 Task: Edit a short film with a focus on visual storytelling, using minimal dialogue and relying on cinematography and editing techniques.
Action: Mouse moved to (88, 144)
Screenshot: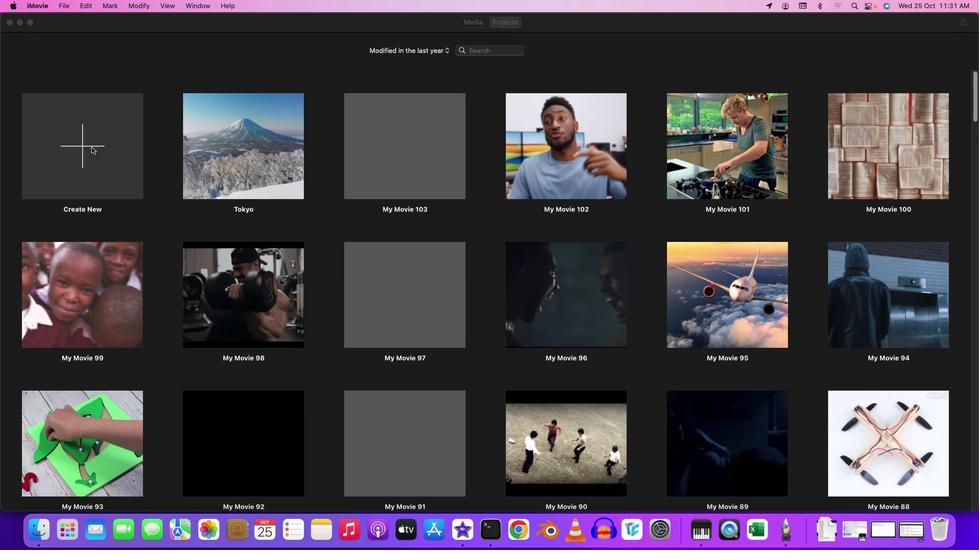 
Action: Mouse pressed left at (88, 144)
Screenshot: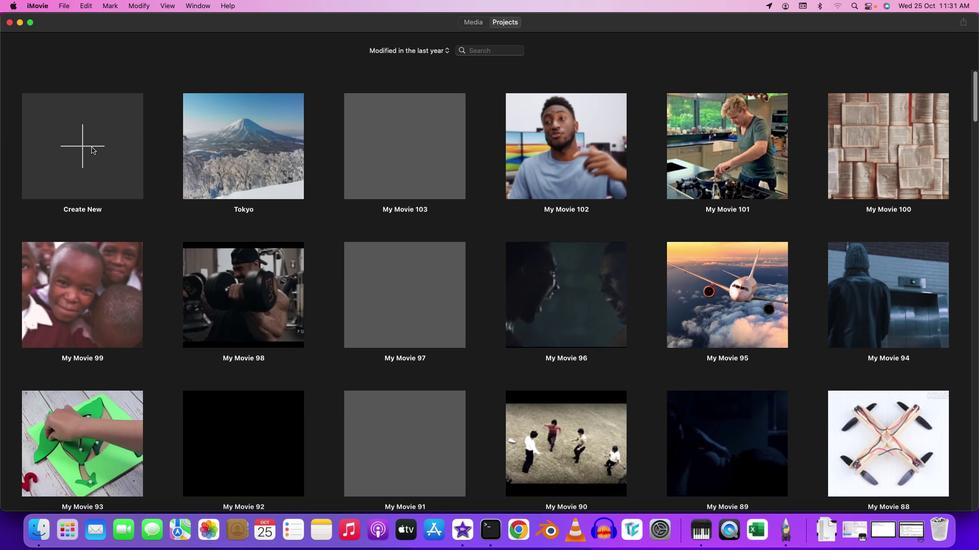 
Action: Mouse moved to (82, 144)
Screenshot: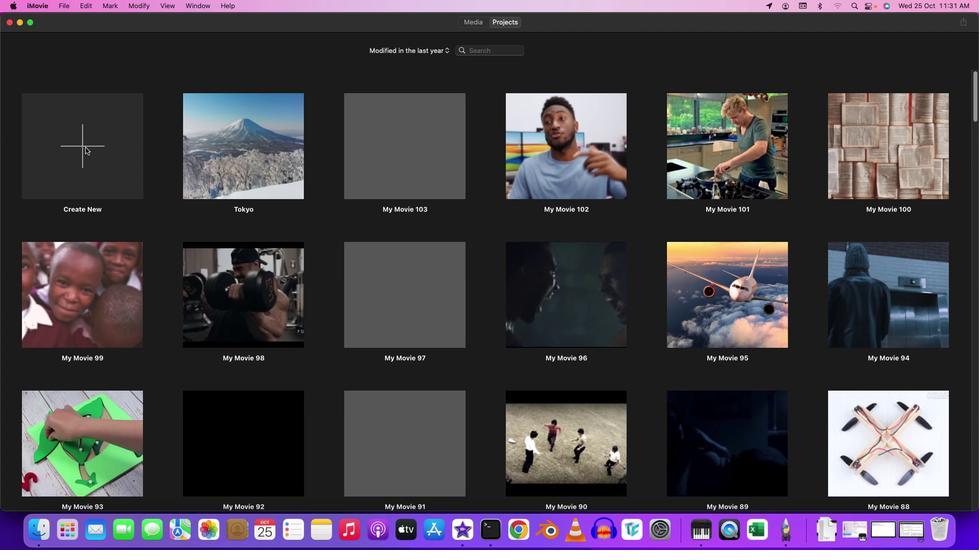 
Action: Mouse pressed left at (82, 144)
Screenshot: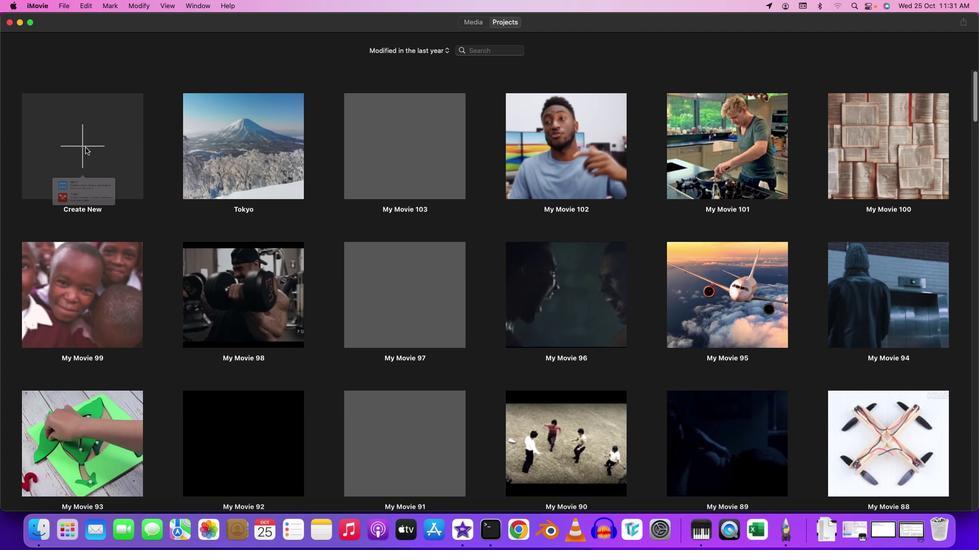 
Action: Mouse moved to (79, 193)
Screenshot: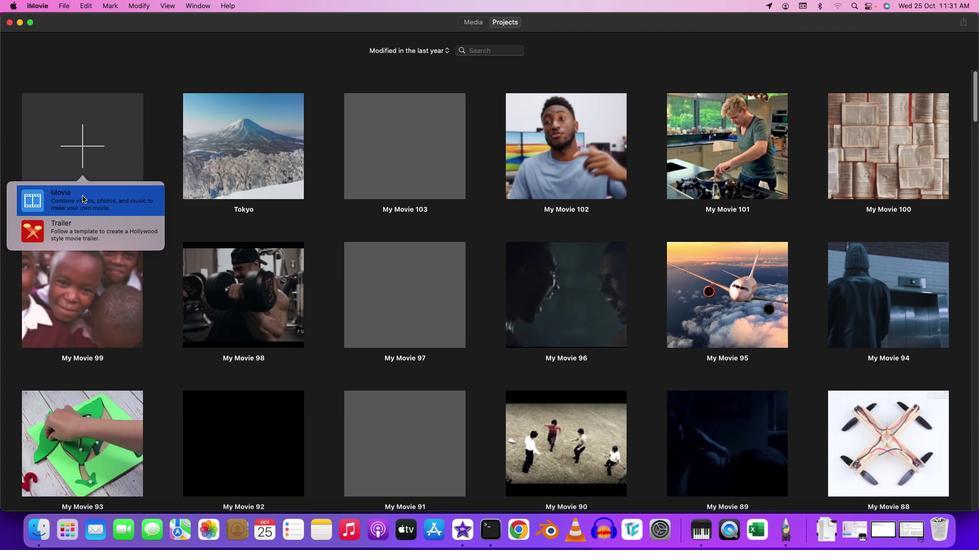
Action: Mouse pressed left at (79, 193)
Screenshot: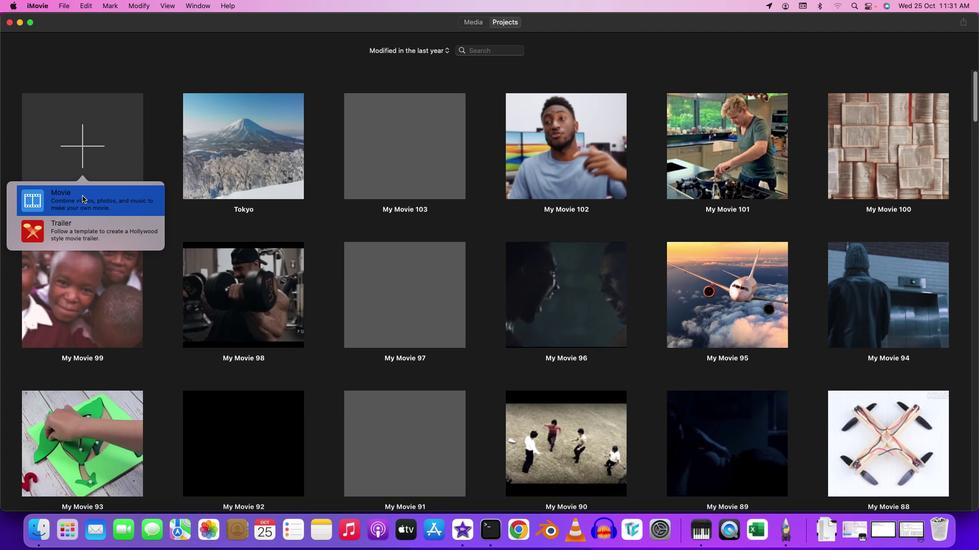 
Action: Mouse moved to (119, 16)
Screenshot: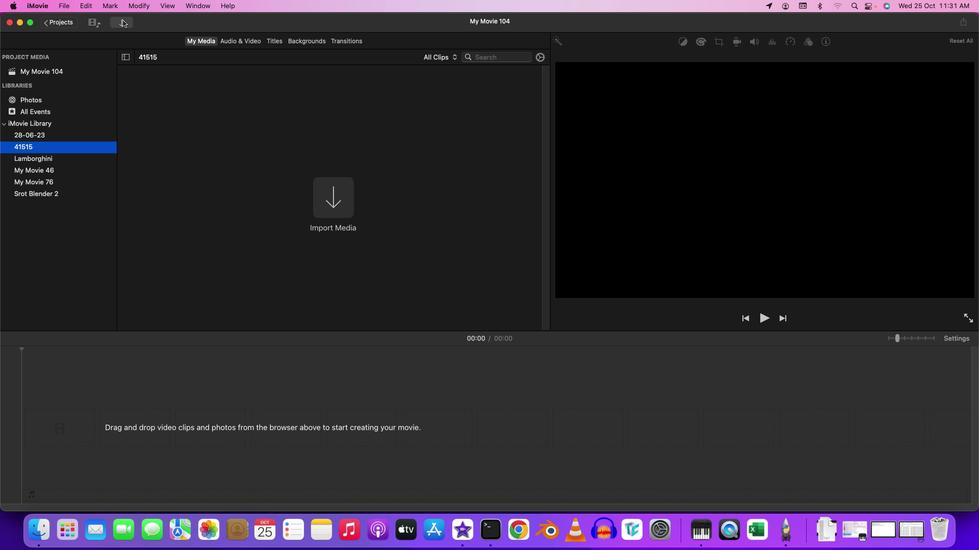 
Action: Mouse pressed left at (119, 16)
Screenshot: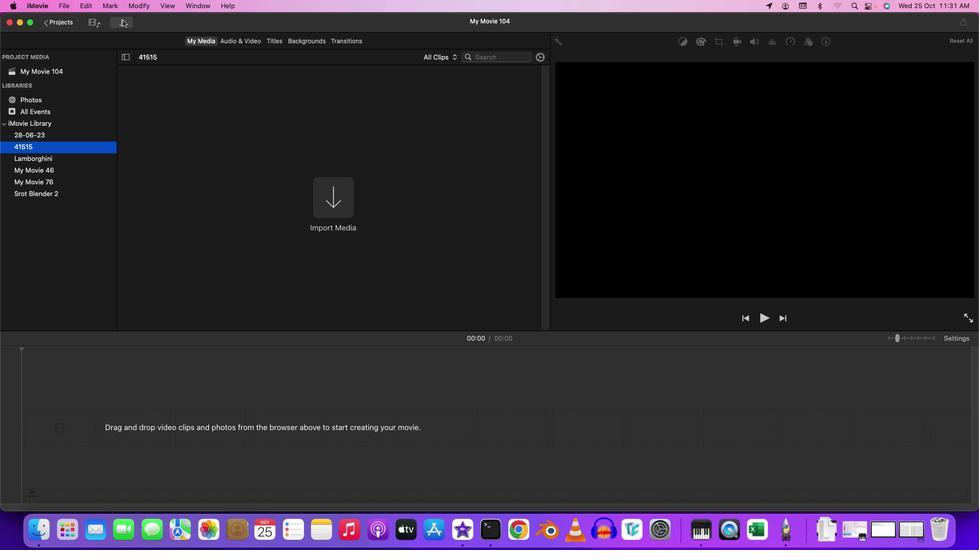 
Action: Mouse moved to (41, 142)
Screenshot: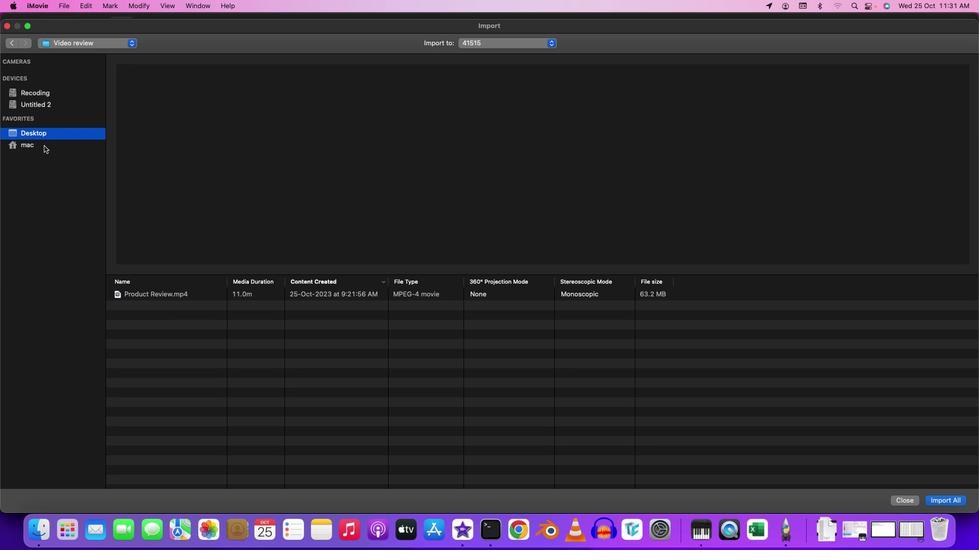 
Action: Mouse pressed left at (41, 142)
Screenshot: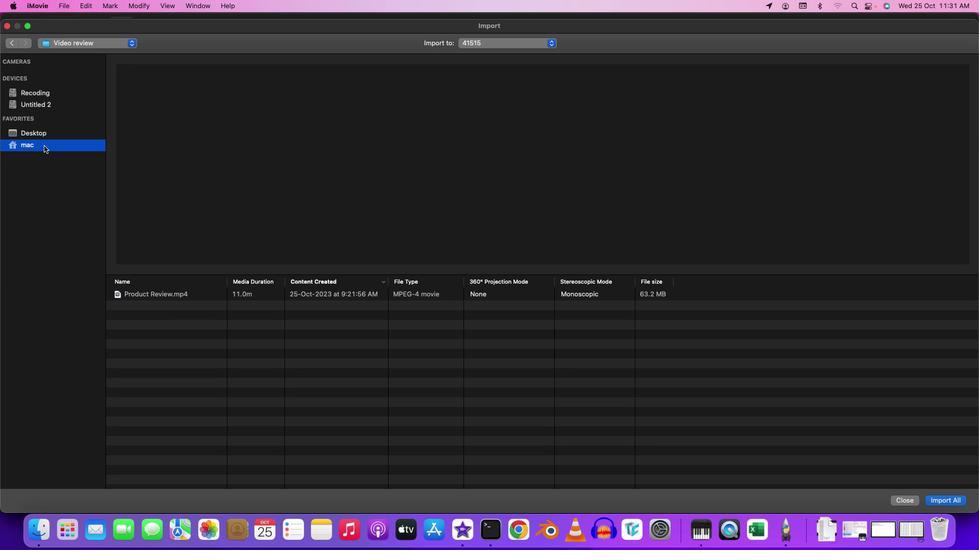 
Action: Mouse moved to (44, 129)
Screenshot: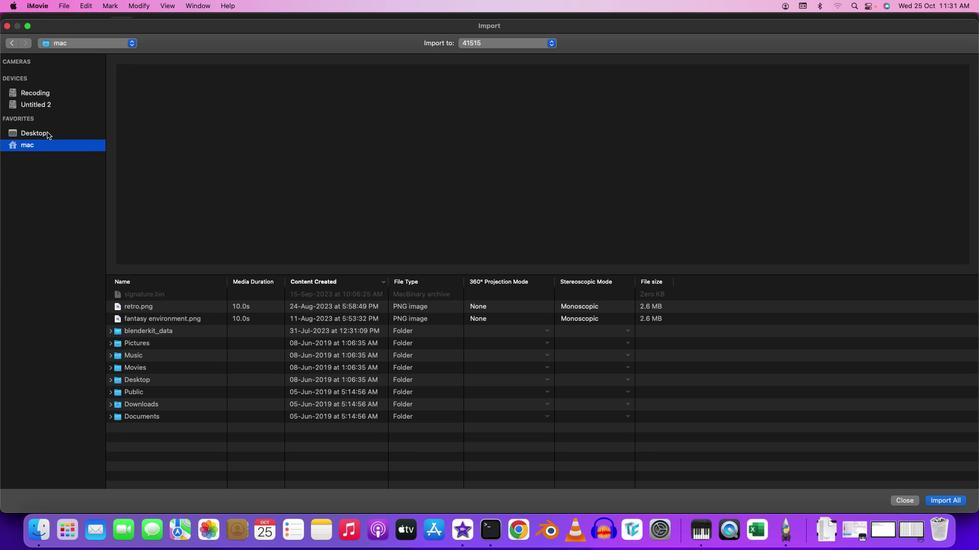 
Action: Mouse pressed left at (44, 129)
Screenshot: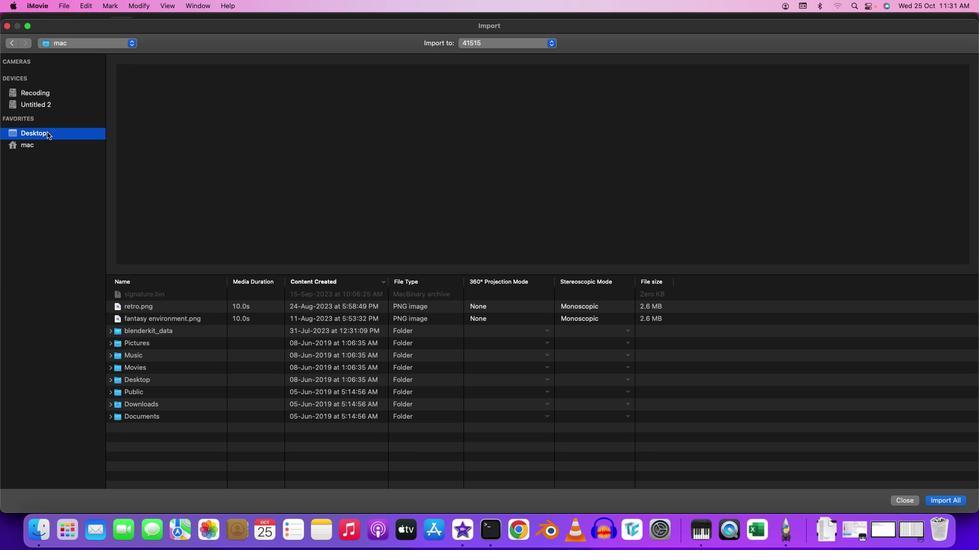 
Action: Mouse moved to (145, 295)
Screenshot: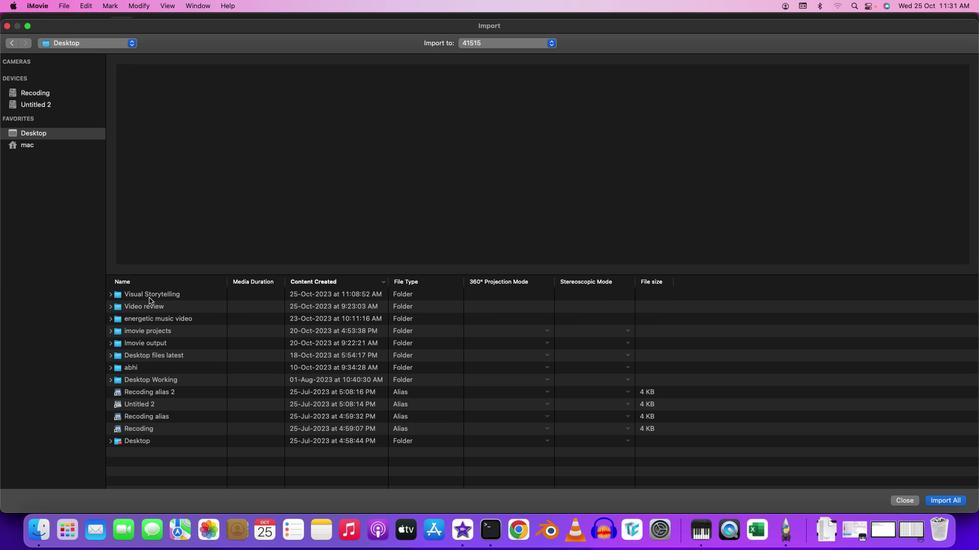 
Action: Mouse pressed left at (145, 295)
Screenshot: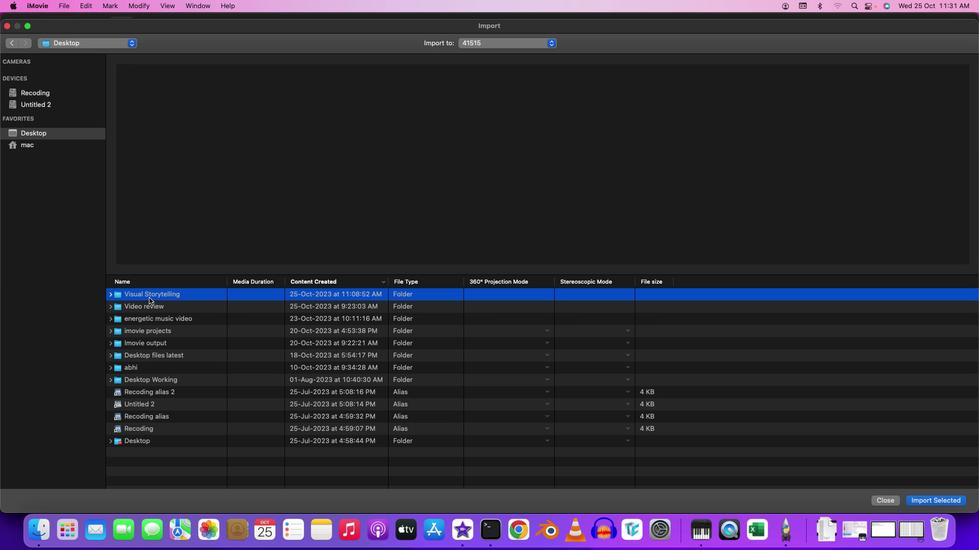 
Action: Mouse pressed left at (145, 295)
Screenshot: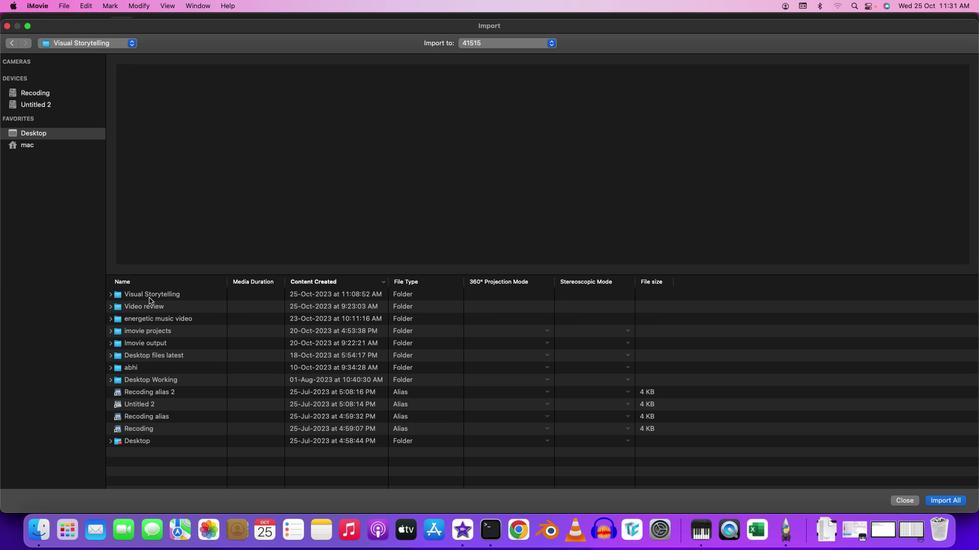 
Action: Mouse moved to (179, 317)
Screenshot: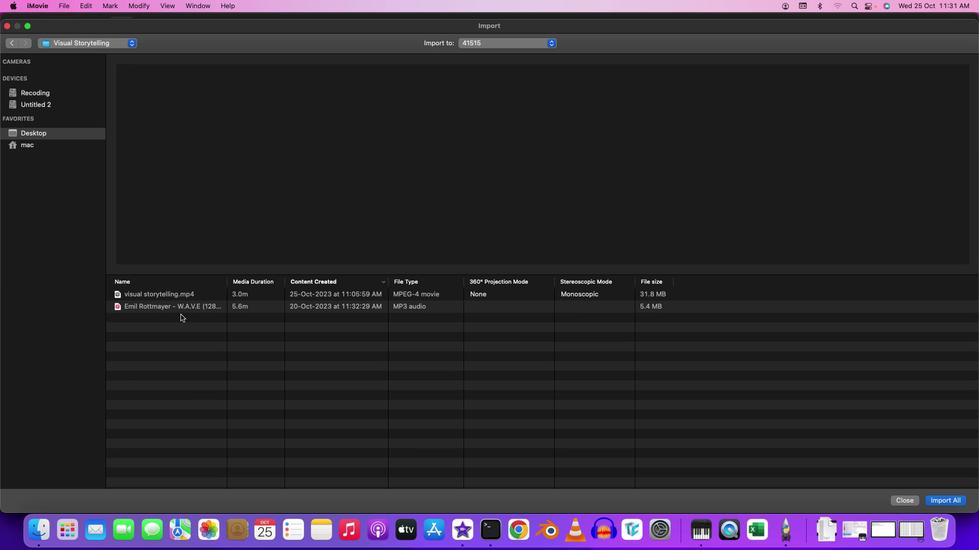 
Action: Mouse pressed left at (179, 317)
Screenshot: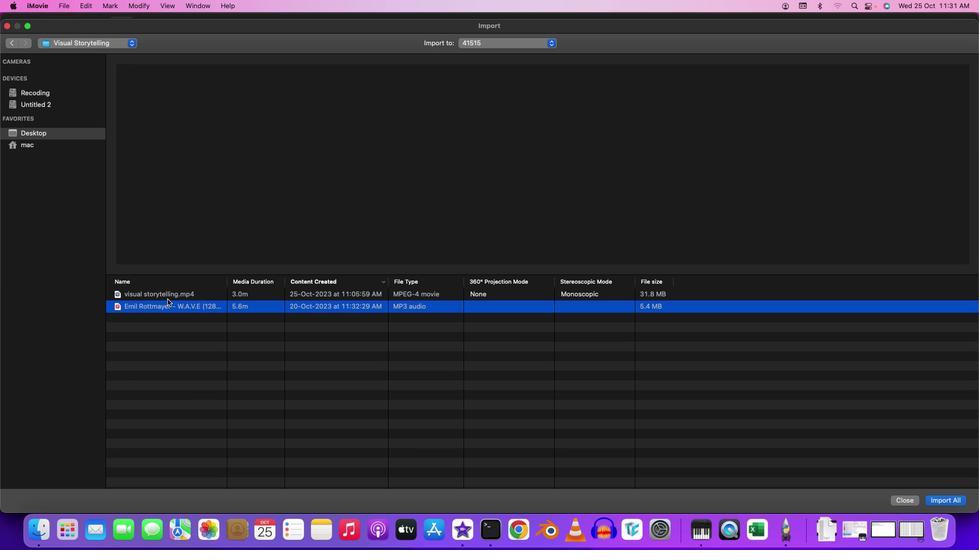 
Action: Mouse moved to (938, 500)
Screenshot: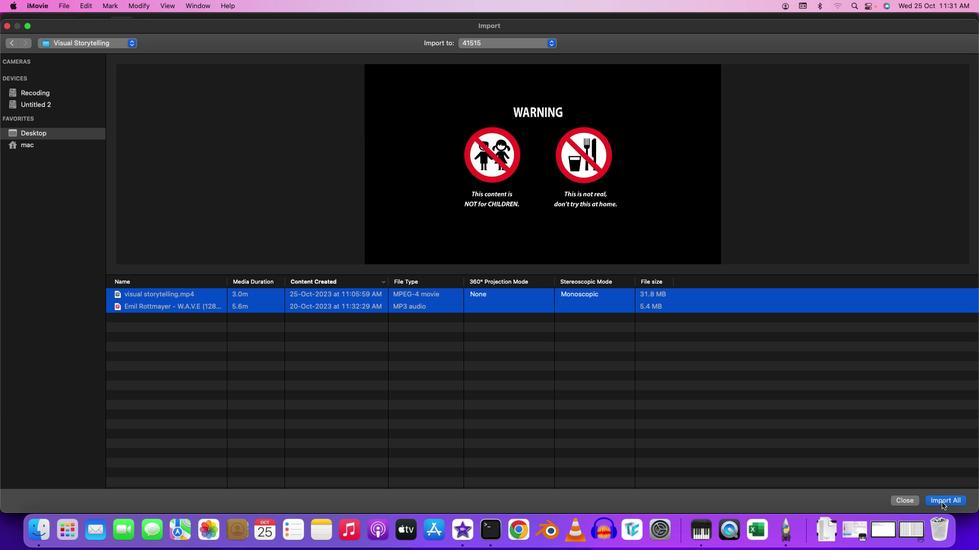 
Action: Mouse pressed left at (938, 500)
Screenshot: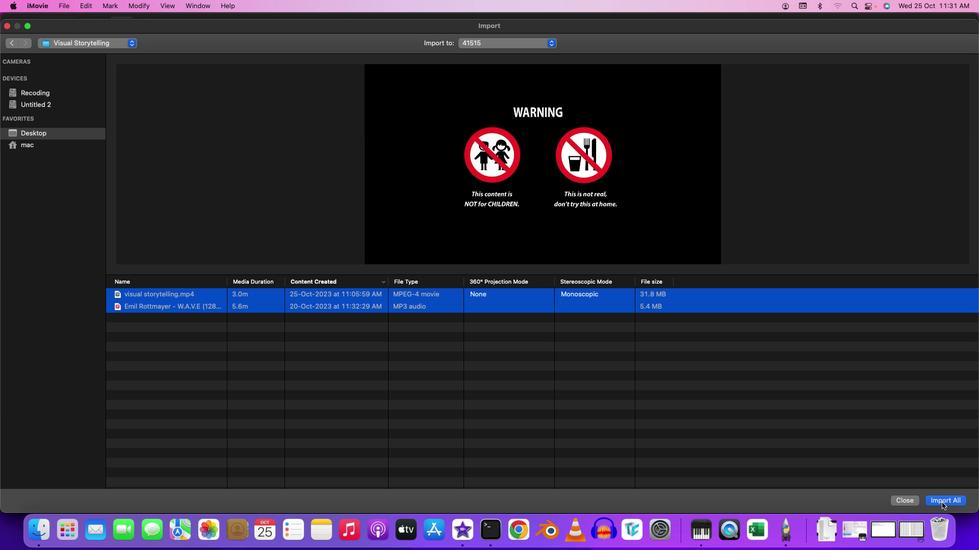 
Action: Mouse moved to (243, 86)
Screenshot: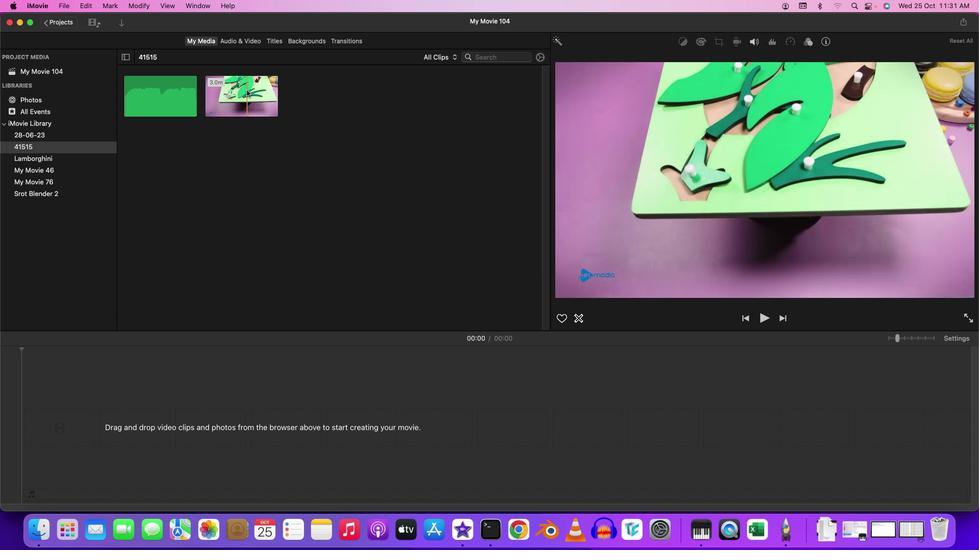 
Action: Mouse pressed left at (243, 86)
Screenshot: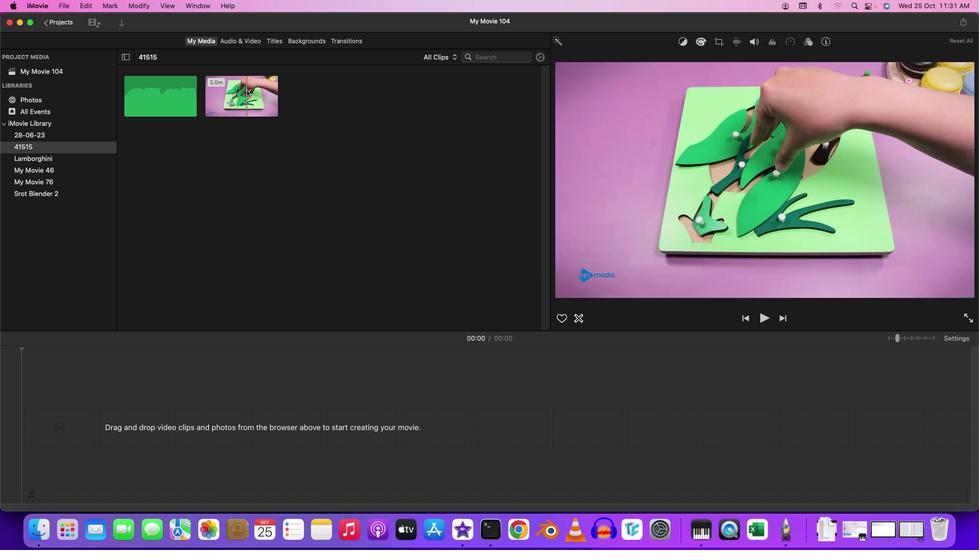 
Action: Mouse moved to (233, 207)
Screenshot: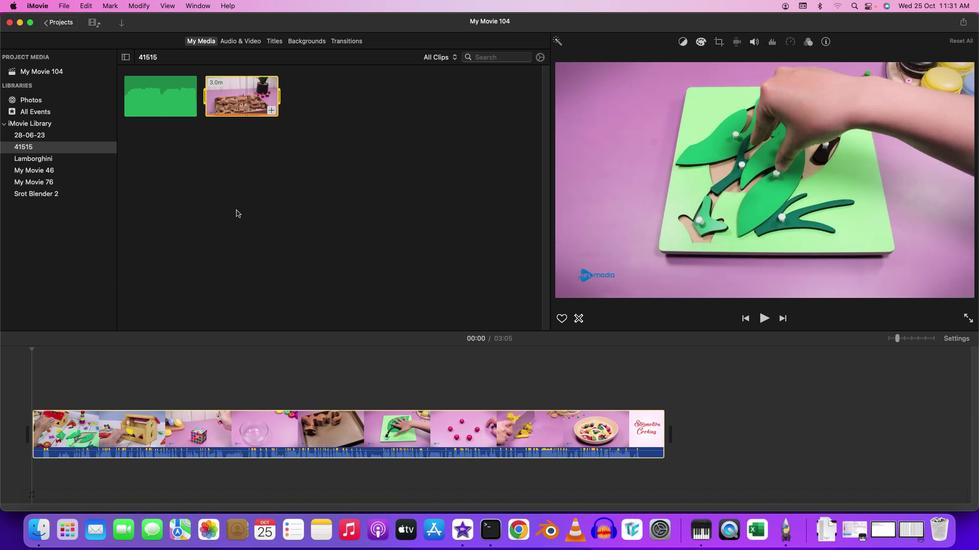 
Action: Mouse pressed left at (233, 207)
Screenshot: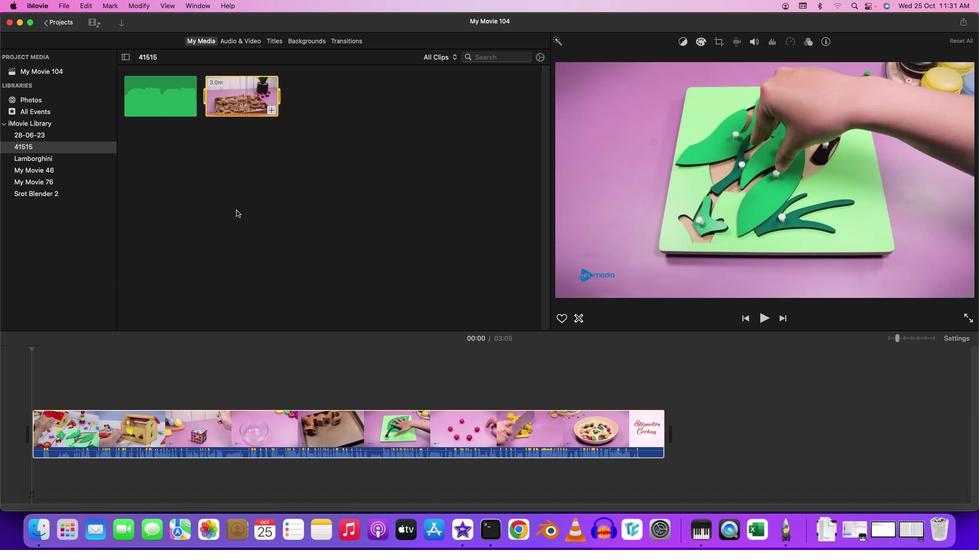 
Action: Mouse moved to (46, 120)
Screenshot: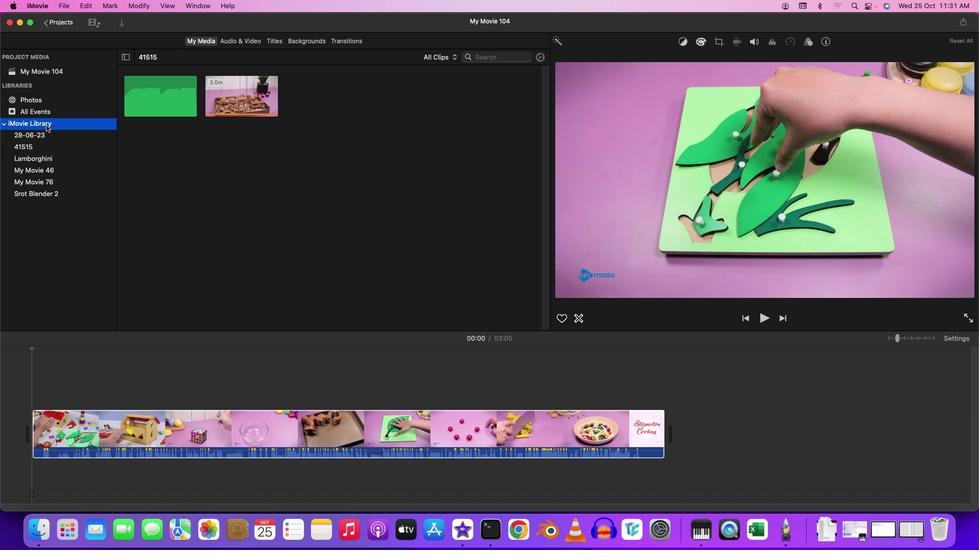 
Action: Mouse pressed left at (46, 120)
Screenshot: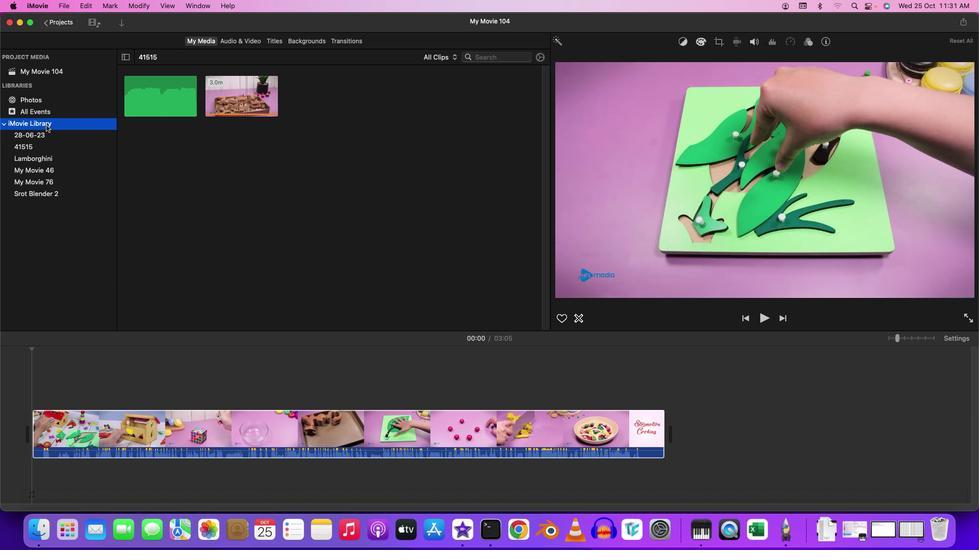 
Action: Mouse moved to (26, 143)
Screenshot: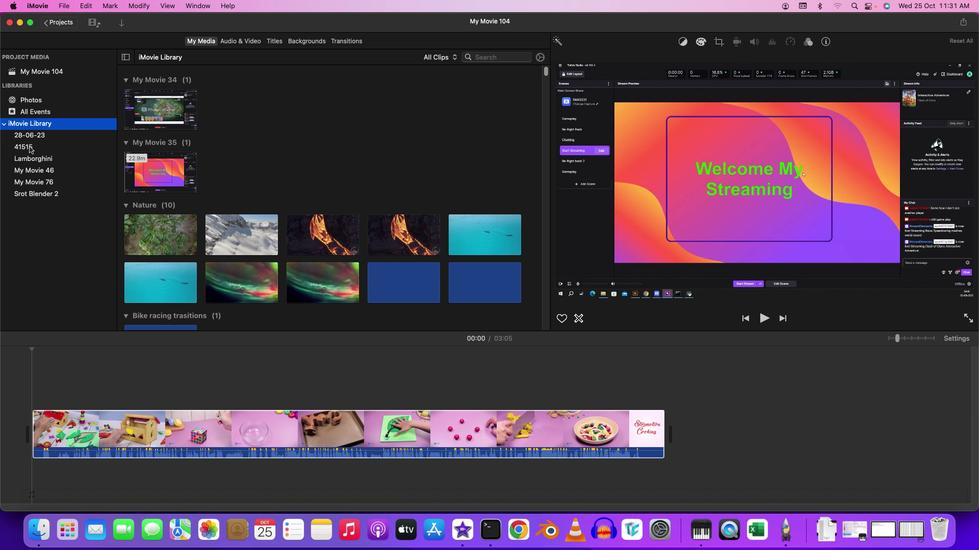 
Action: Mouse pressed left at (26, 143)
Screenshot: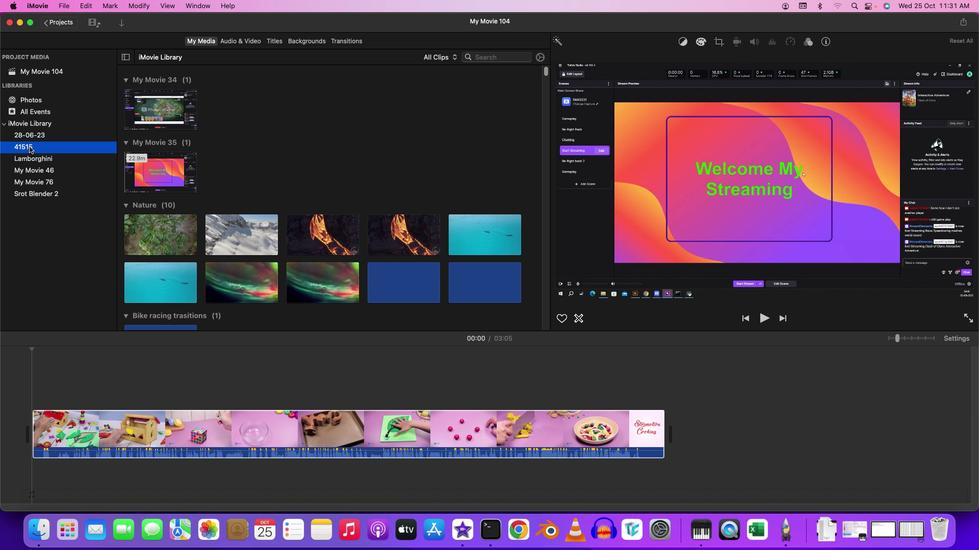 
Action: Mouse moved to (114, 427)
Screenshot: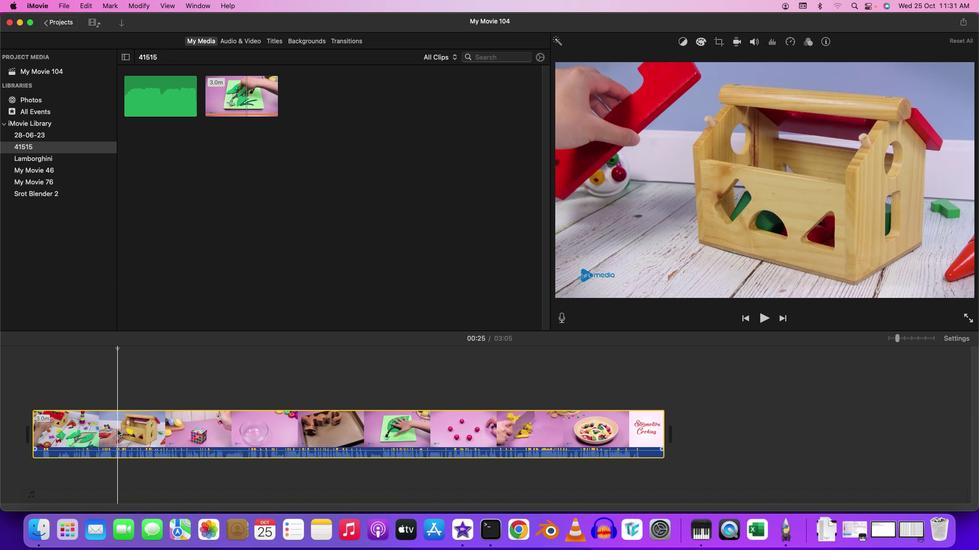 
Action: Mouse pressed left at (114, 427)
Screenshot: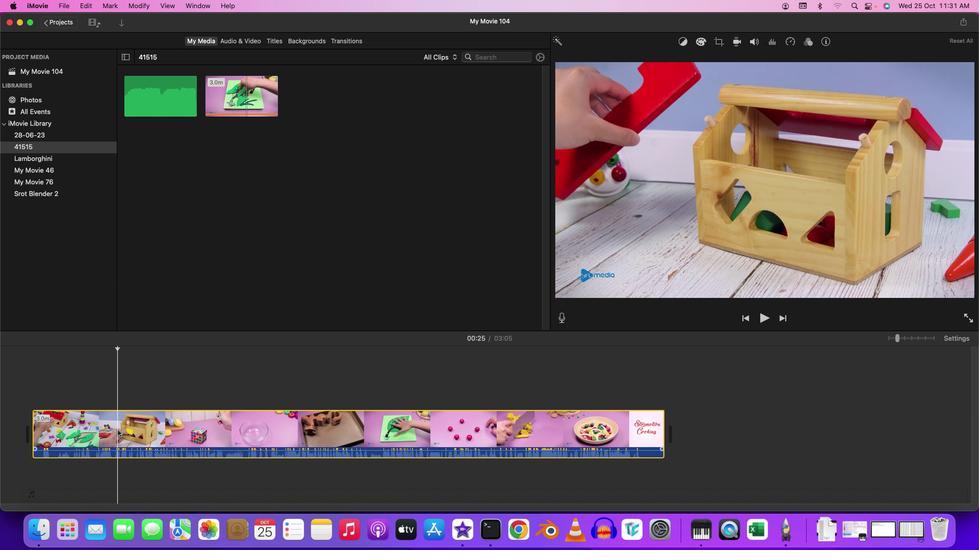 
Action: Mouse pressed right at (114, 427)
Screenshot: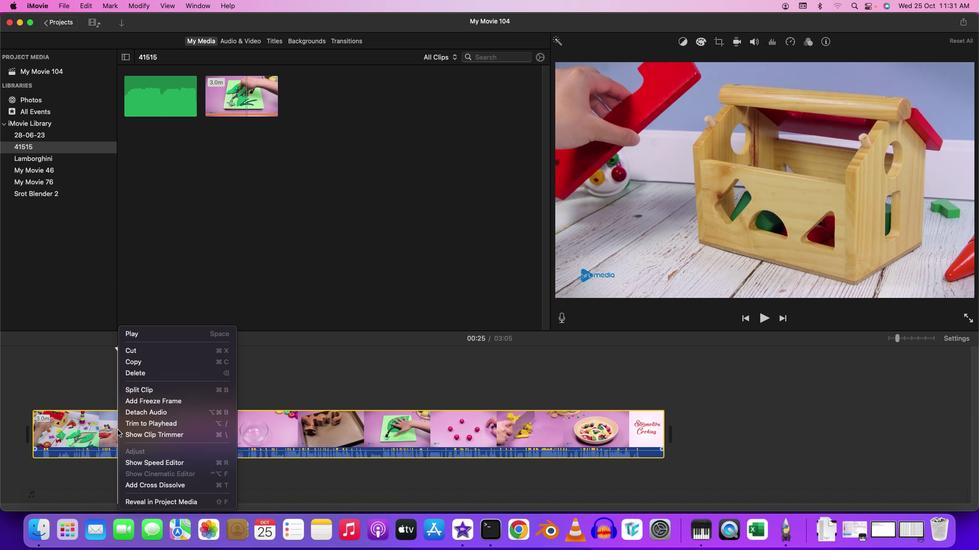 
Action: Mouse moved to (159, 411)
Screenshot: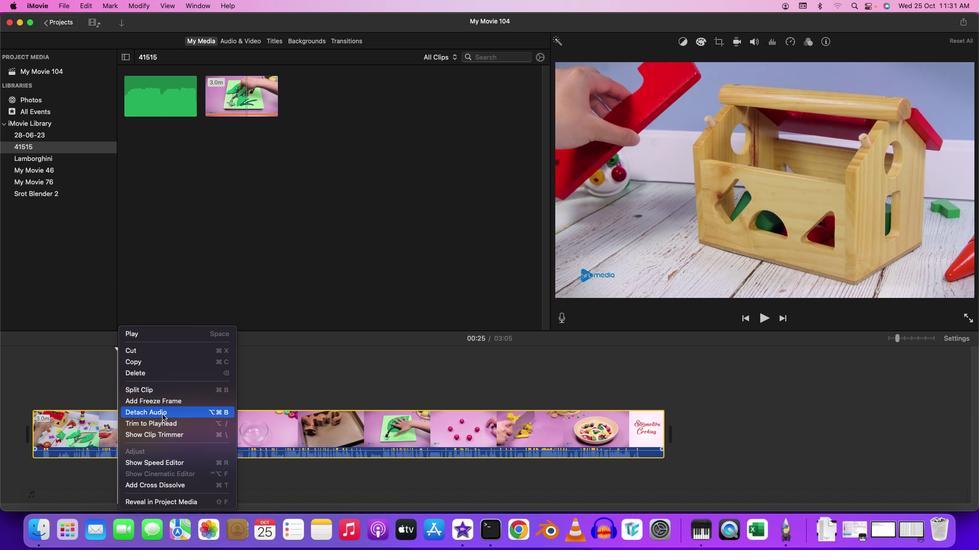 
Action: Mouse pressed left at (159, 411)
Screenshot: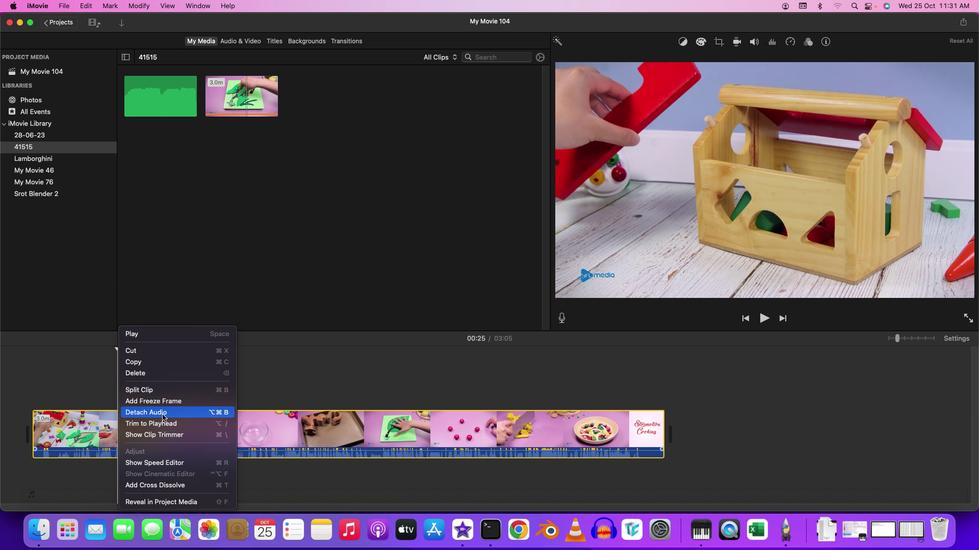 
Action: Mouse moved to (234, 461)
Screenshot: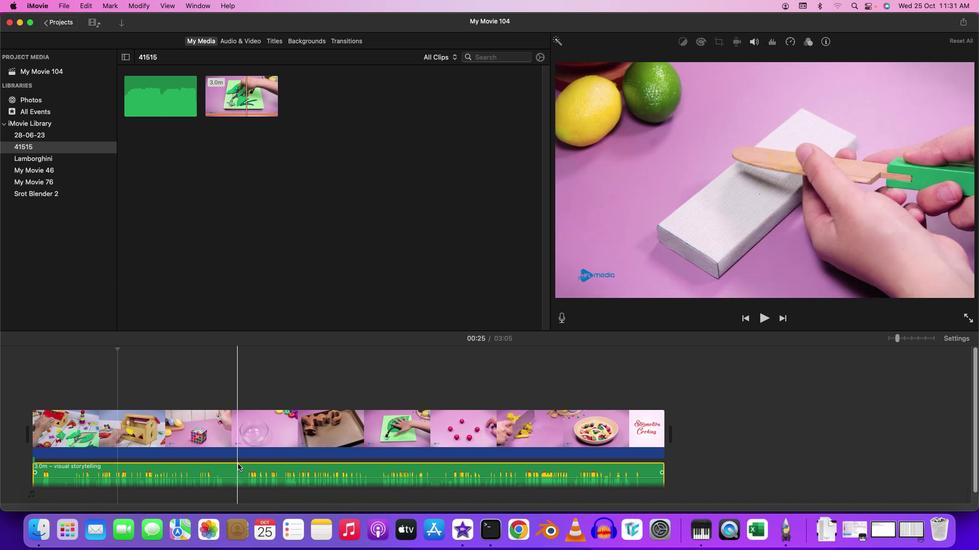 
Action: Mouse pressed right at (234, 461)
Screenshot: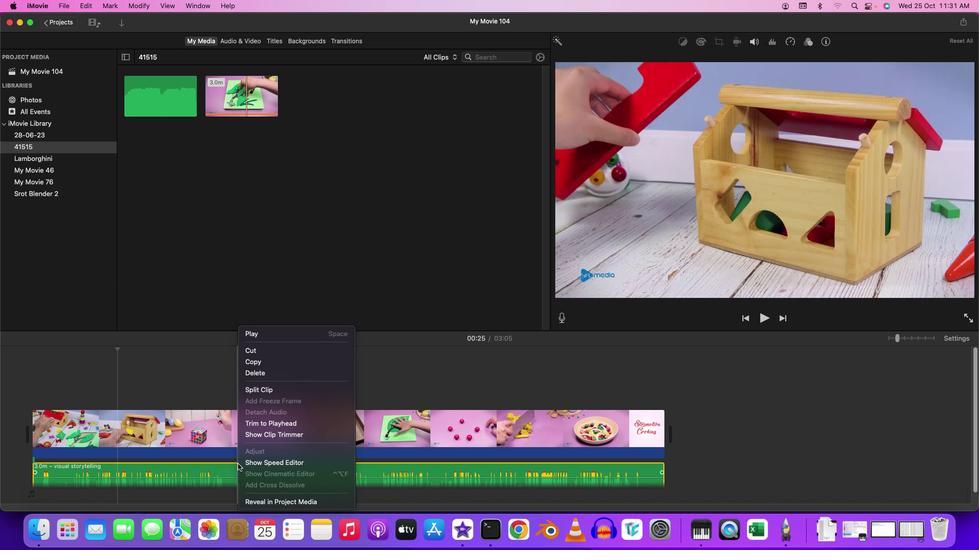 
Action: Mouse moved to (193, 352)
Screenshot: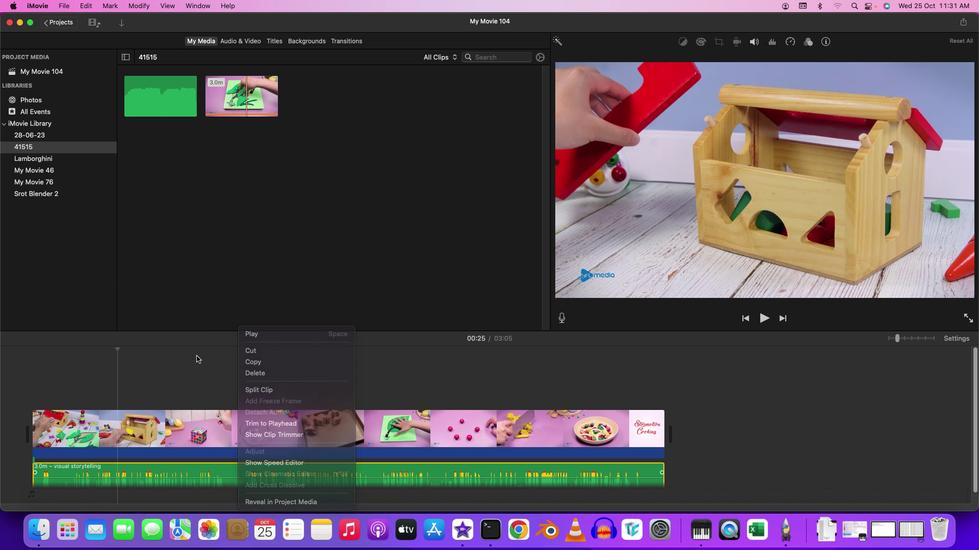 
Action: Mouse pressed left at (193, 352)
Screenshot: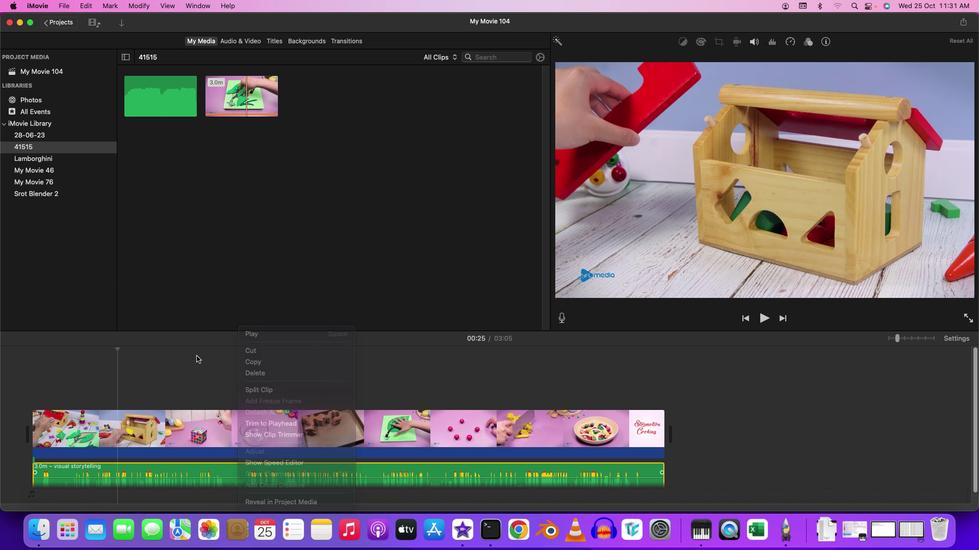 
Action: Mouse moved to (237, 389)
Screenshot: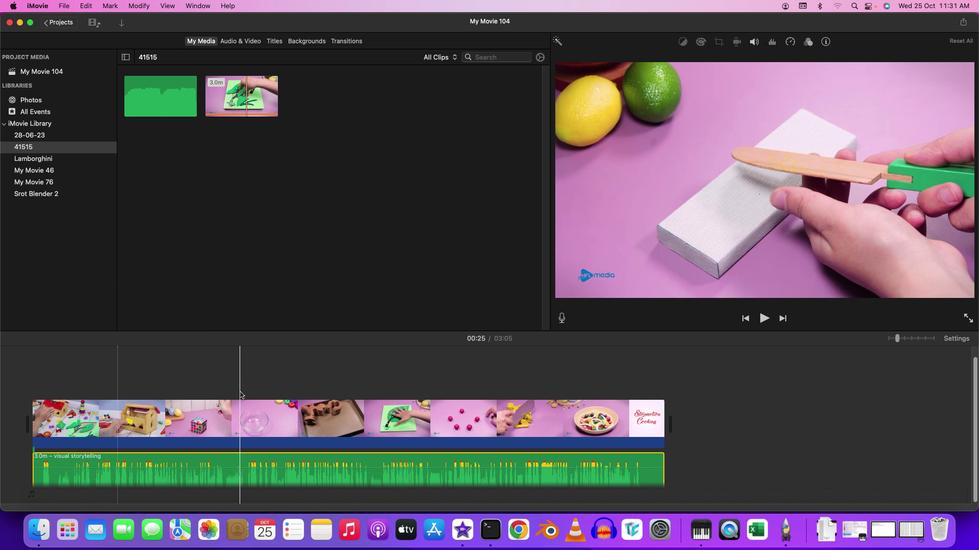 
Action: Mouse scrolled (237, 389) with delta (-2, -3)
Screenshot: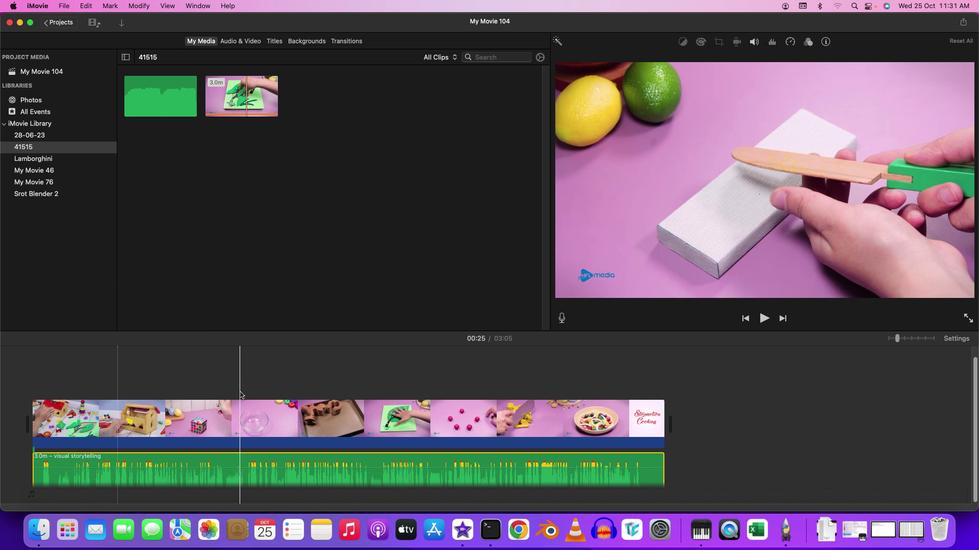 
Action: Mouse scrolled (237, 389) with delta (-2, -3)
Screenshot: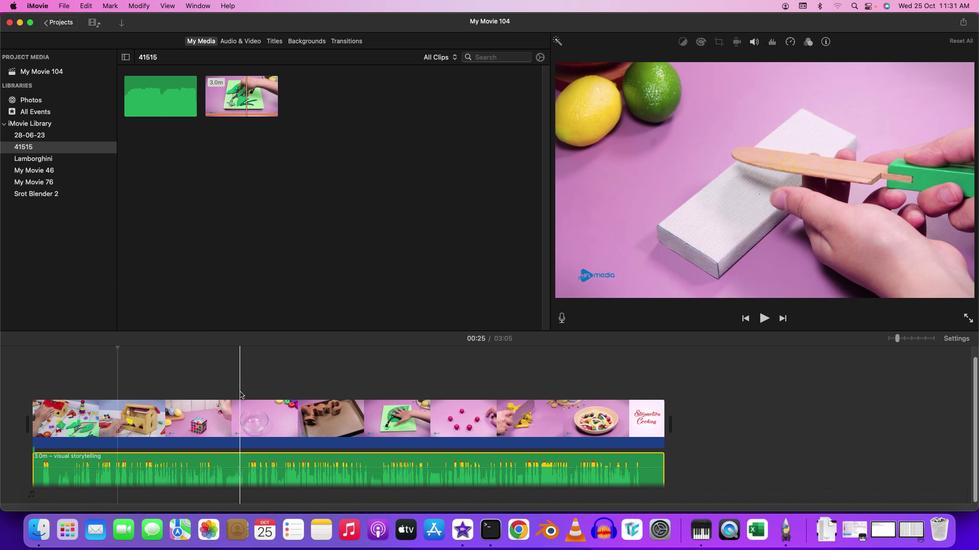 
Action: Mouse scrolled (237, 389) with delta (-2, -3)
Screenshot: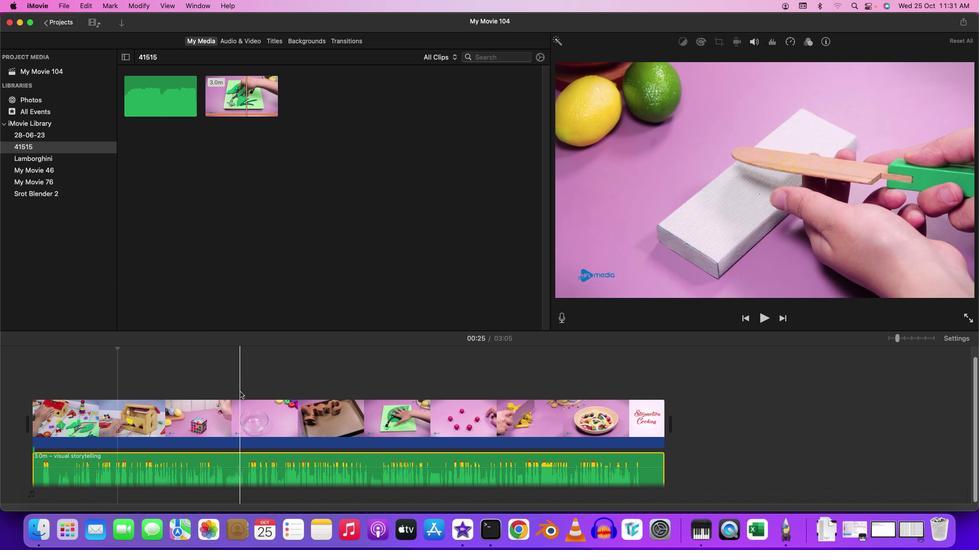 
Action: Mouse scrolled (237, 389) with delta (-2, -4)
Screenshot: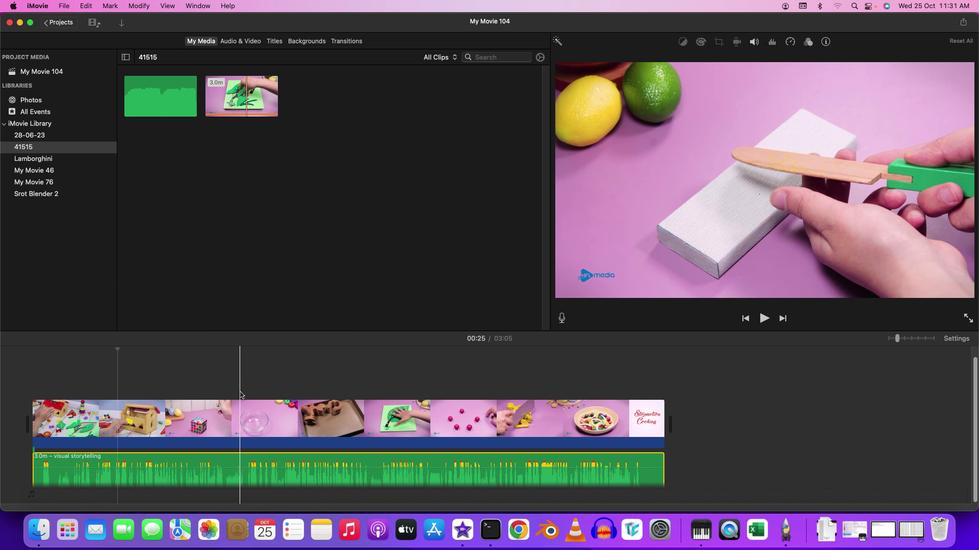 
Action: Mouse moved to (238, 389)
Screenshot: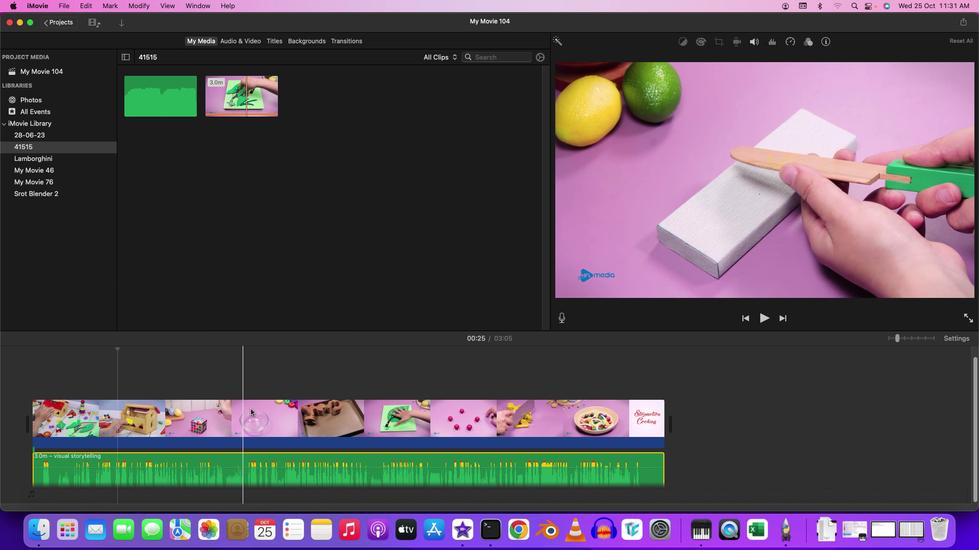 
Action: Mouse scrolled (238, 389) with delta (-2, -3)
Screenshot: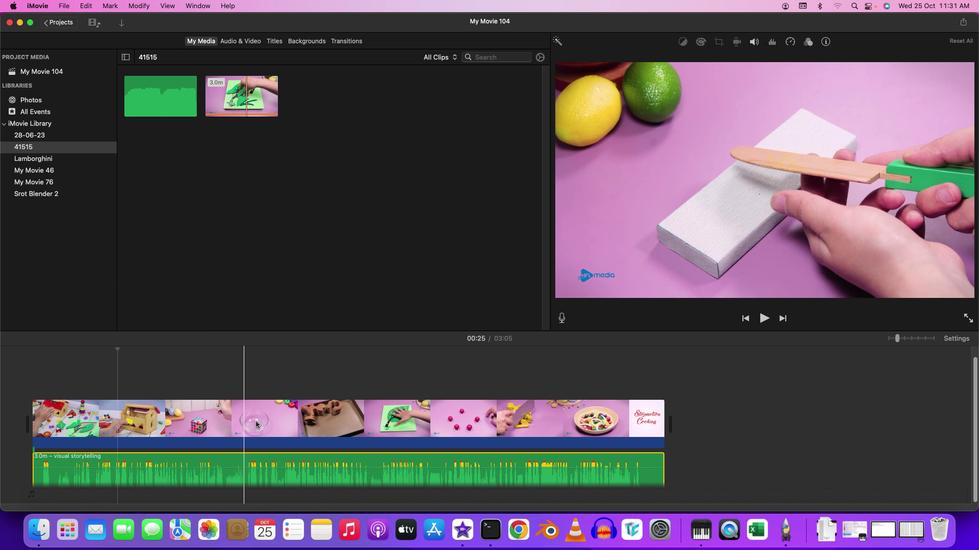 
Action: Mouse scrolled (238, 389) with delta (-2, -3)
Screenshot: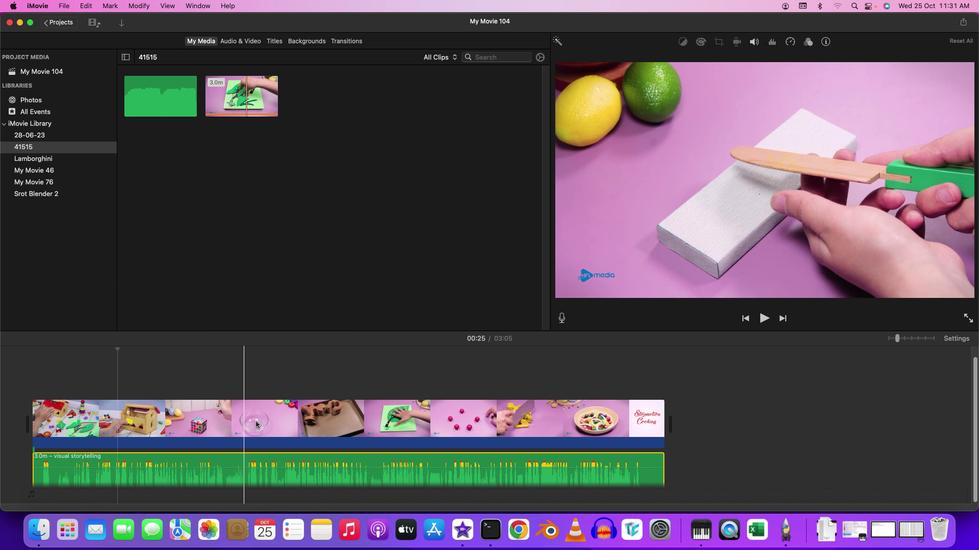 
Action: Mouse scrolled (238, 389) with delta (-2, -3)
Screenshot: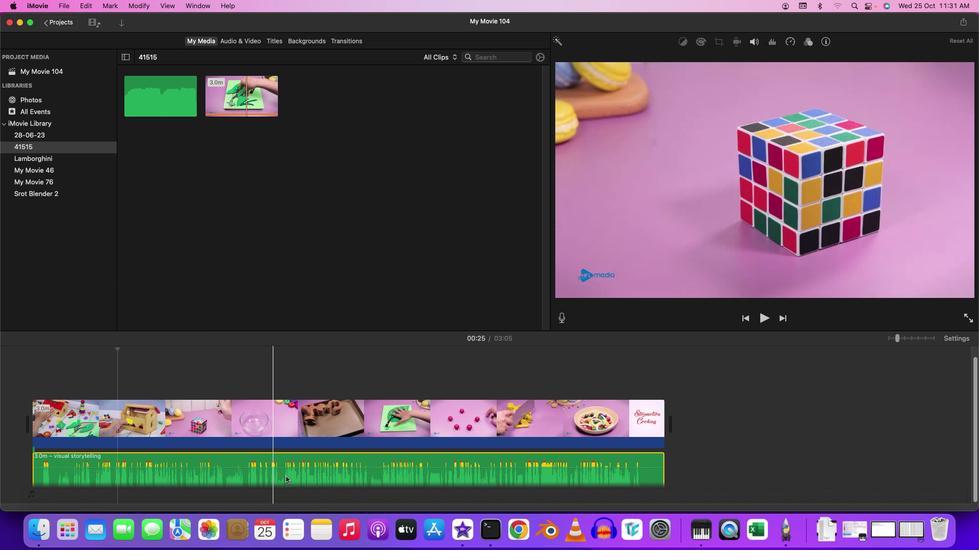 
Action: Mouse moved to (284, 464)
Screenshot: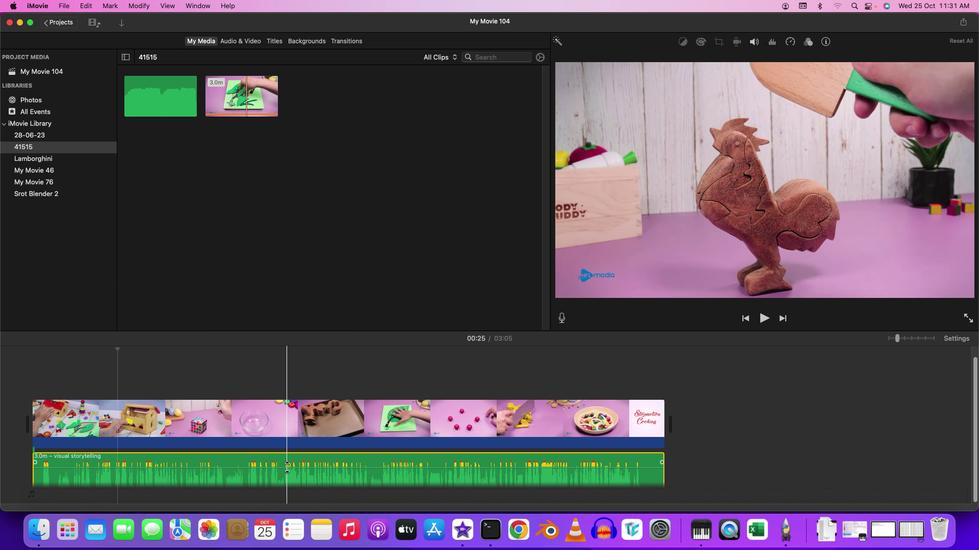 
Action: Mouse pressed left at (284, 464)
Screenshot: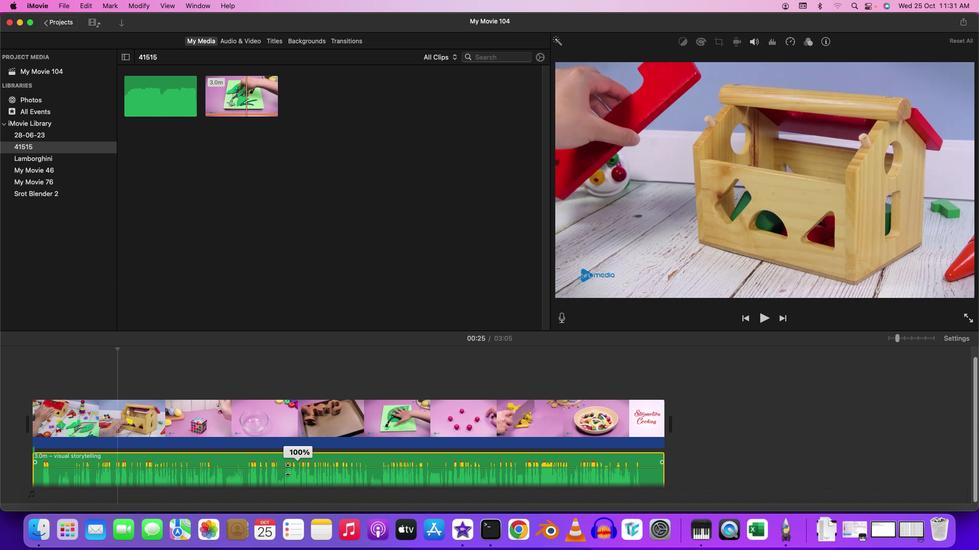 
Action: Mouse moved to (730, 421)
Screenshot: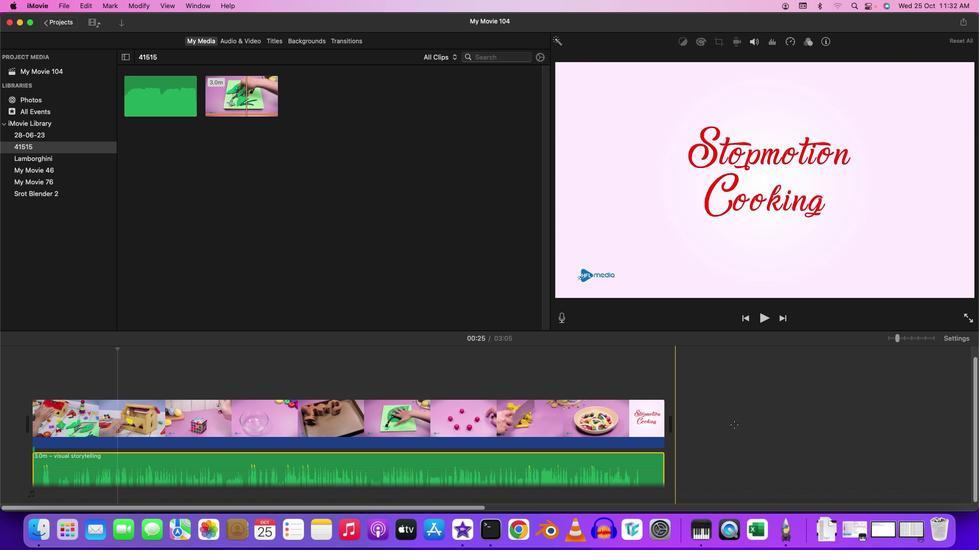 
Action: Mouse pressed left at (730, 421)
Screenshot: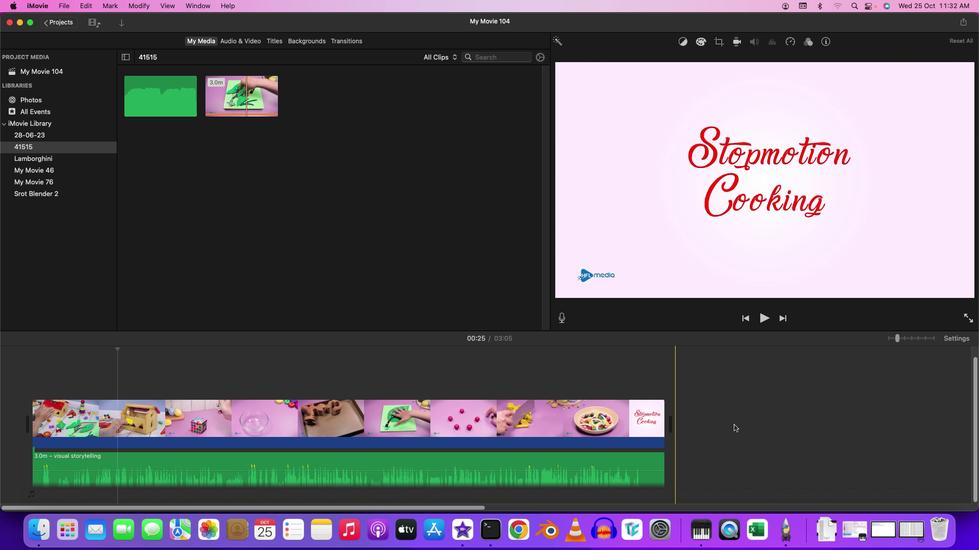 
Action: Mouse moved to (757, 455)
Screenshot: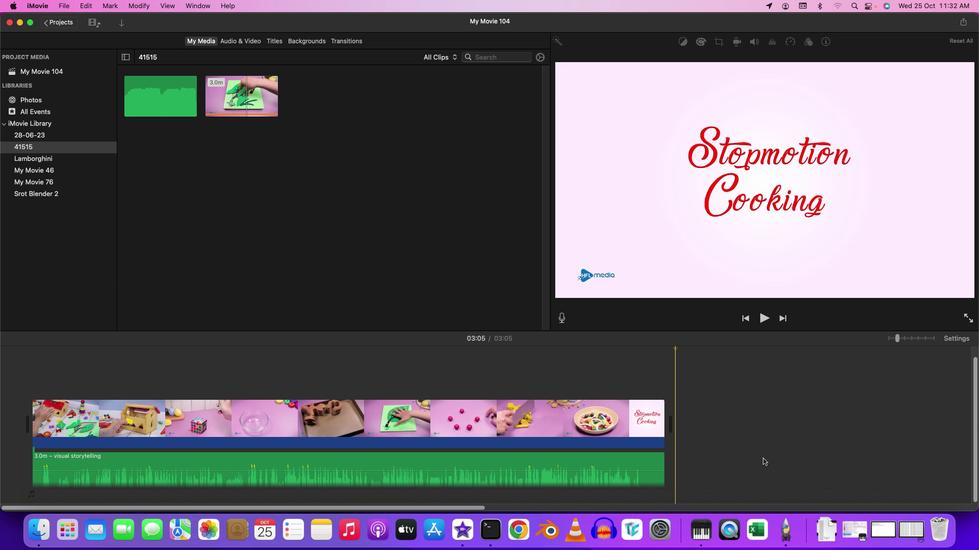 
Action: Mouse pressed left at (757, 455)
Screenshot: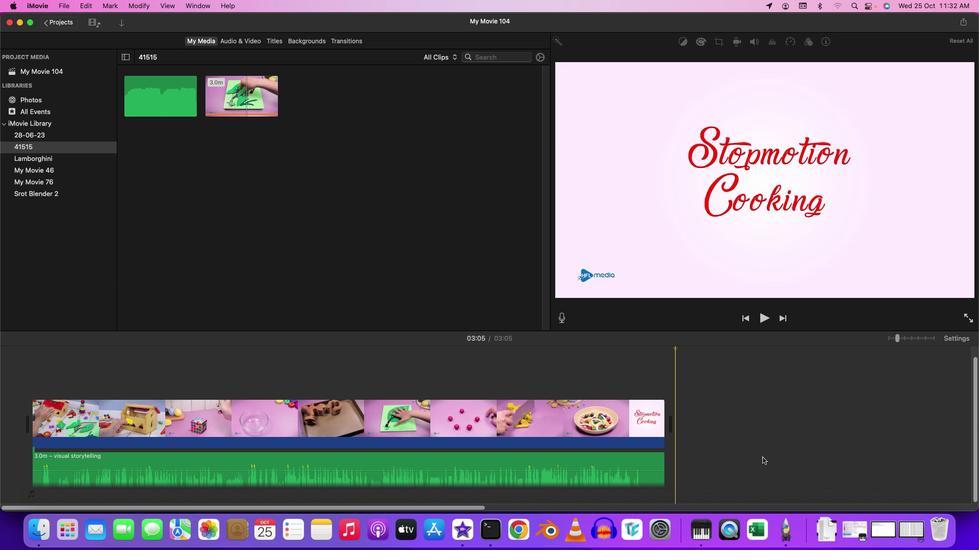 
Action: Mouse moved to (971, 411)
Screenshot: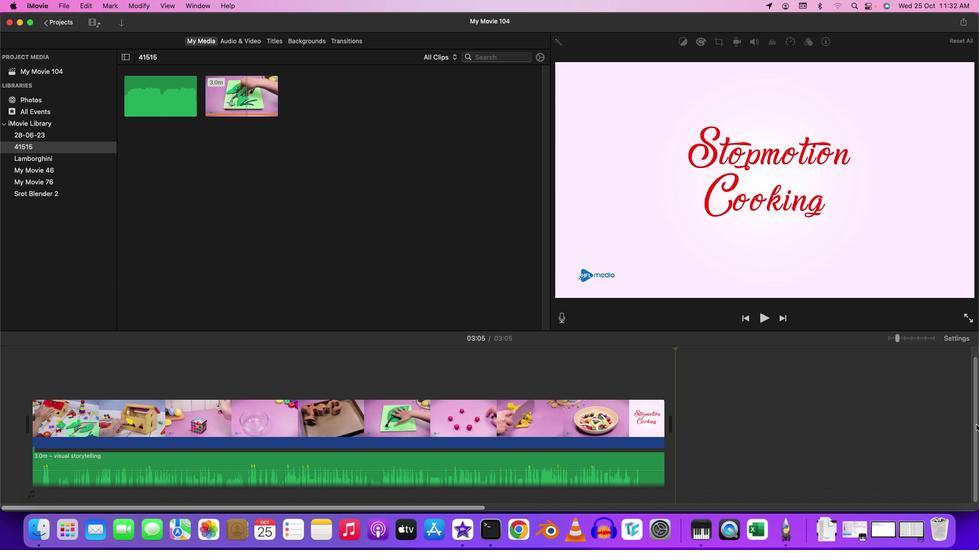 
Action: Mouse pressed left at (971, 411)
Screenshot: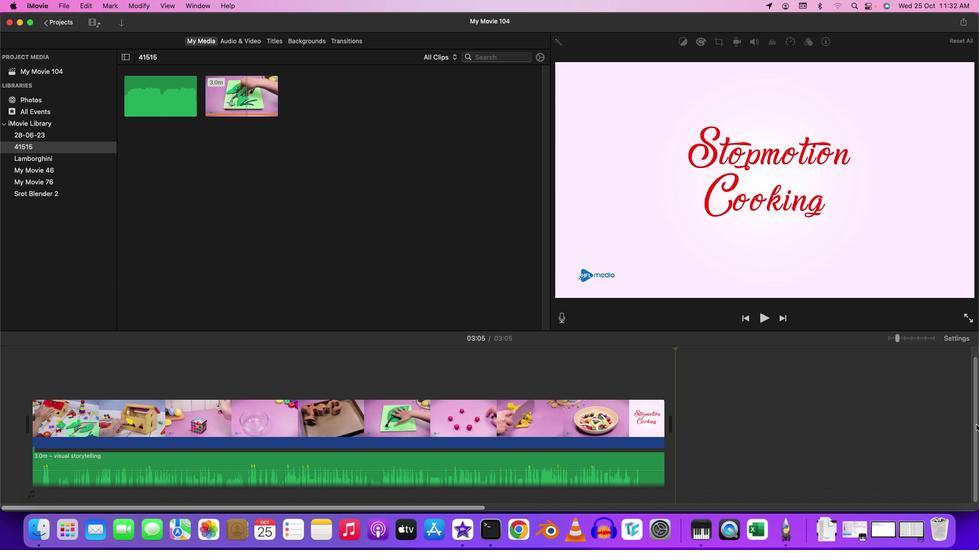 
Action: Mouse moved to (156, 100)
Screenshot: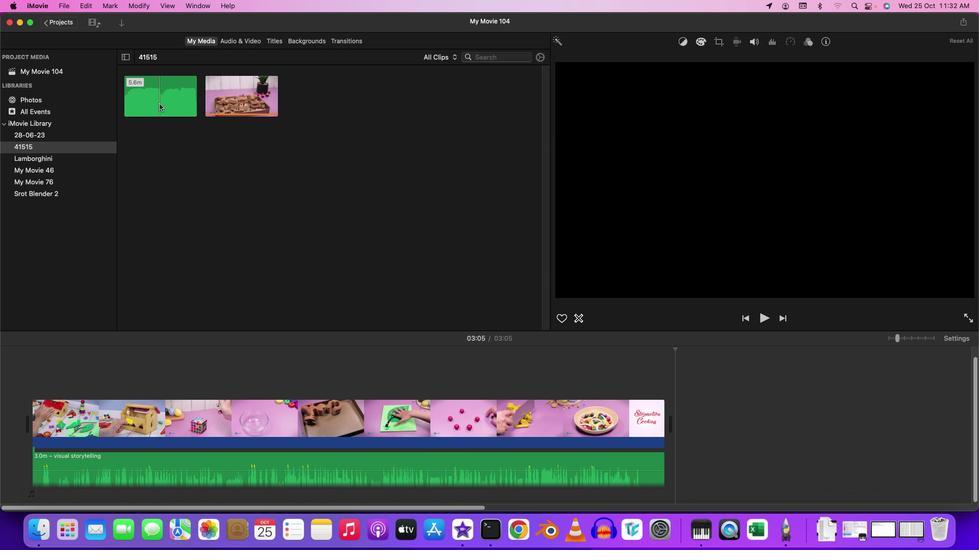 
Action: Mouse pressed left at (156, 100)
Screenshot: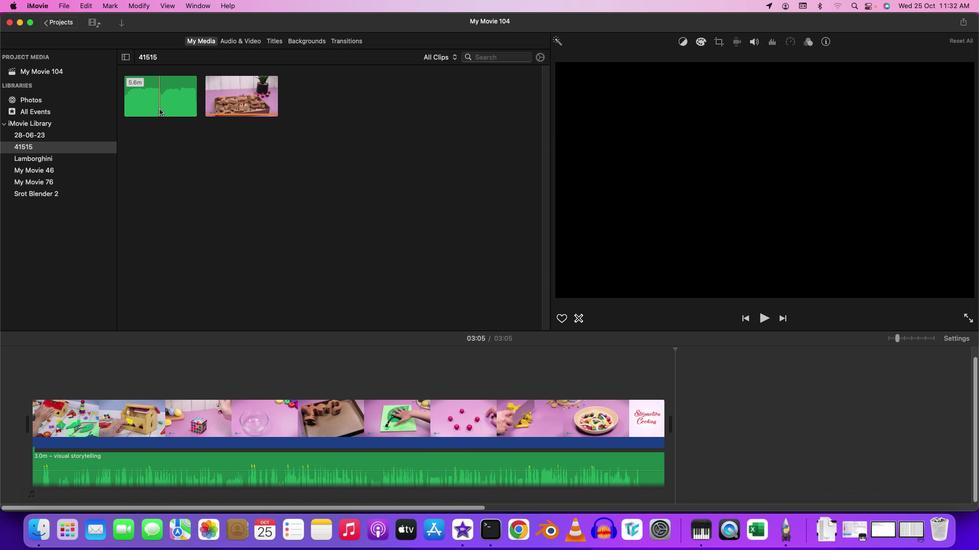 
Action: Mouse moved to (693, 401)
Screenshot: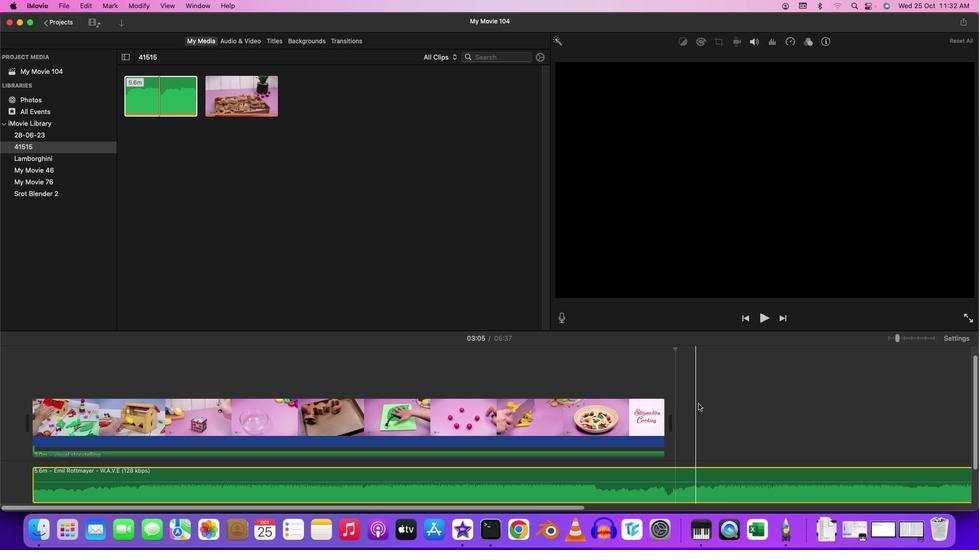 
Action: Mouse scrolled (693, 401) with delta (-2, -3)
Screenshot: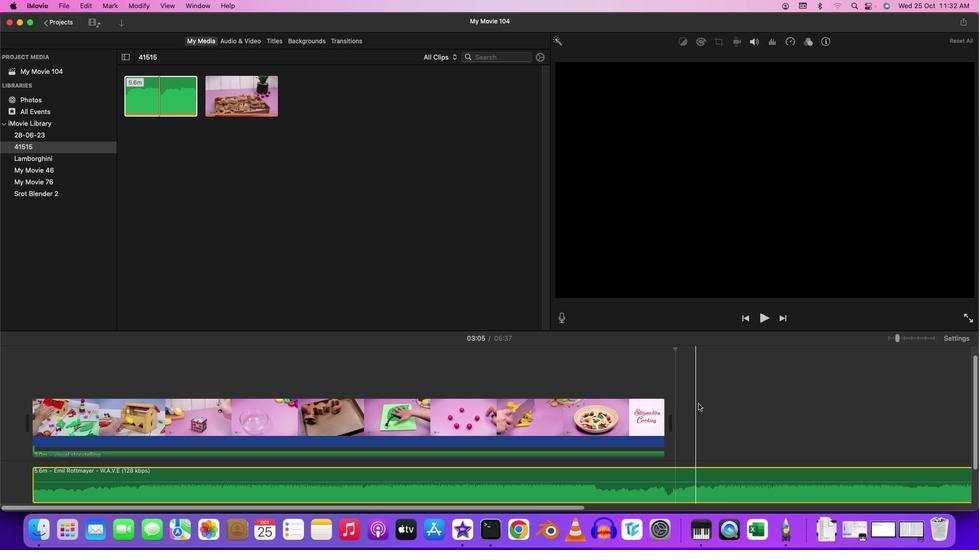 
Action: Mouse moved to (693, 401)
Screenshot: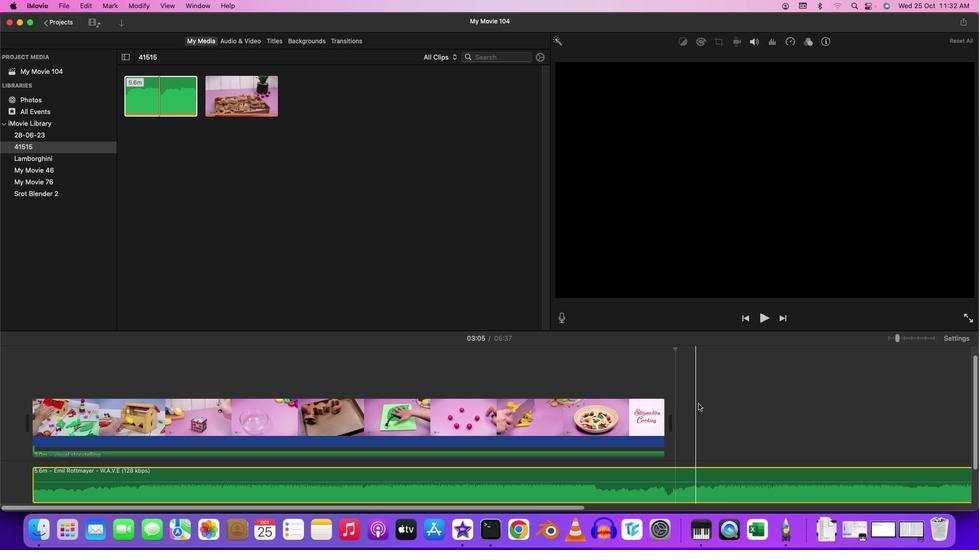 
Action: Mouse scrolled (693, 401) with delta (-2, -3)
Screenshot: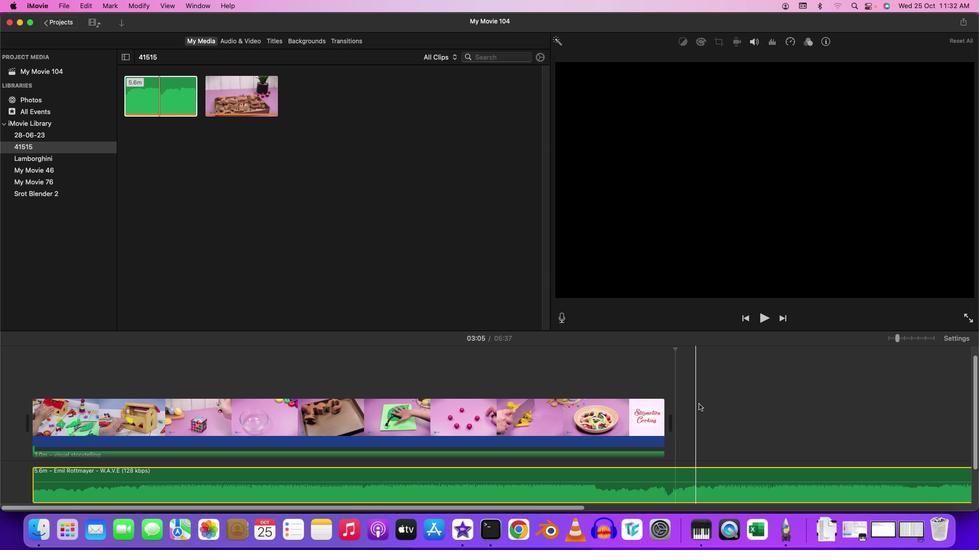 
Action: Mouse scrolled (693, 401) with delta (-2, -3)
Screenshot: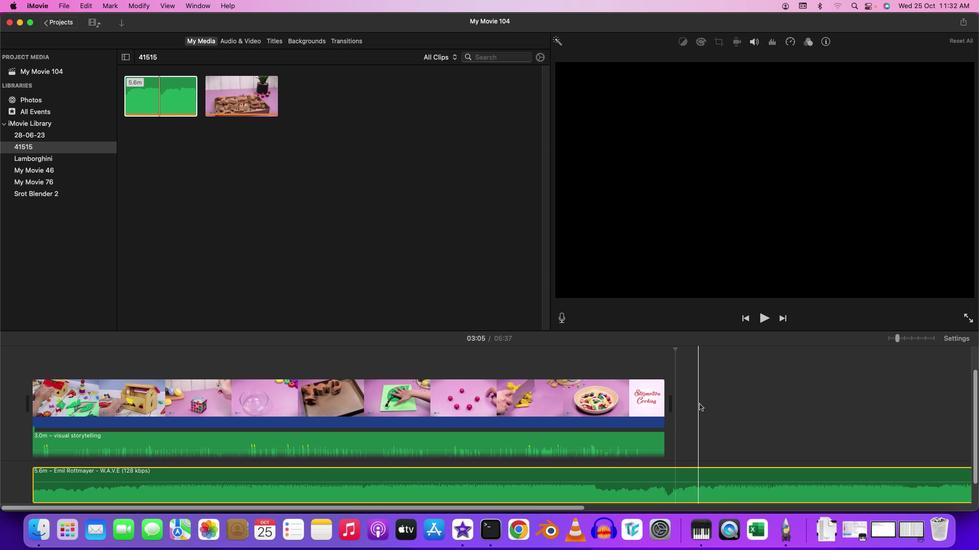 
Action: Mouse moved to (694, 401)
Screenshot: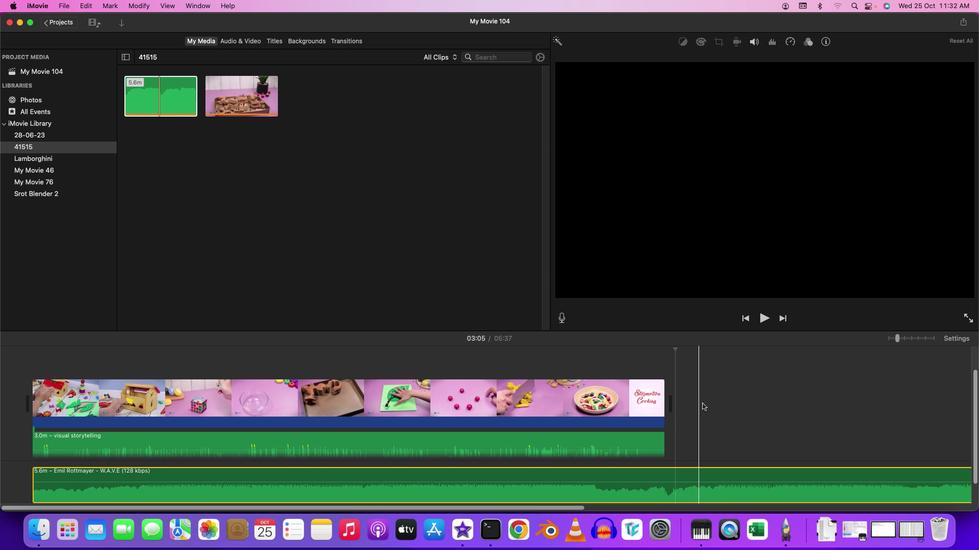 
Action: Mouse scrolled (694, 401) with delta (-2, -4)
Screenshot: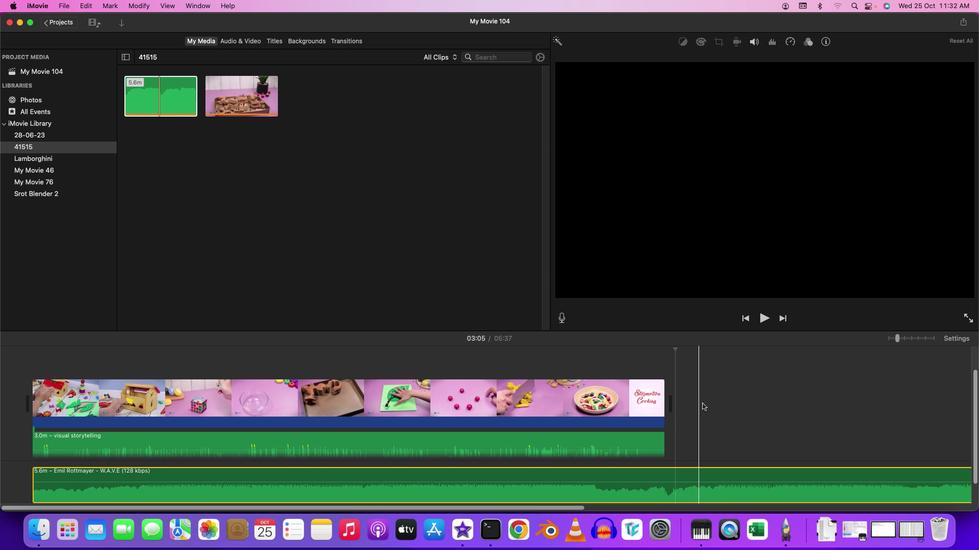 
Action: Mouse moved to (702, 418)
Screenshot: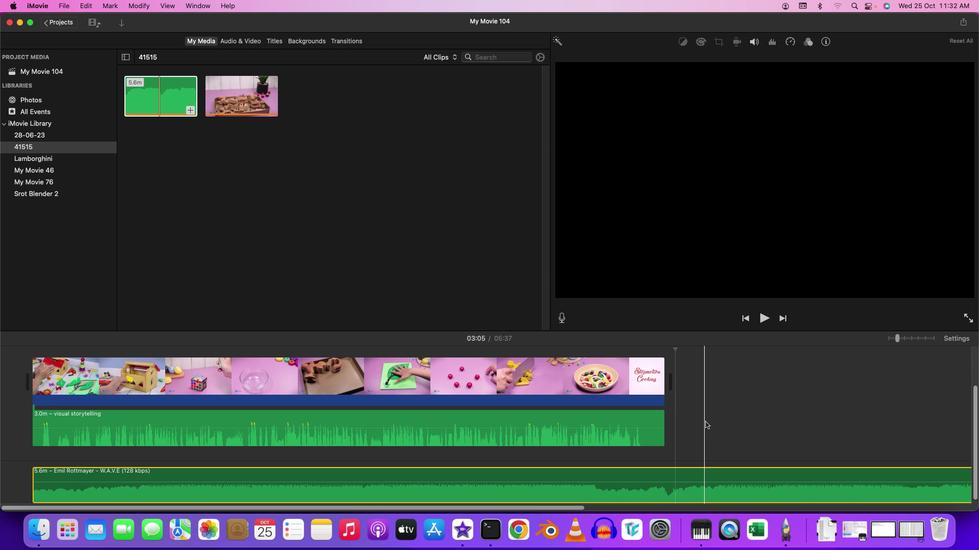 
Action: Mouse scrolled (702, 418) with delta (-2, -2)
Screenshot: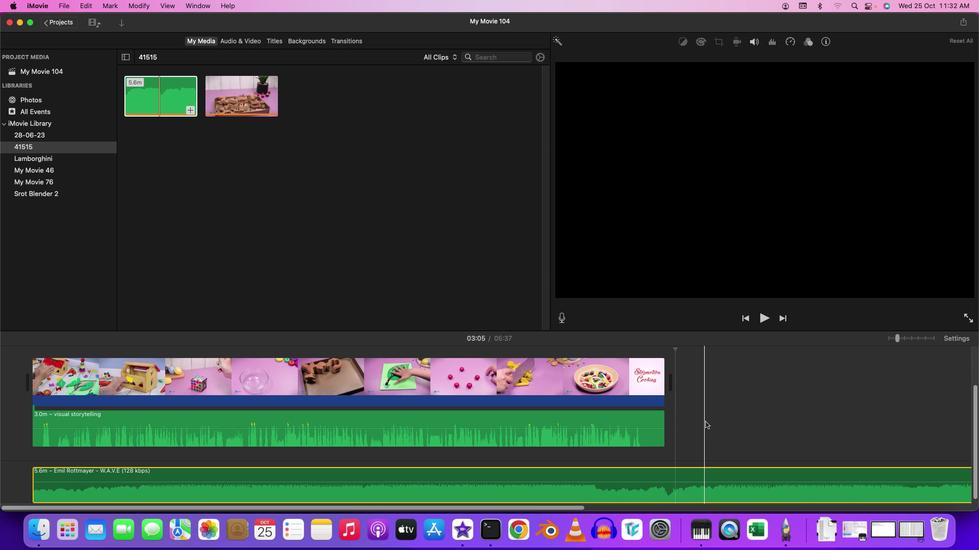 
Action: Mouse moved to (702, 418)
Screenshot: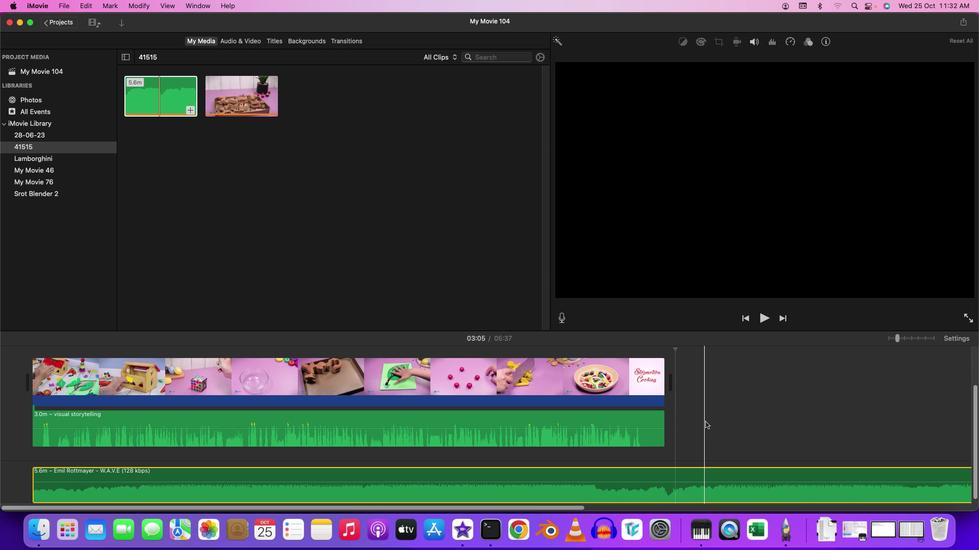 
Action: Mouse scrolled (702, 418) with delta (-2, -2)
Screenshot: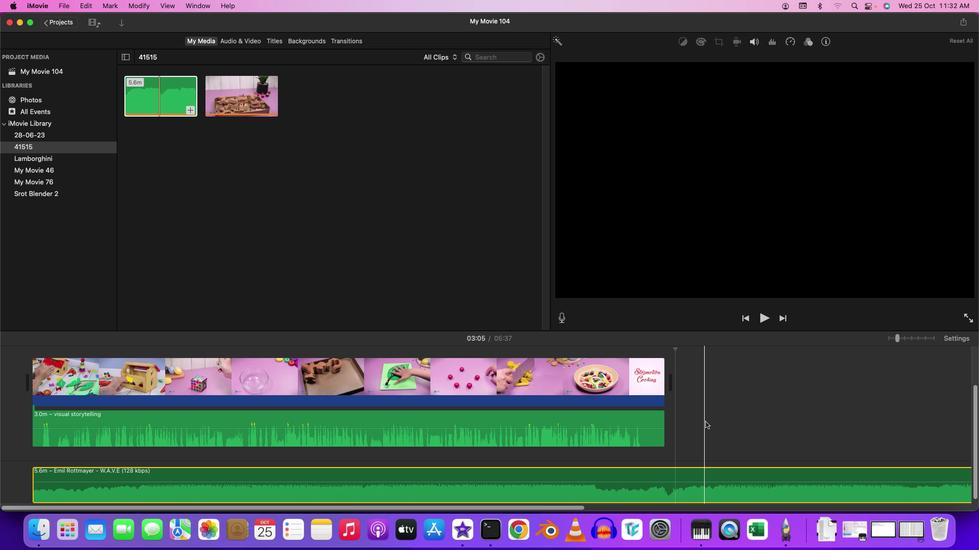 
Action: Mouse scrolled (702, 418) with delta (-2, -2)
Screenshot: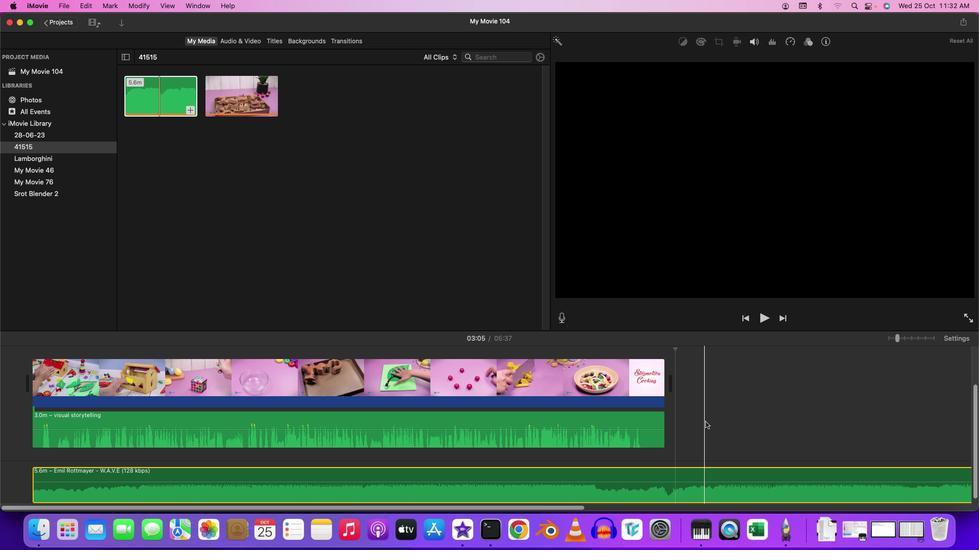 
Action: Mouse scrolled (702, 418) with delta (-2, -2)
Screenshot: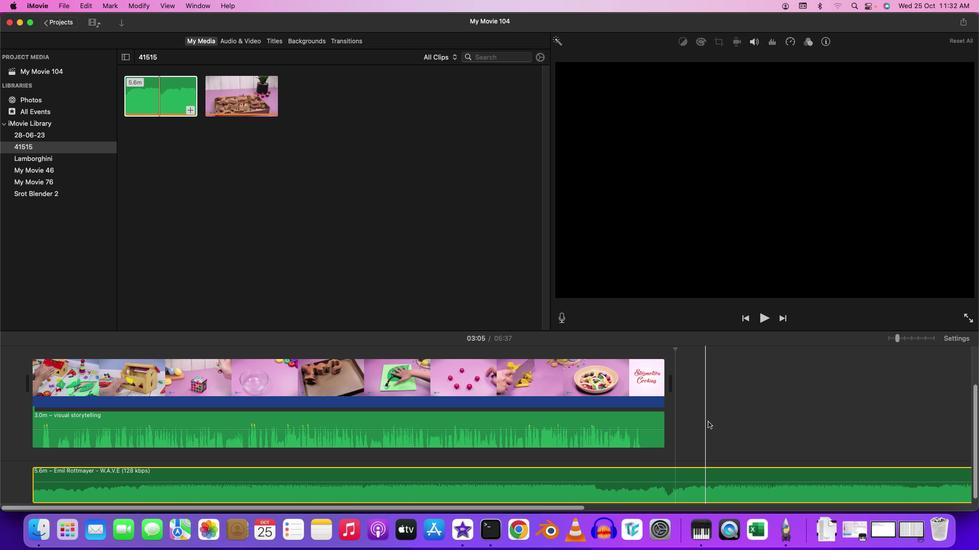 
Action: Mouse moved to (710, 418)
Screenshot: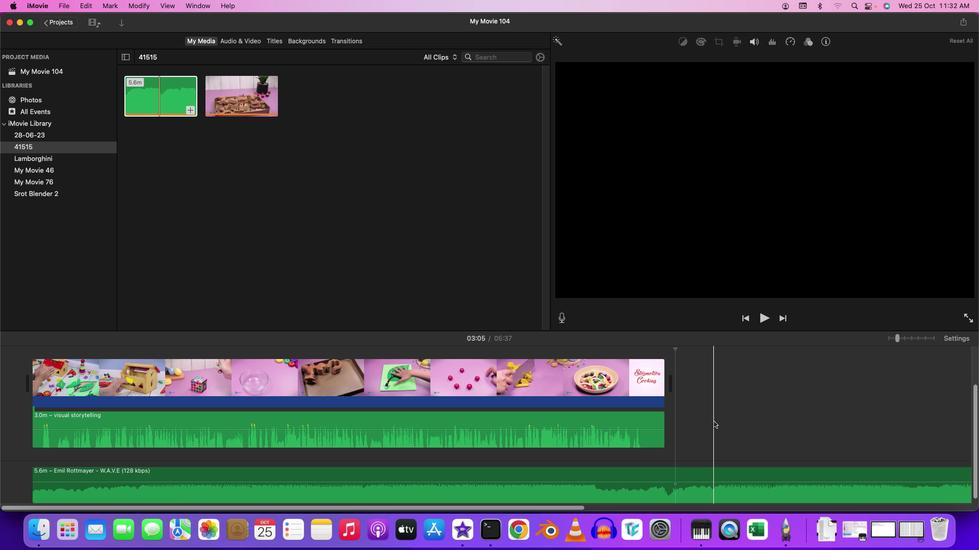 
Action: Mouse pressed left at (710, 418)
Screenshot: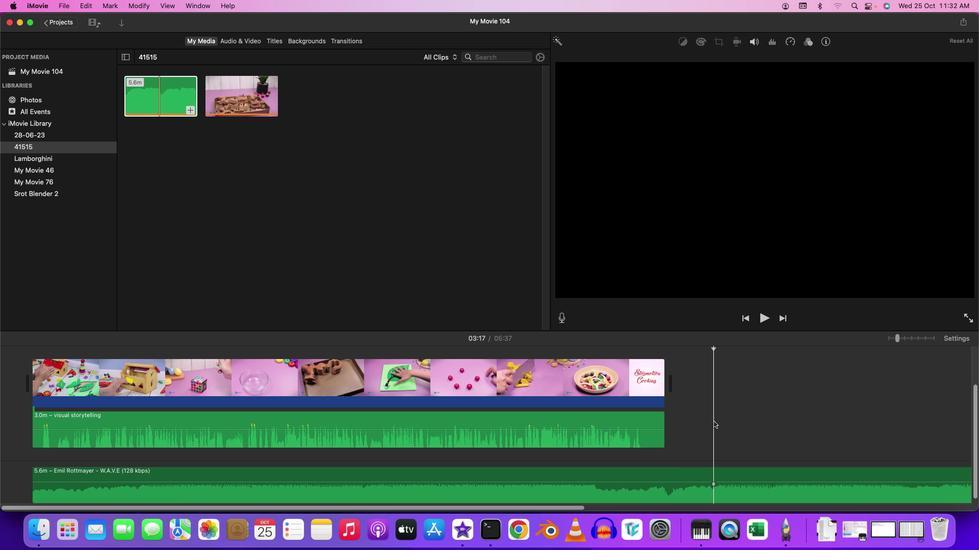 
Action: Mouse moved to (716, 423)
Screenshot: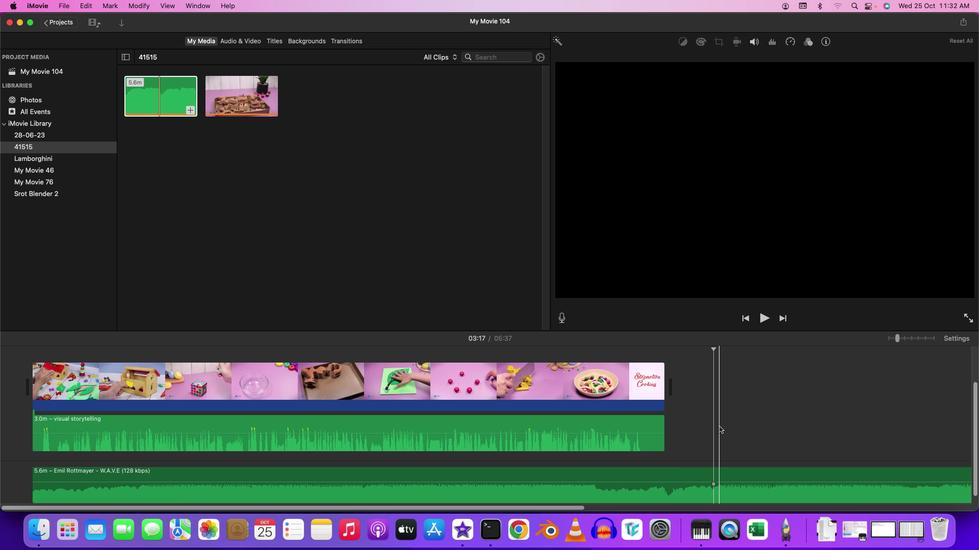 
Action: Mouse scrolled (716, 423) with delta (-2, -2)
Screenshot: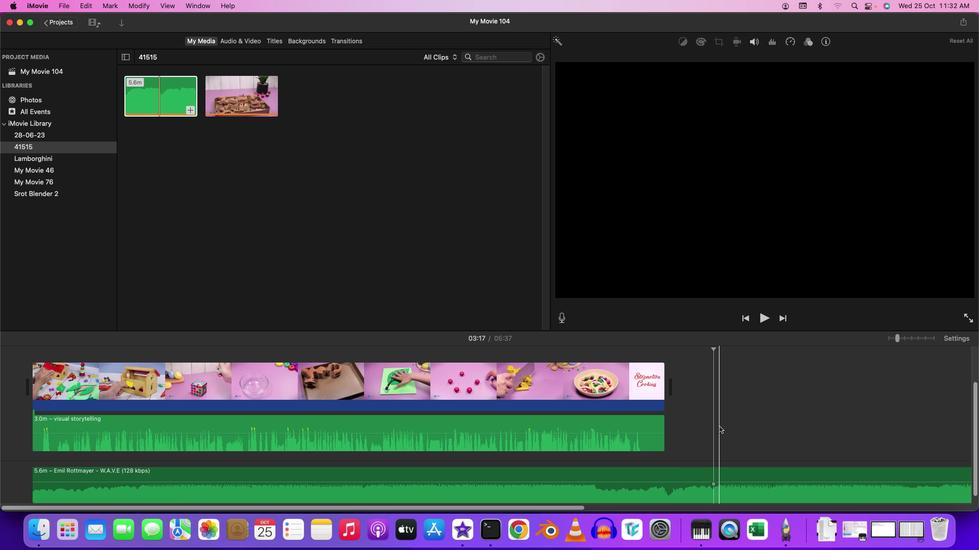 
Action: Mouse scrolled (716, 423) with delta (-2, -2)
Screenshot: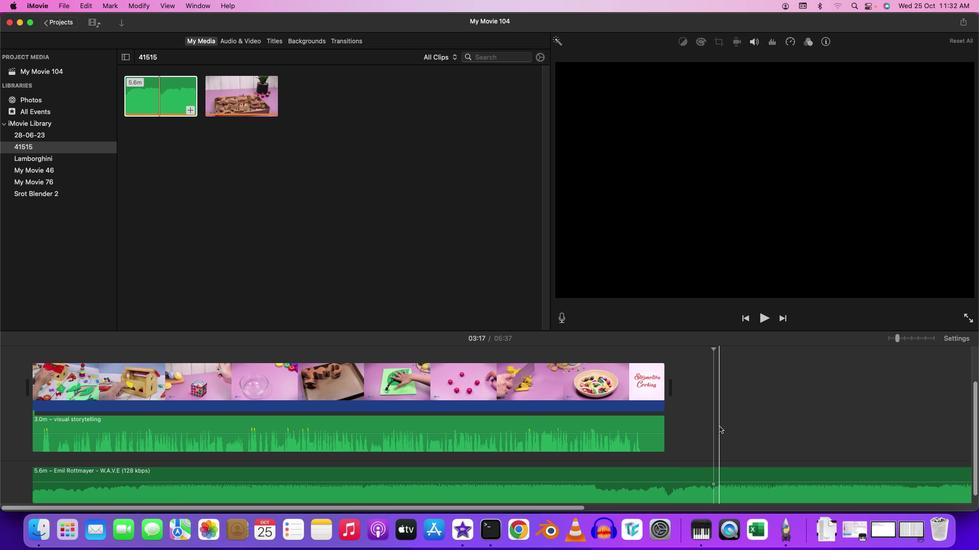 
Action: Mouse scrolled (716, 423) with delta (-2, -2)
Screenshot: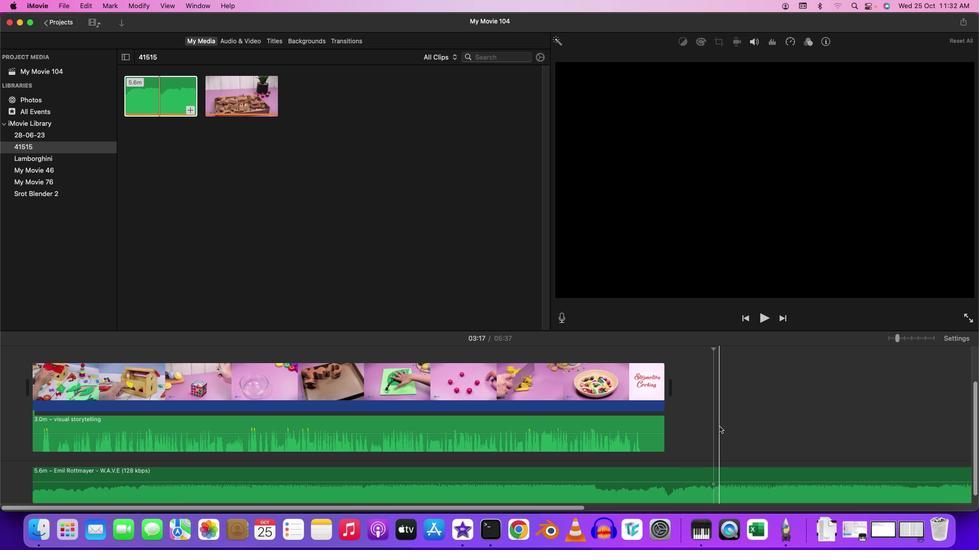 
Action: Mouse moved to (389, 472)
Screenshot: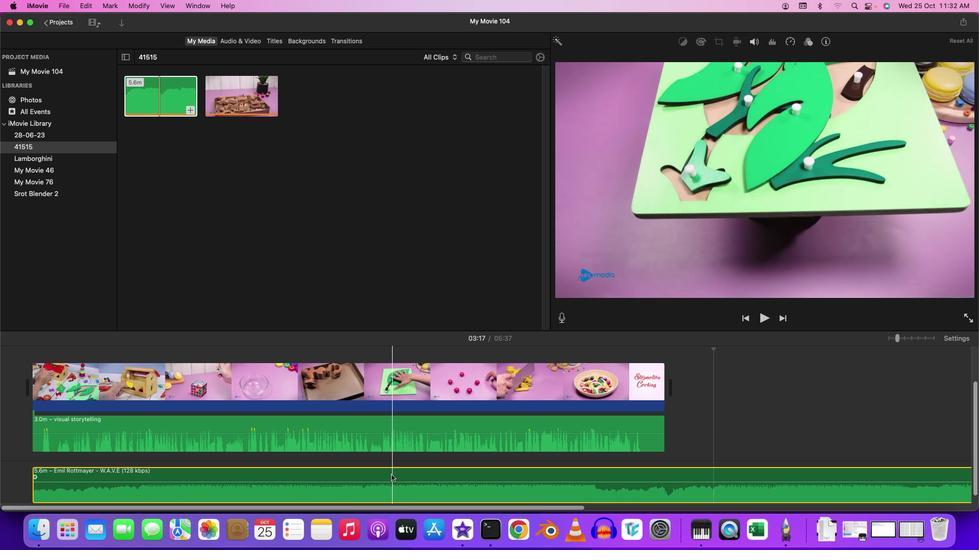 
Action: Mouse pressed left at (389, 472)
Screenshot: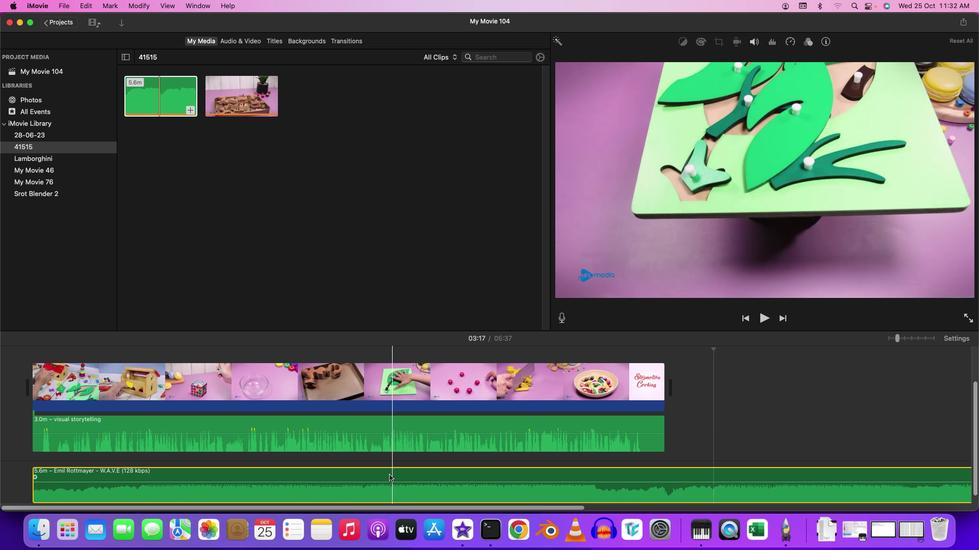 
Action: Mouse moved to (30, 352)
Screenshot: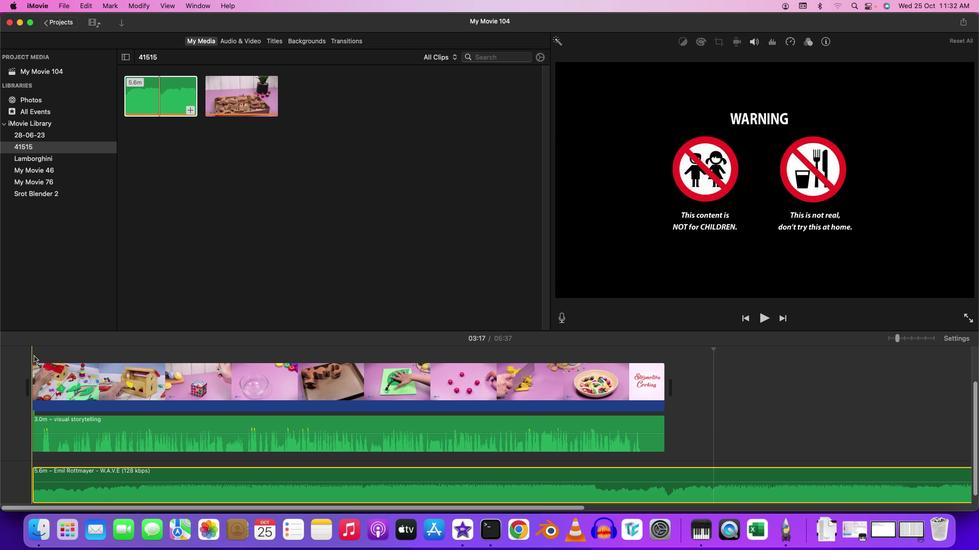 
Action: Mouse pressed left at (30, 352)
Screenshot: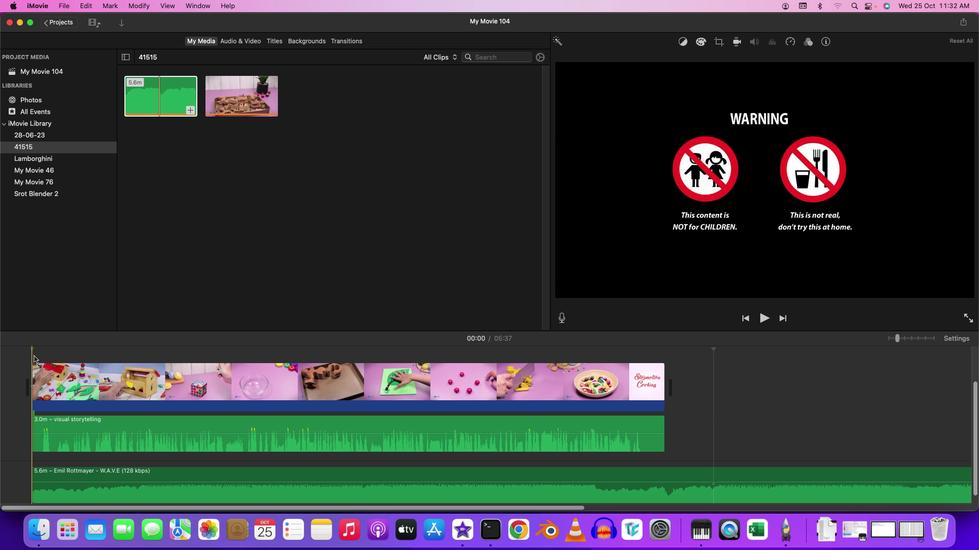 
Action: Key pressed Key.space
Screenshot: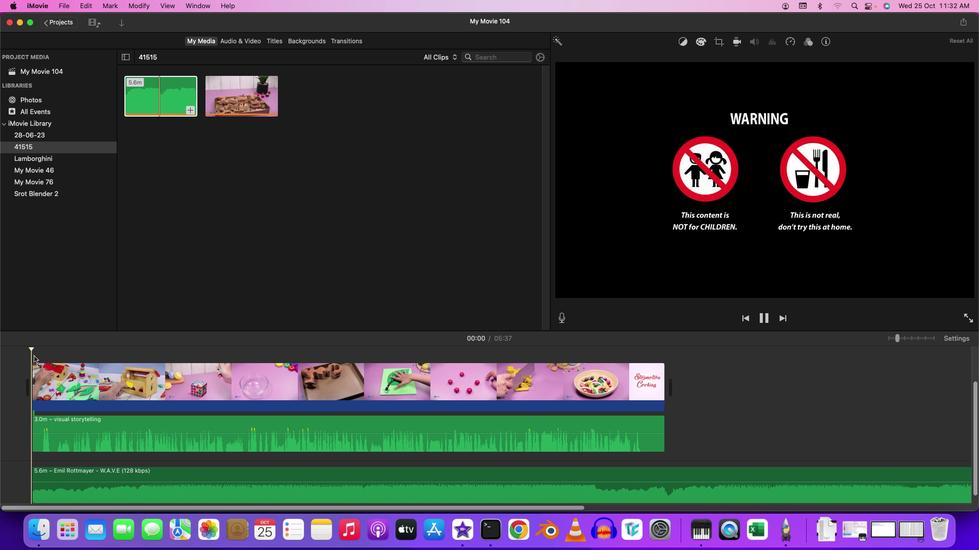 
Action: Mouse moved to (66, 360)
Screenshot: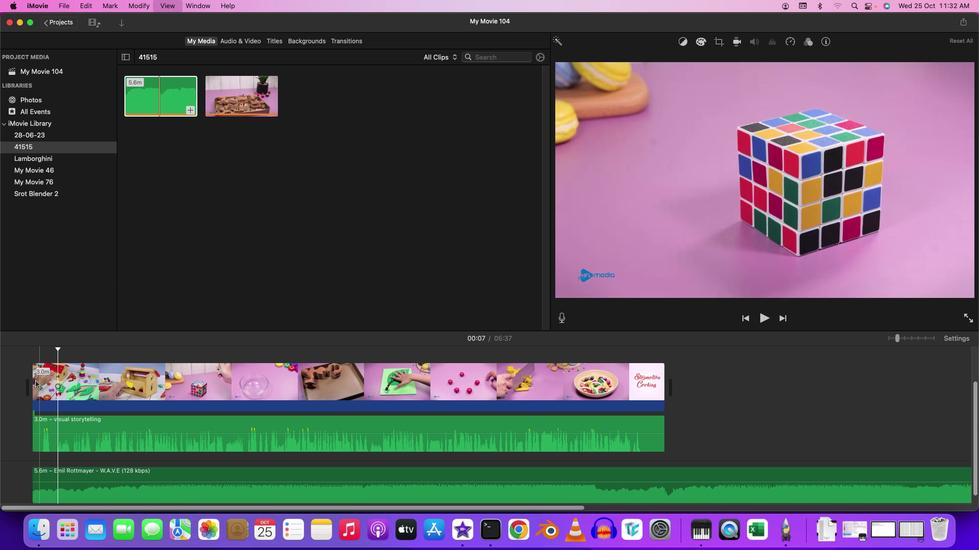 
Action: Key pressed Key.space
Screenshot: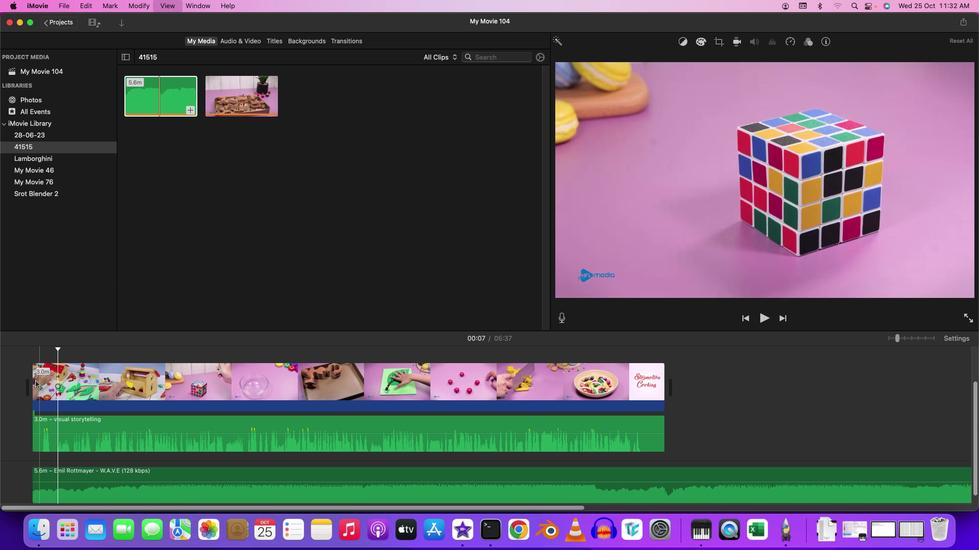 
Action: Mouse moved to (30, 378)
Screenshot: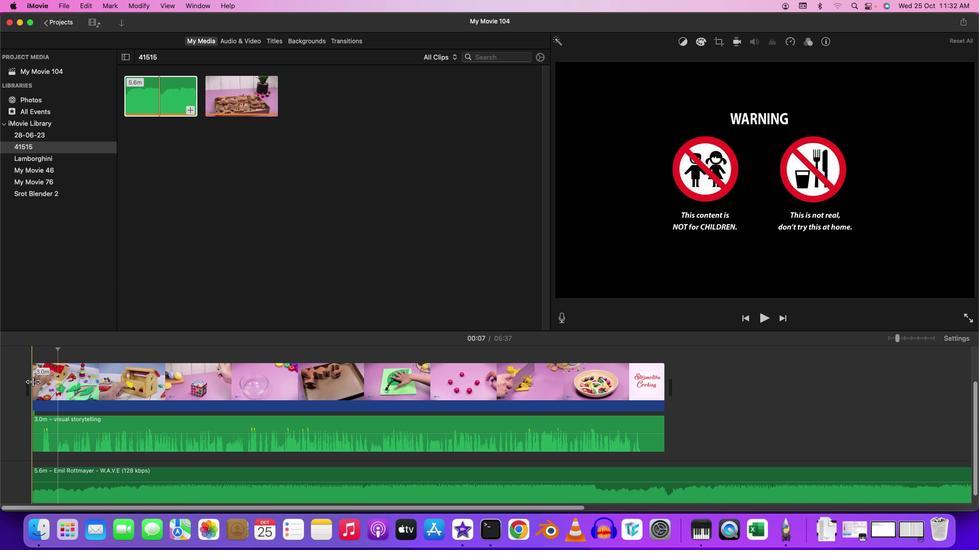 
Action: Mouse pressed left at (30, 378)
Screenshot: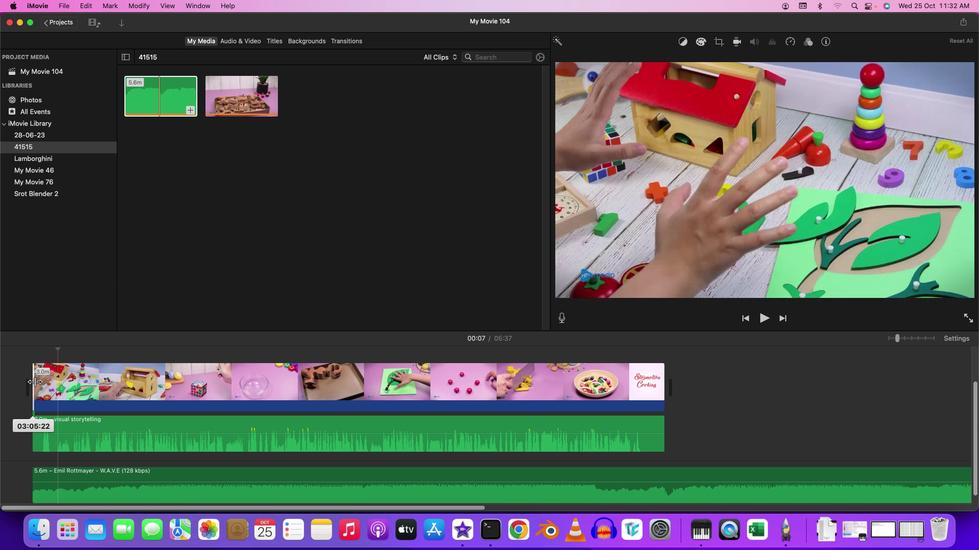 
Action: Mouse moved to (61, 379)
Screenshot: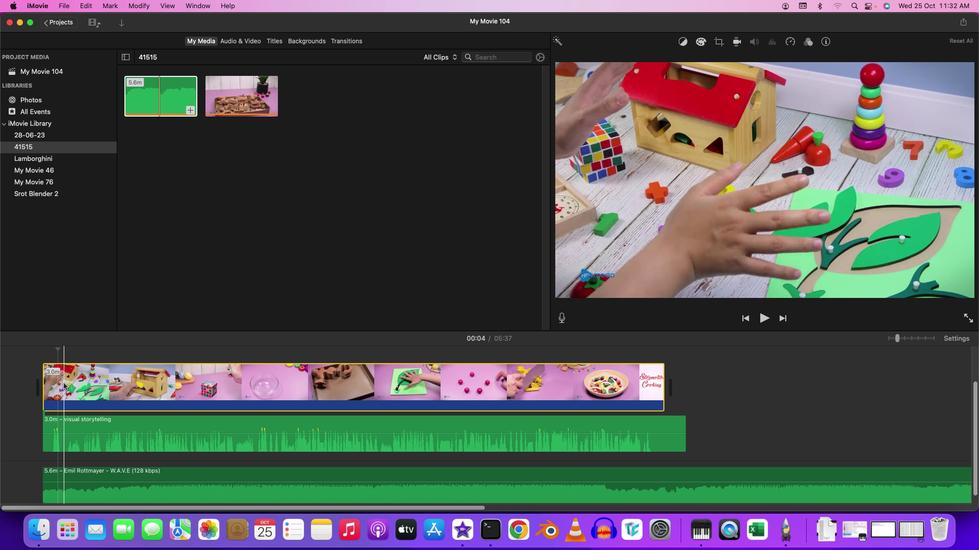 
Action: Mouse pressed left at (61, 379)
Screenshot: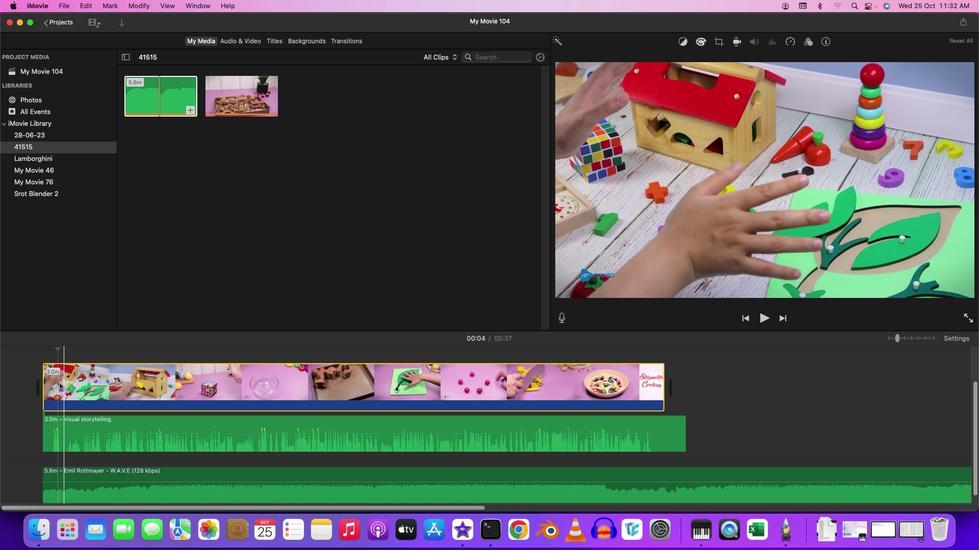 
Action: Mouse moved to (39, 351)
Screenshot: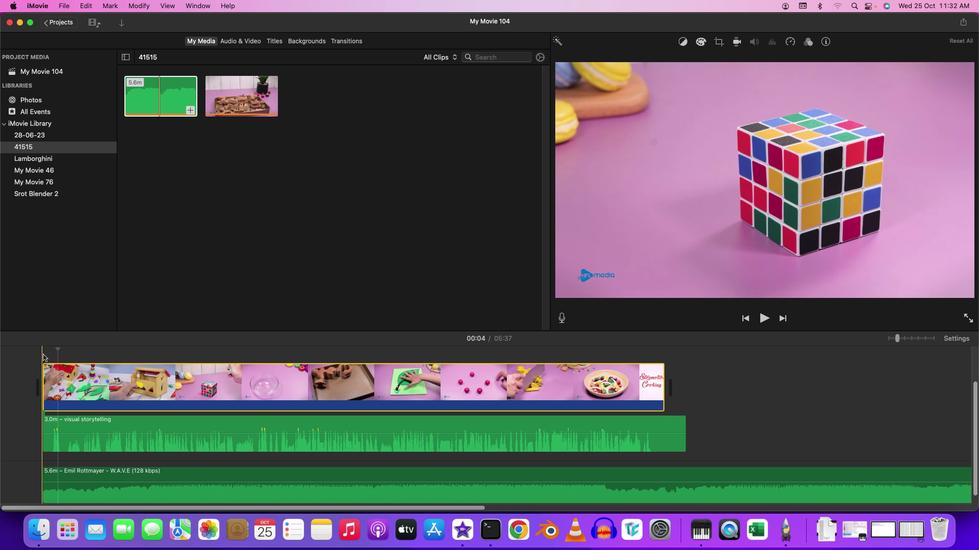 
Action: Mouse pressed left at (39, 351)
Screenshot: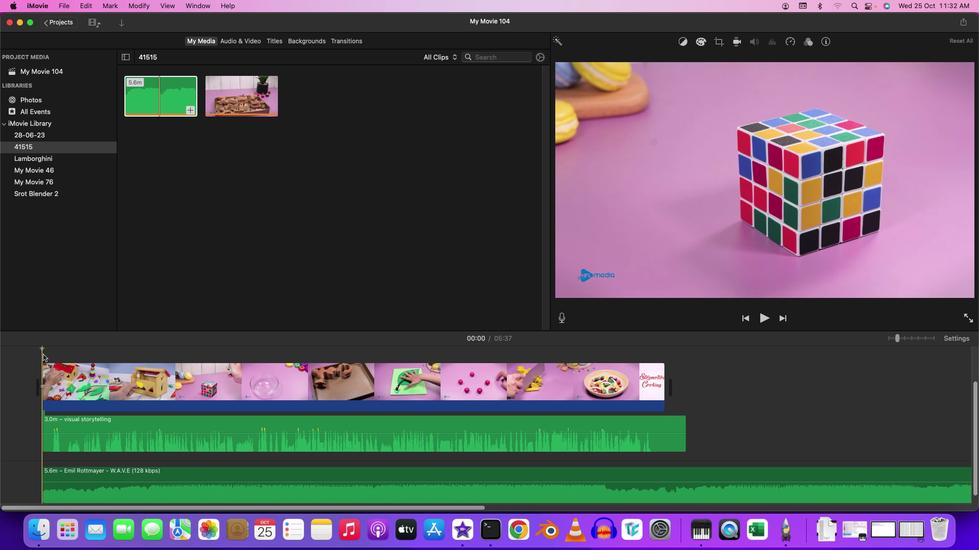 
Action: Key pressed Key.space
Screenshot: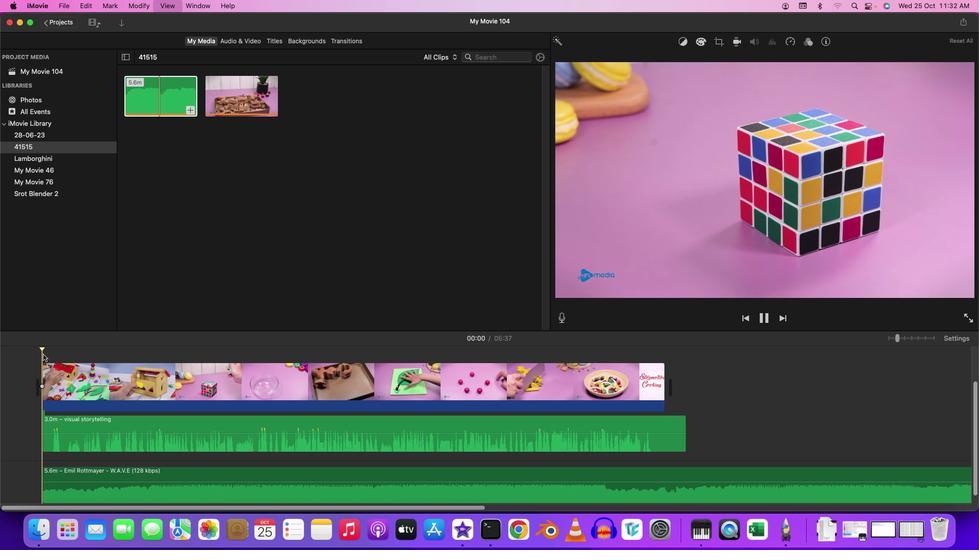 
Action: Mouse moved to (39, 351)
Screenshot: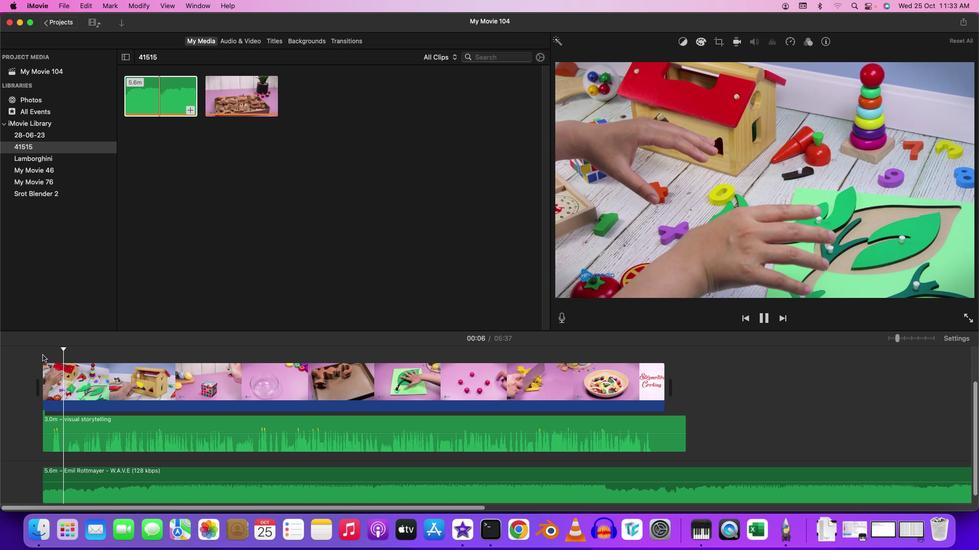 
Action: Key pressed Key.spaceKey.cmd'z'Key.cmd'z'Key.cmd'z'
Screenshot: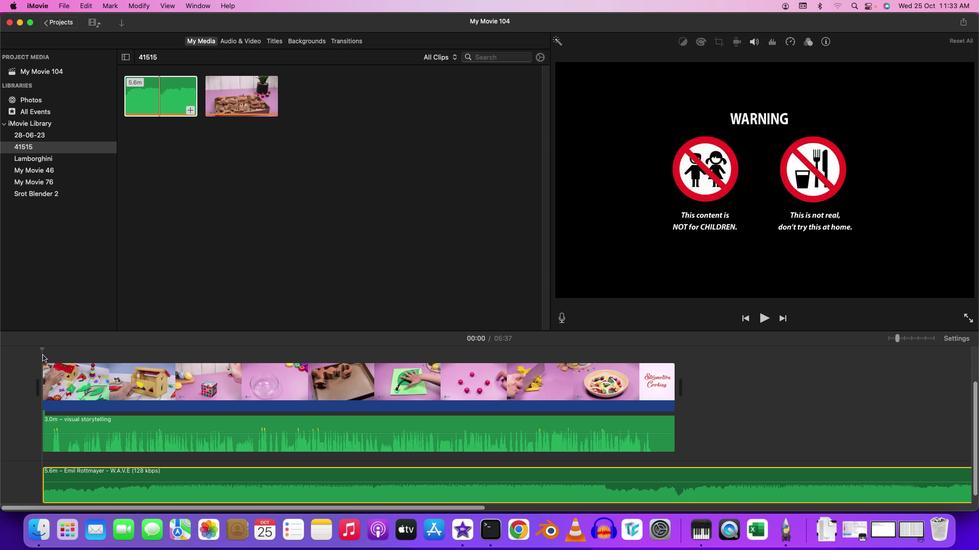 
Action: Mouse moved to (38, 350)
Screenshot: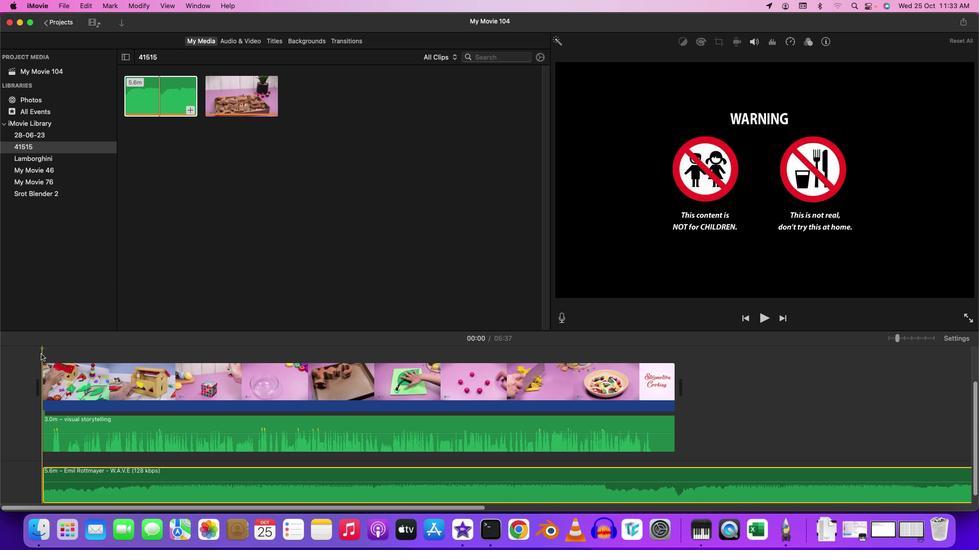 
Action: Mouse pressed left at (38, 350)
Screenshot: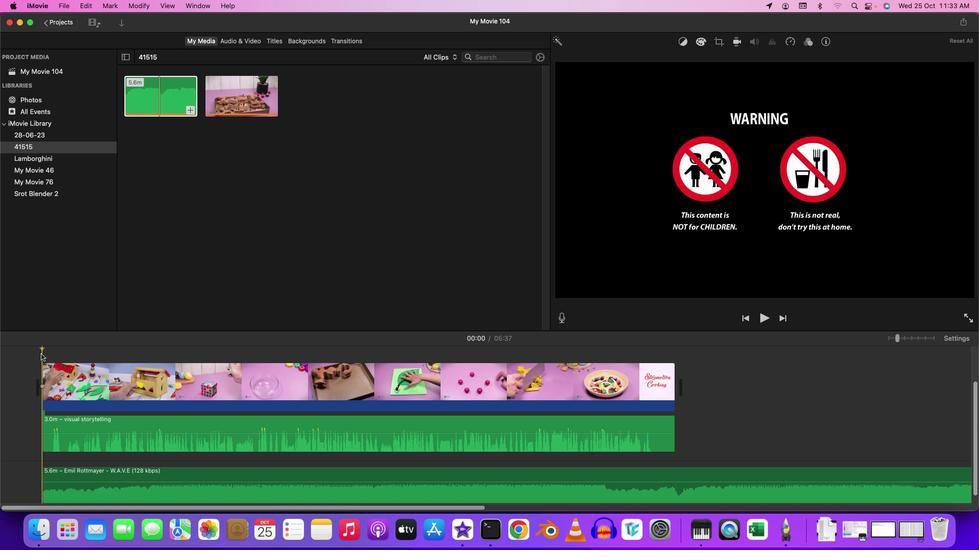 
Action: Key pressed Key.spaceKey.space
Screenshot: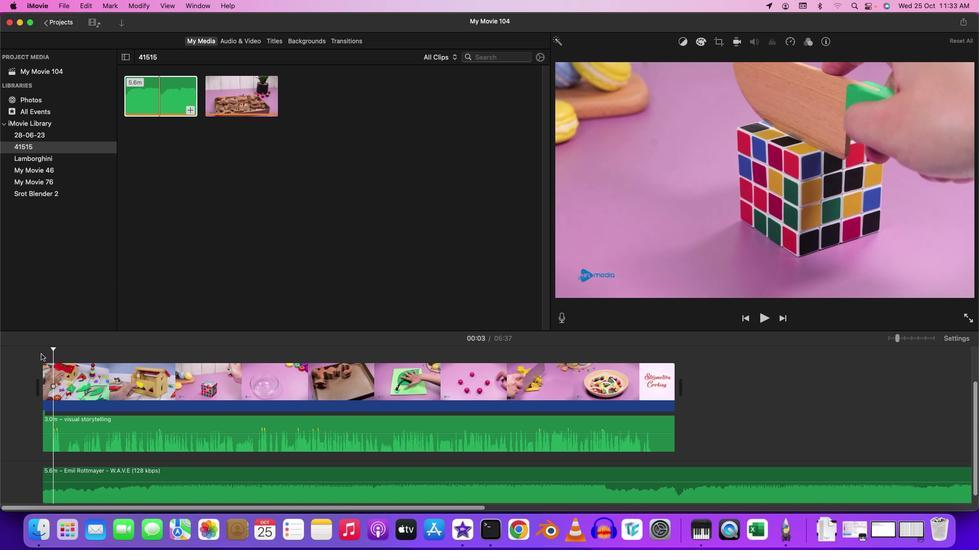 
Action: Mouse moved to (88, 430)
Screenshot: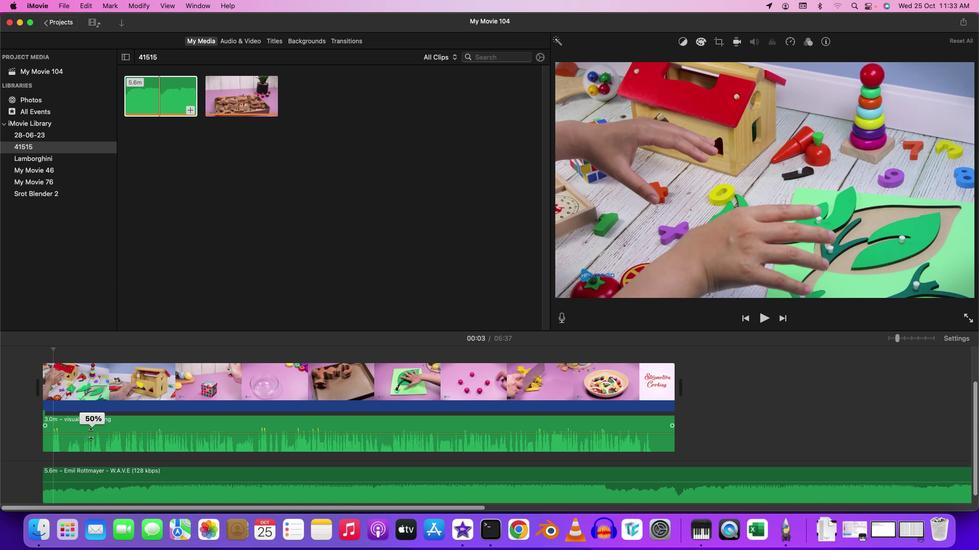 
Action: Mouse pressed left at (88, 430)
Screenshot: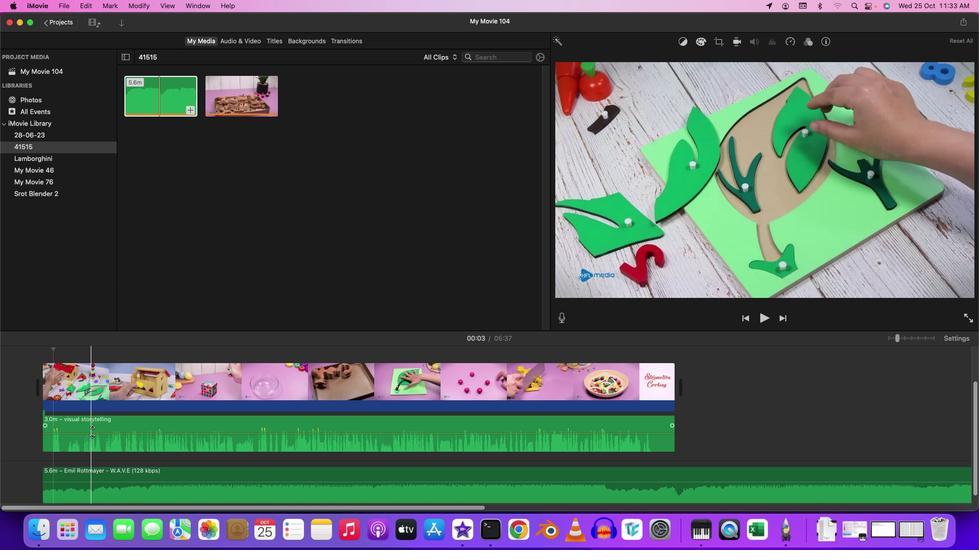 
Action: Mouse moved to (109, 387)
Screenshot: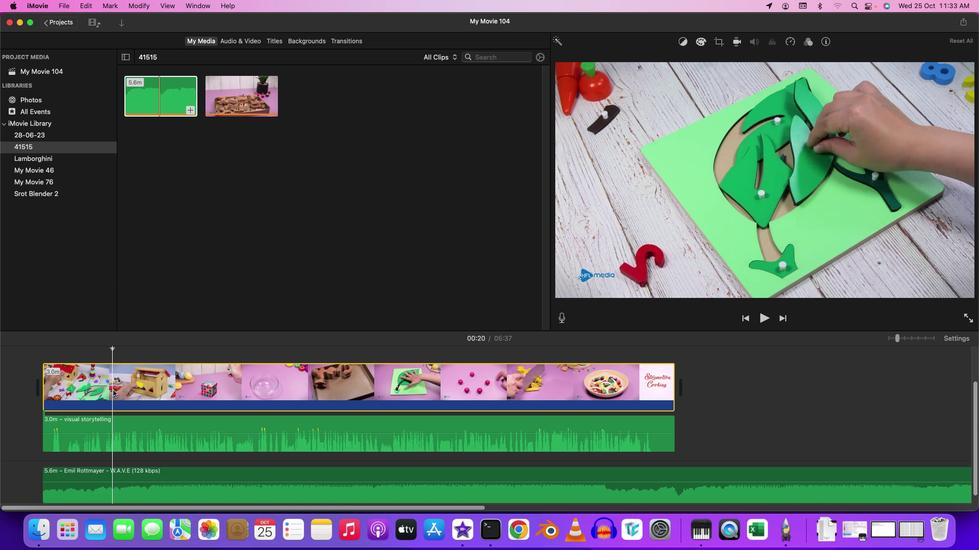 
Action: Mouse pressed left at (109, 387)
Screenshot: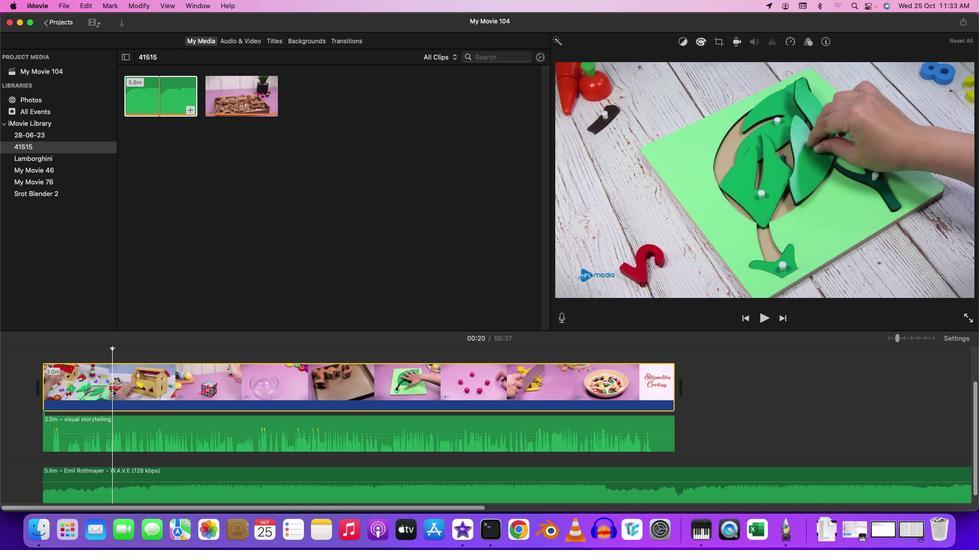 
Action: Mouse moved to (125, 437)
Screenshot: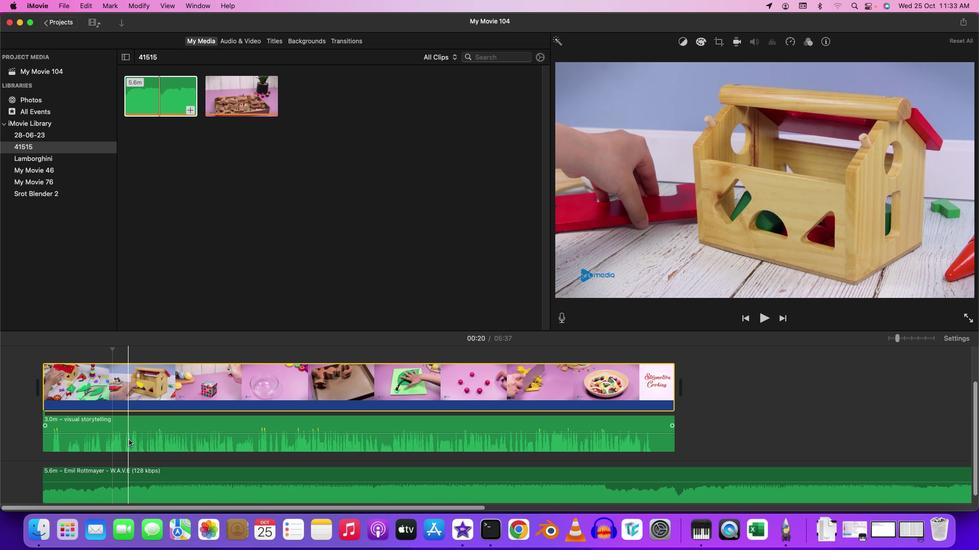 
Action: Key pressed Key.cmd
Screenshot: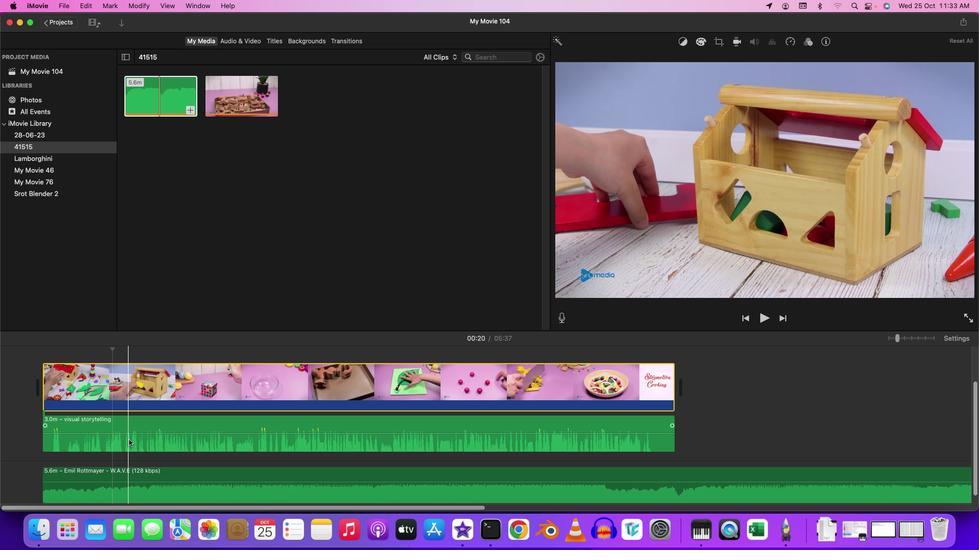 
Action: Mouse pressed left at (125, 437)
Screenshot: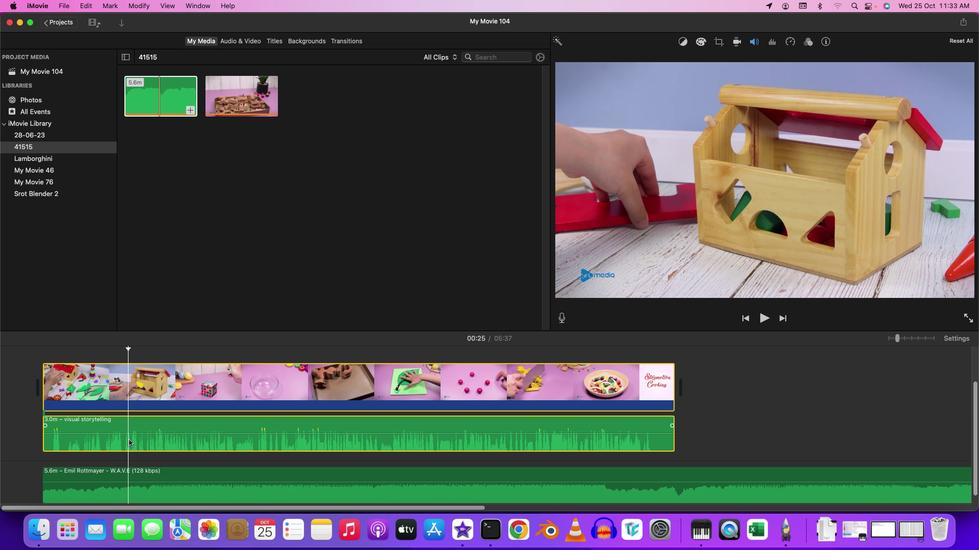 
Action: Mouse pressed right at (125, 437)
Screenshot: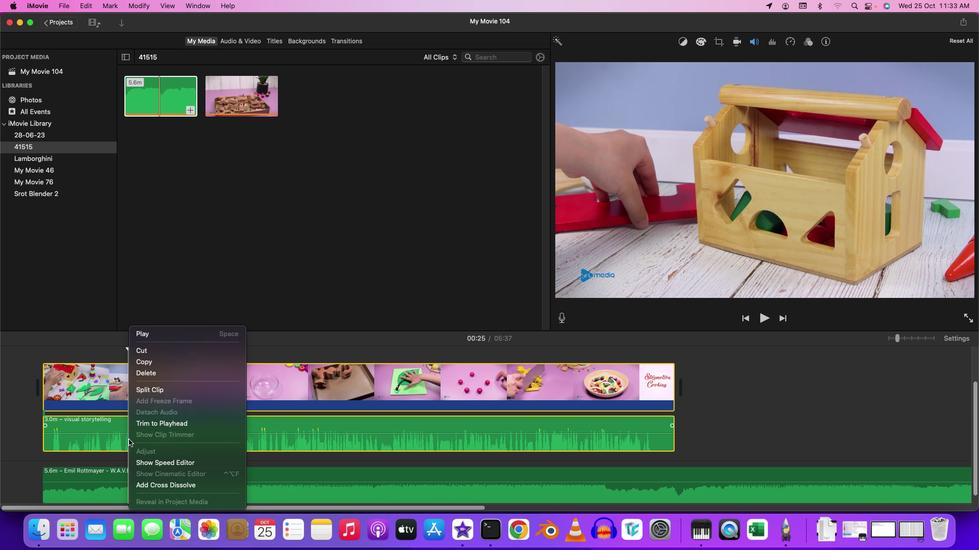 
Action: Mouse moved to (47, 377)
Screenshot: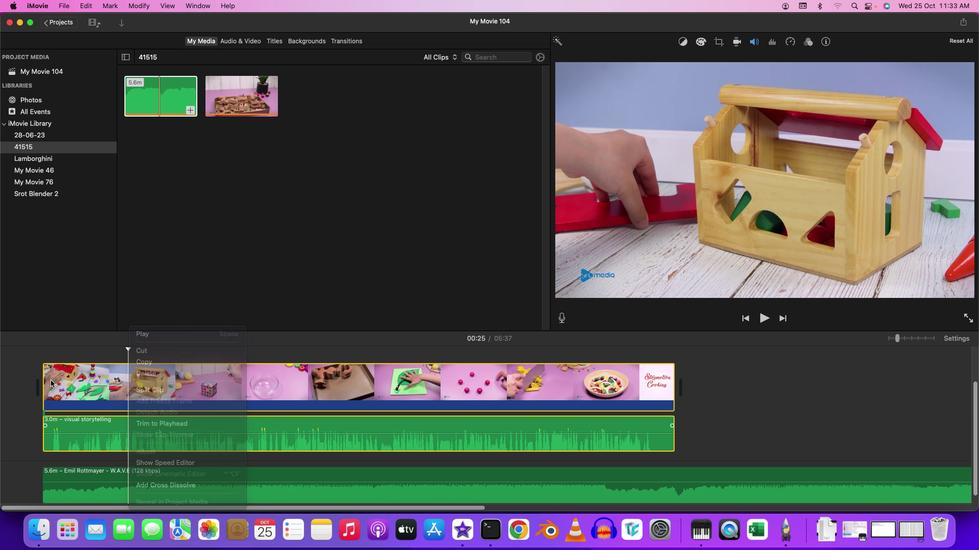 
Action: Mouse pressed left at (47, 377)
Screenshot: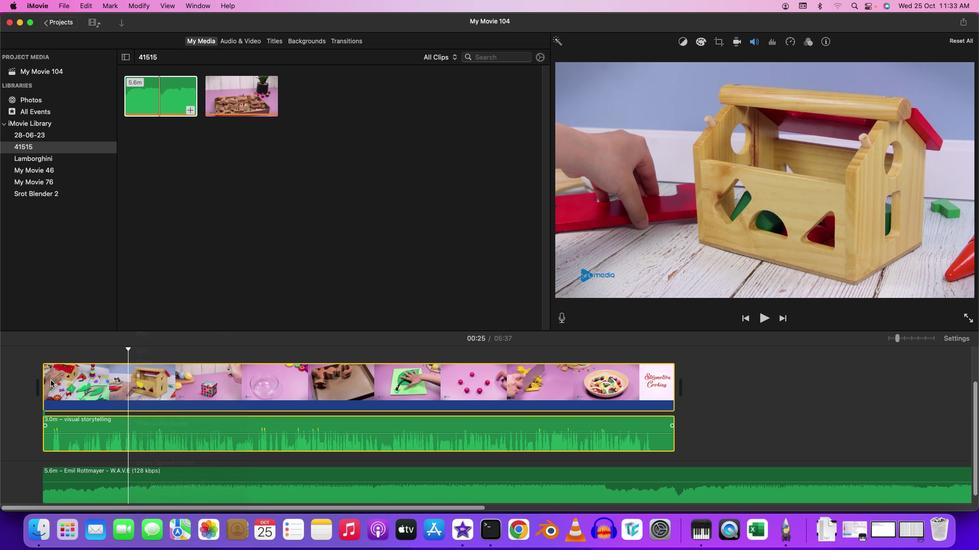 
Action: Mouse moved to (40, 377)
Screenshot: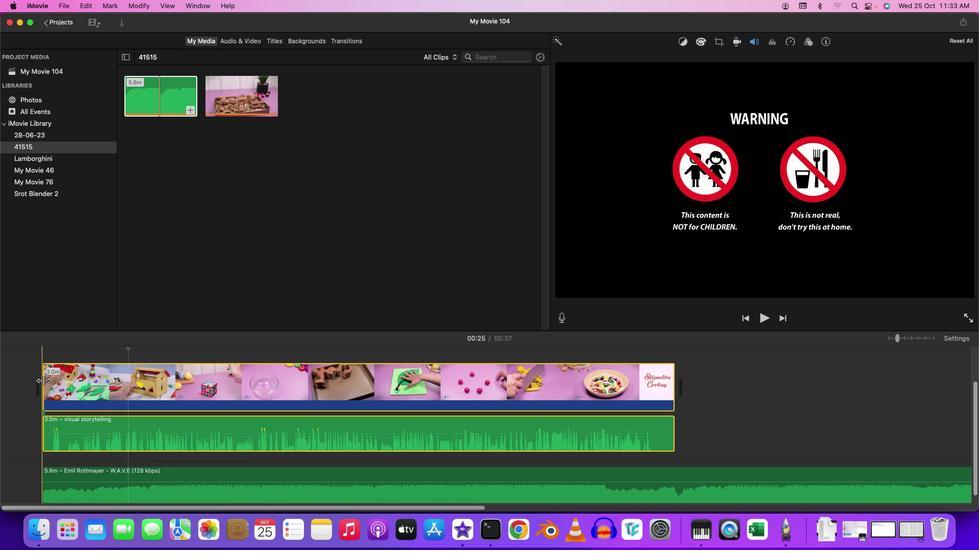 
Action: Mouse pressed left at (40, 377)
Screenshot: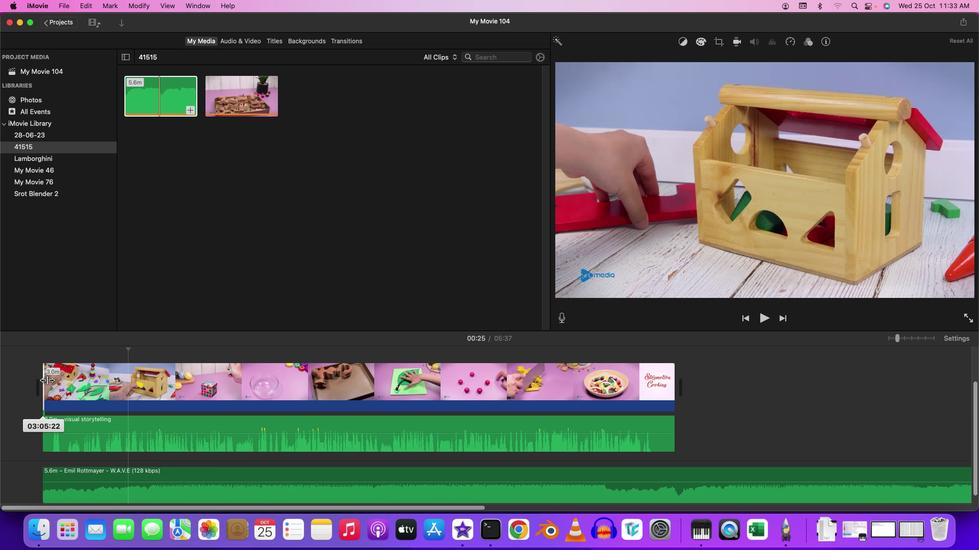 
Action: Mouse moved to (40, 419)
Screenshot: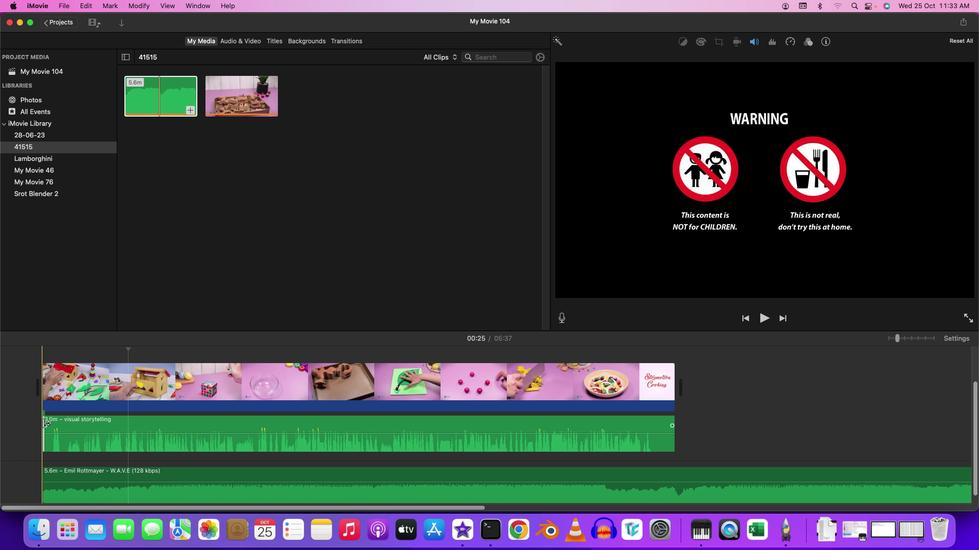 
Action: Mouse pressed left at (40, 419)
Screenshot: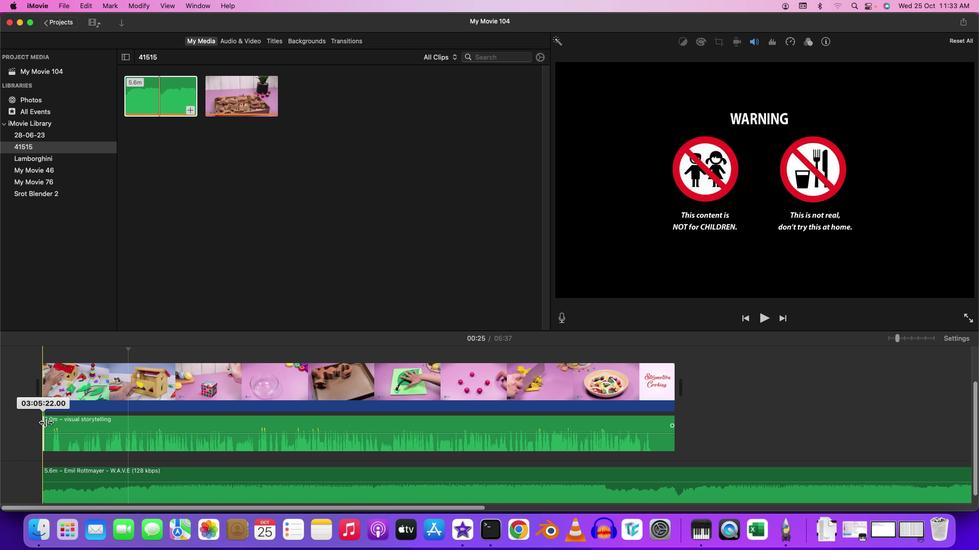 
Action: Mouse moved to (39, 380)
Screenshot: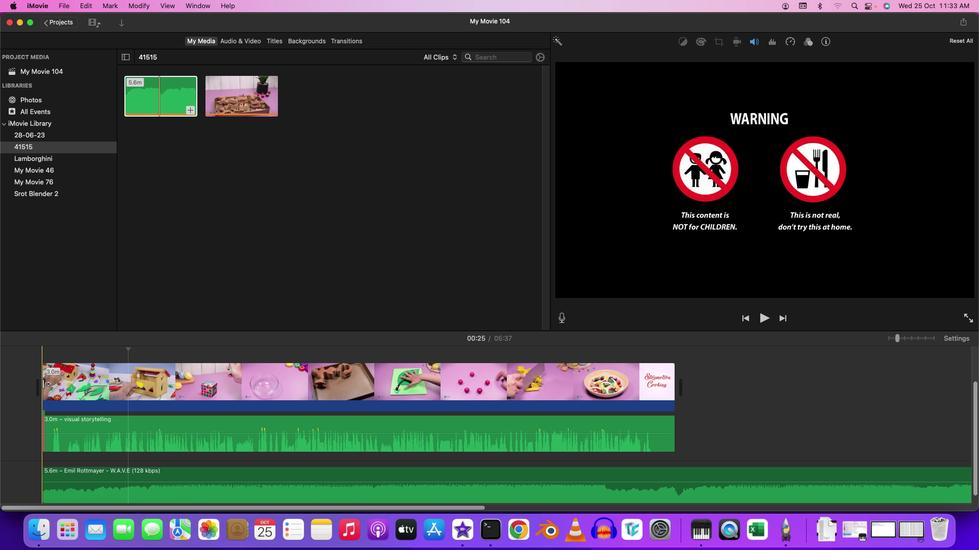 
Action: Mouse pressed left at (39, 380)
Screenshot: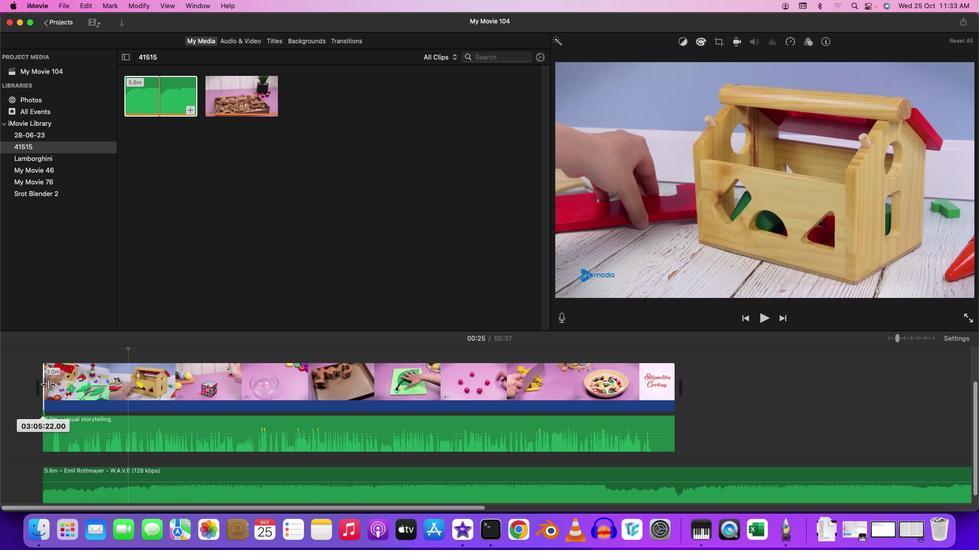 
Action: Mouse moved to (49, 433)
Screenshot: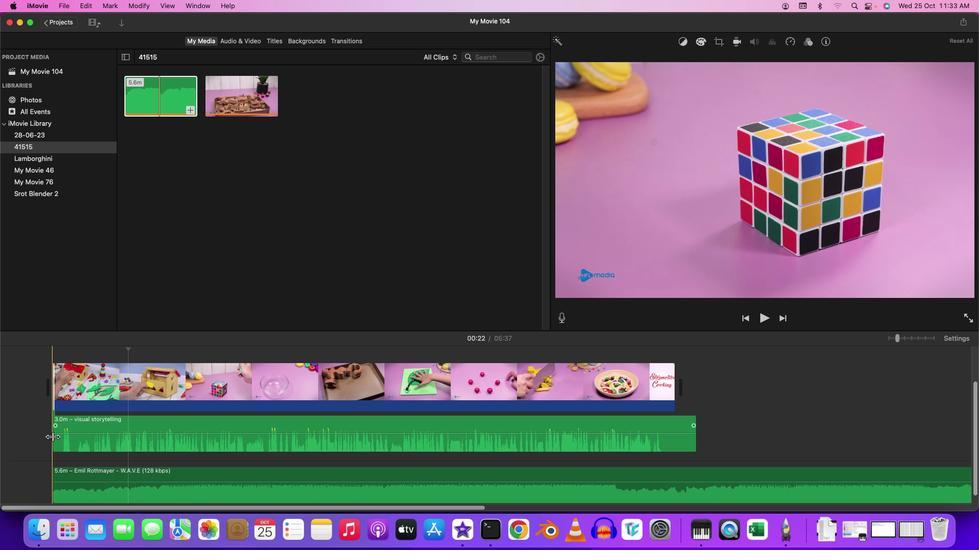
Action: Mouse pressed left at (49, 433)
Screenshot: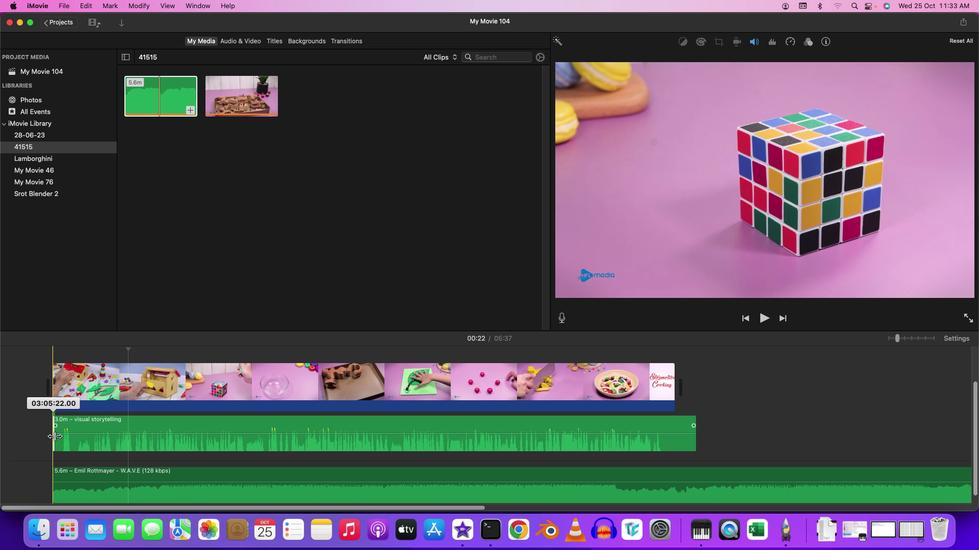 
Action: Mouse moved to (89, 415)
Screenshot: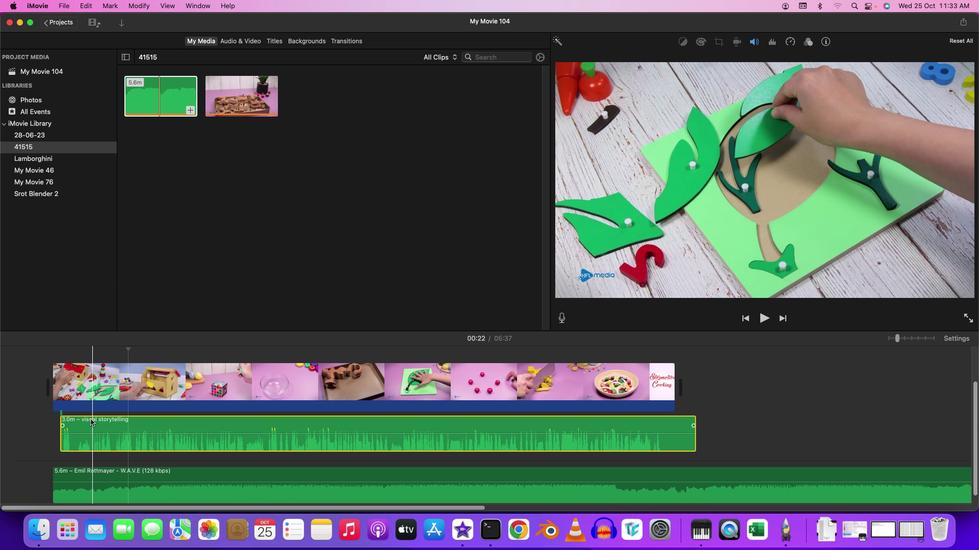 
Action: Mouse pressed left at (89, 415)
Screenshot: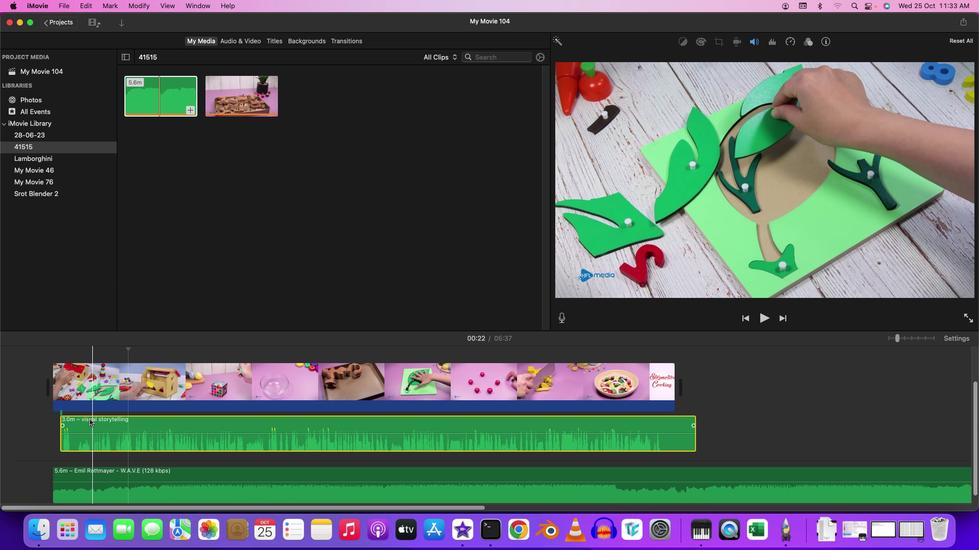 
Action: Mouse moved to (47, 350)
Screenshot: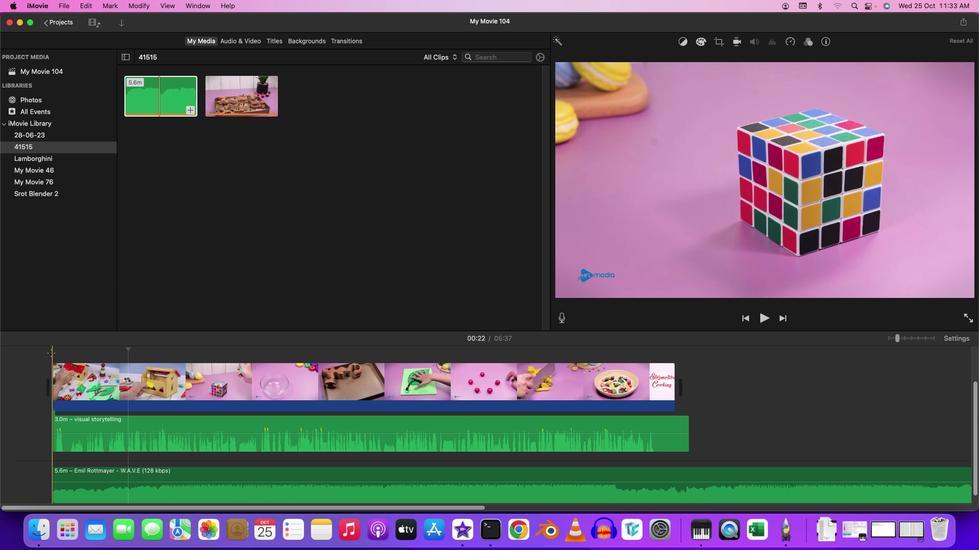 
Action: Mouse pressed left at (47, 350)
Screenshot: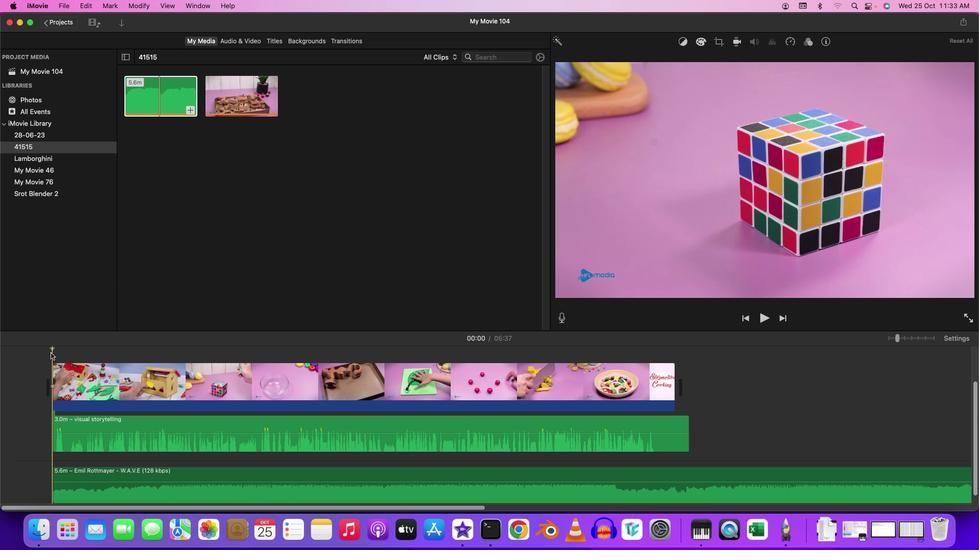 
Action: Key pressed Key.spaceKey.space
Screenshot: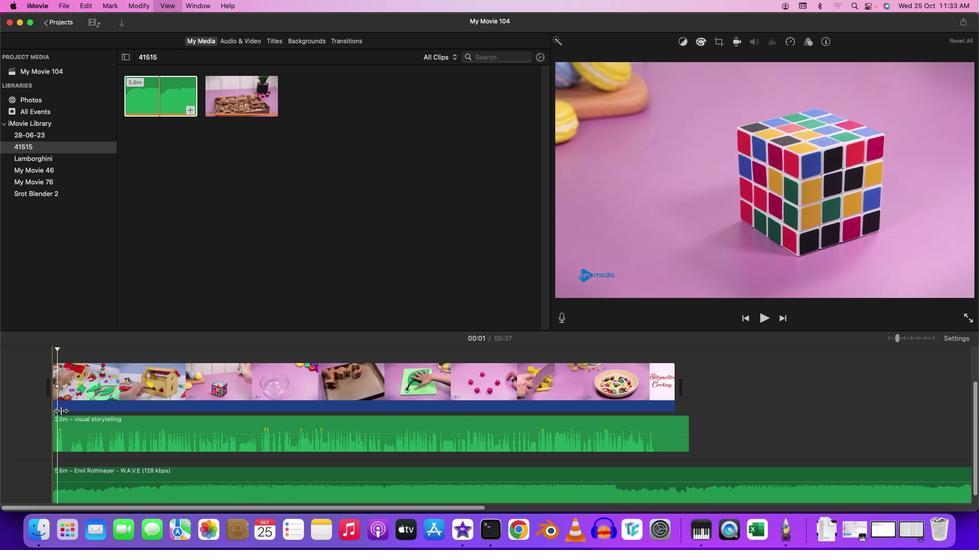 
Action: Mouse moved to (49, 435)
Screenshot: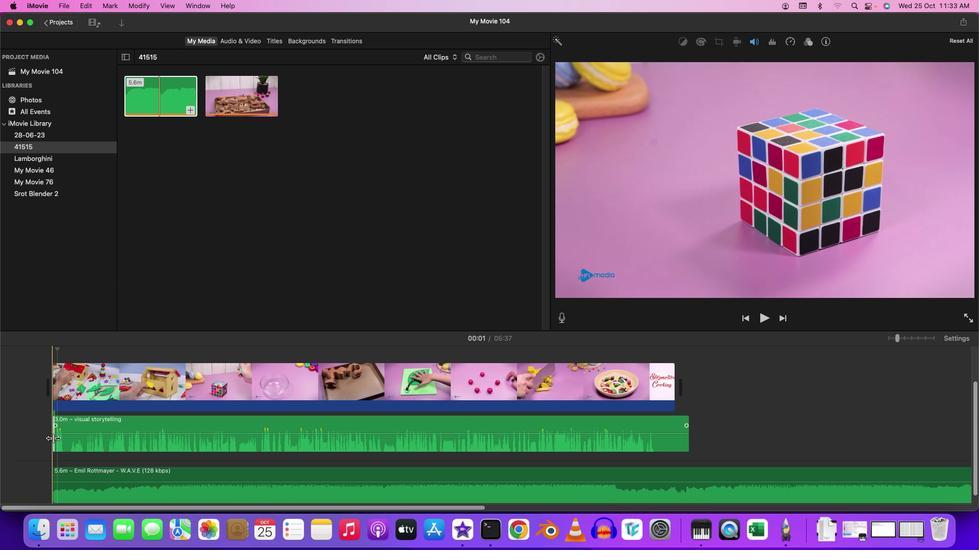 
Action: Mouse pressed left at (49, 435)
Screenshot: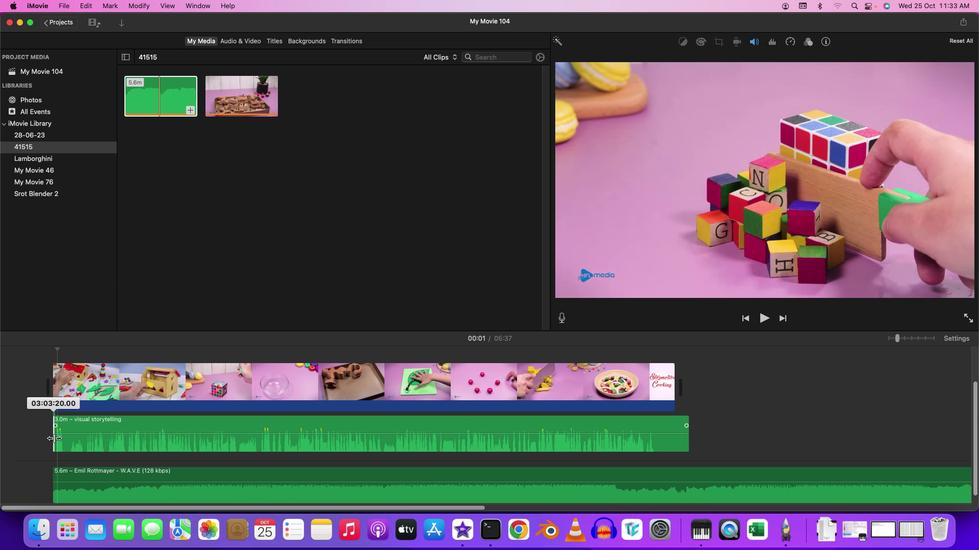
Action: Mouse moved to (70, 418)
Screenshot: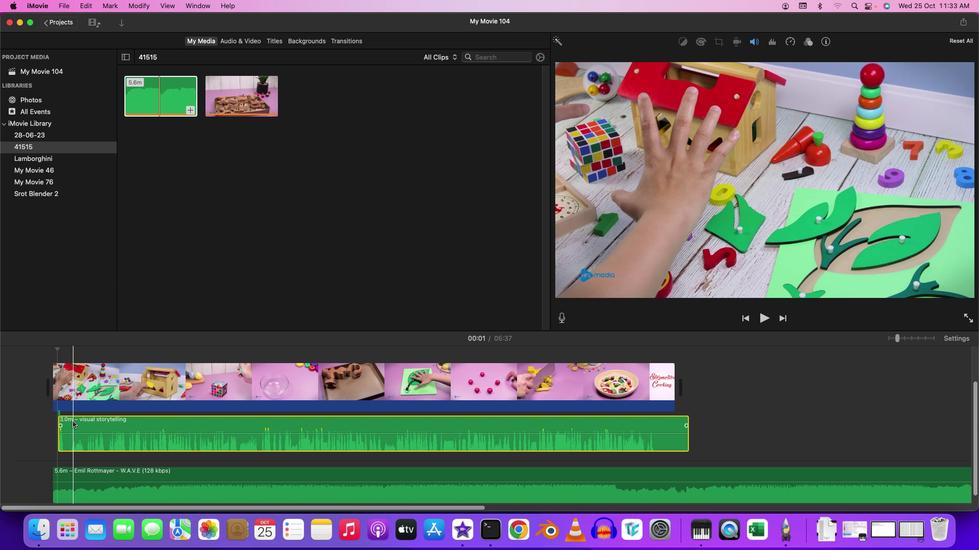 
Action: Mouse pressed left at (70, 418)
Screenshot: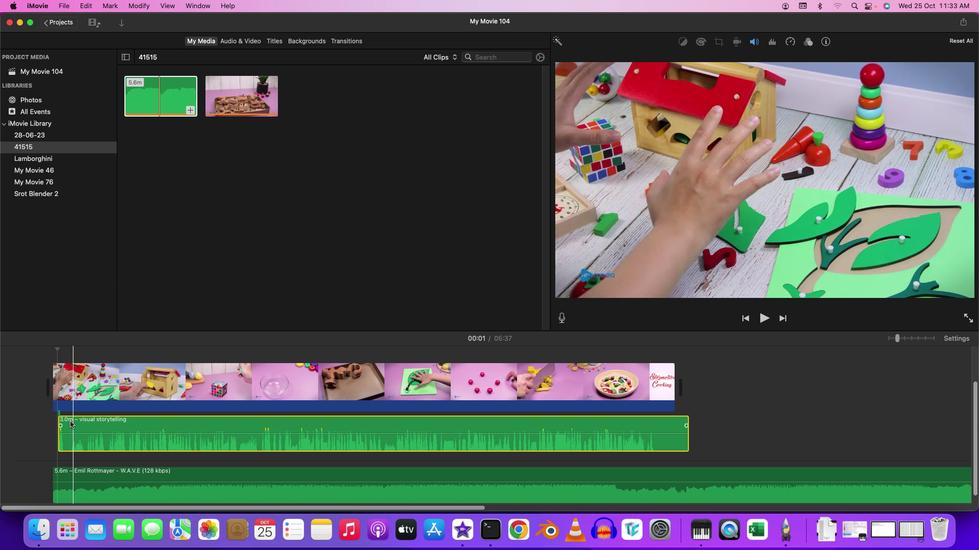 
Action: Mouse moved to (48, 347)
Screenshot: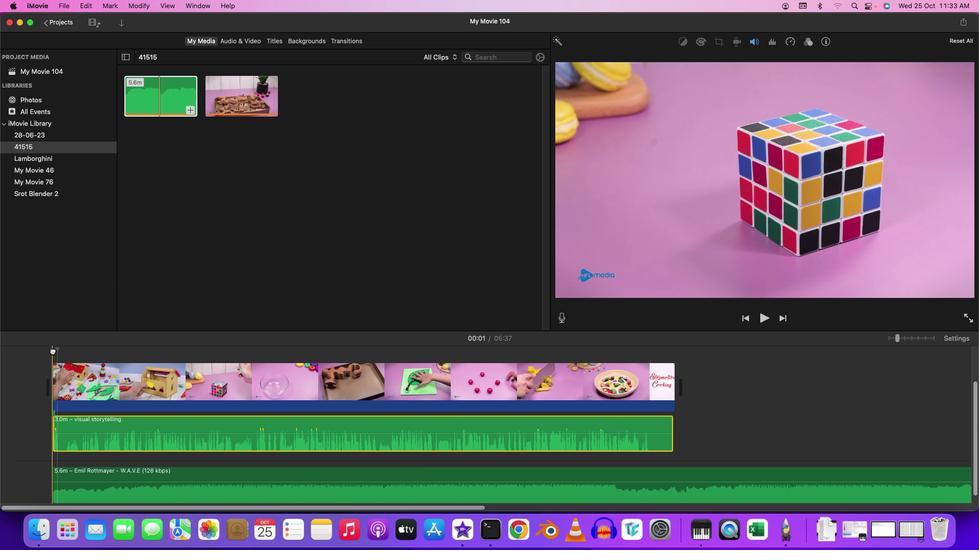 
Action: Mouse pressed left at (48, 347)
Screenshot: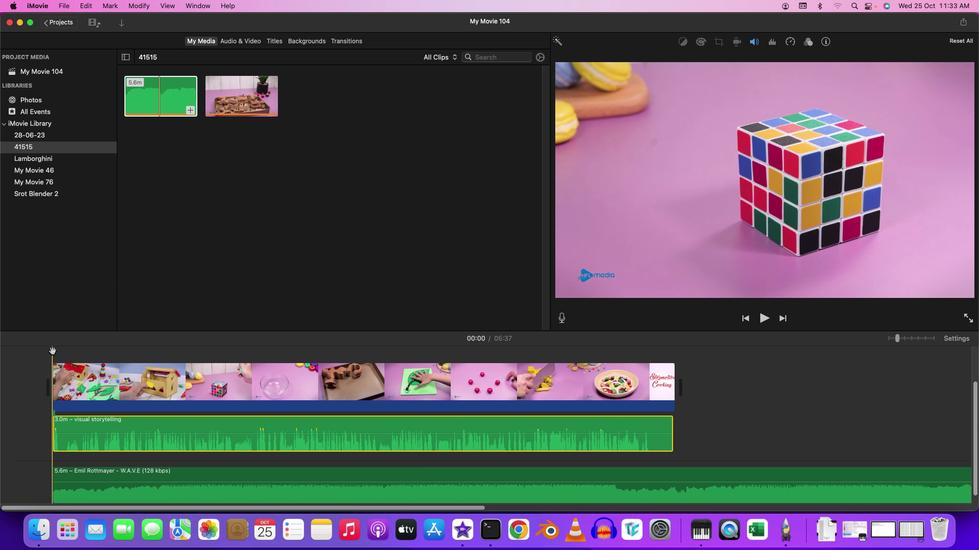 
Action: Key pressed Key.spaceKey.space
Screenshot: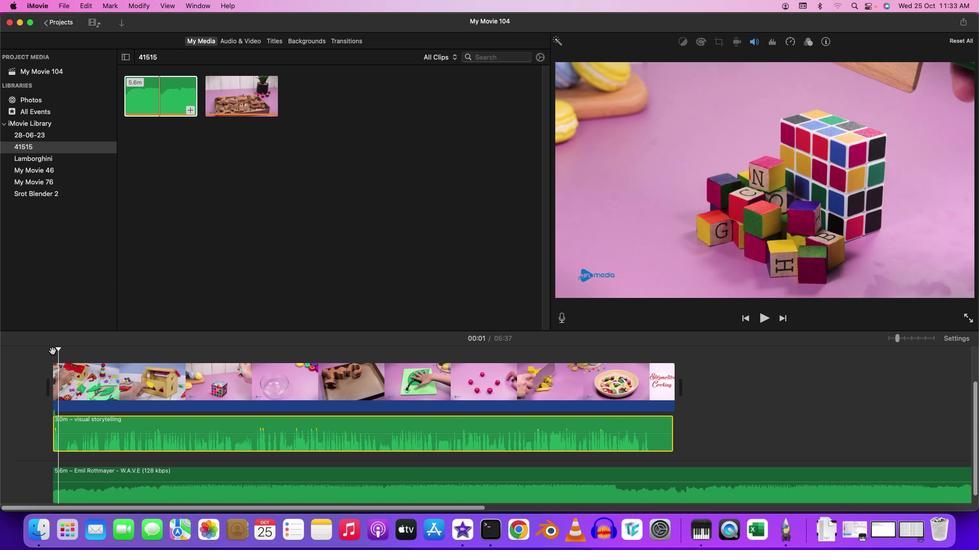 
Action: Mouse moved to (896, 335)
Screenshot: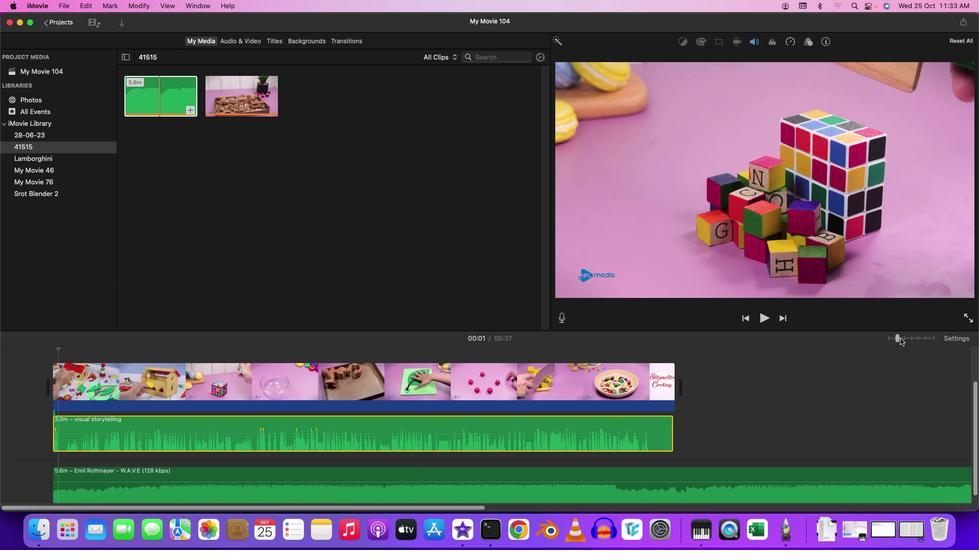 
Action: Mouse pressed left at (896, 335)
Screenshot: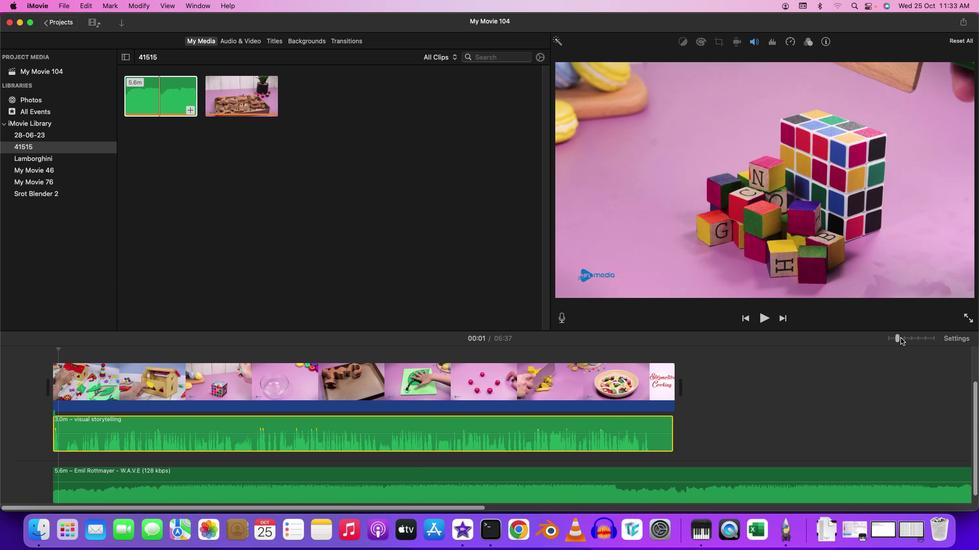 
Action: Mouse moved to (55, 417)
Screenshot: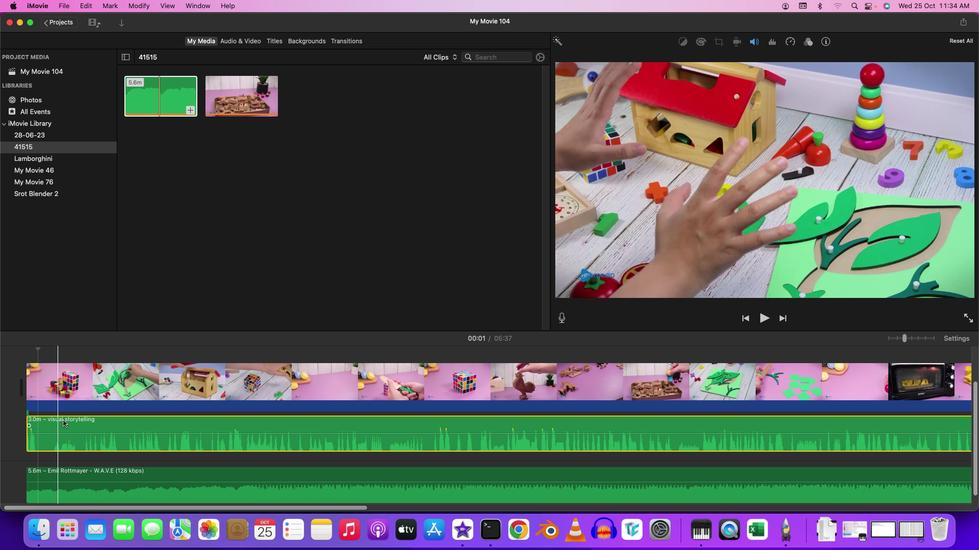 
Action: Mouse pressed left at (55, 417)
Screenshot: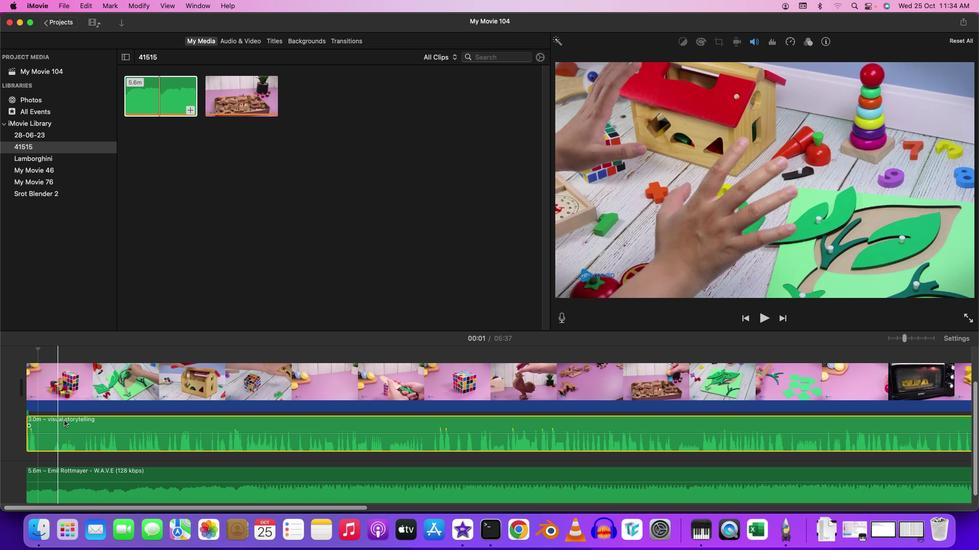 
Action: Mouse moved to (30, 429)
Screenshot: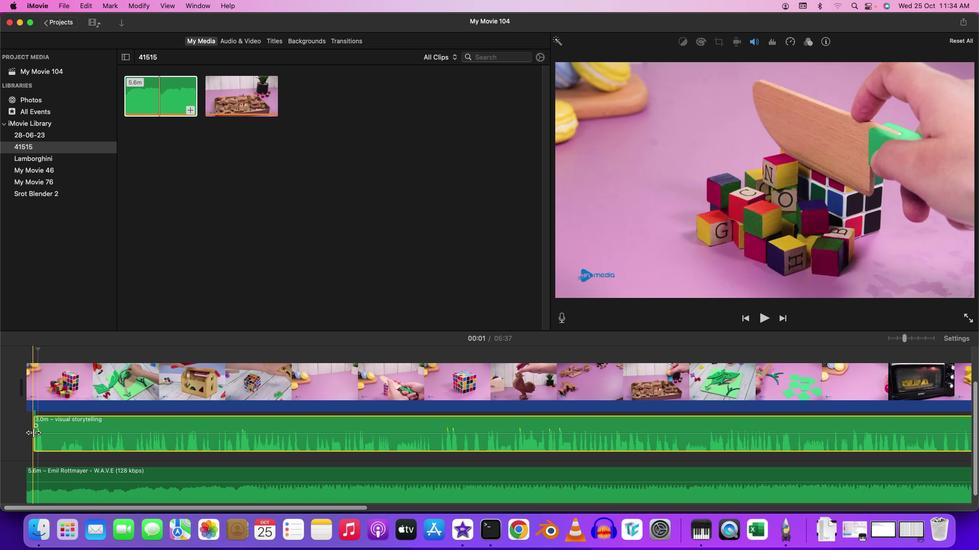 
Action: Mouse pressed left at (30, 429)
Screenshot: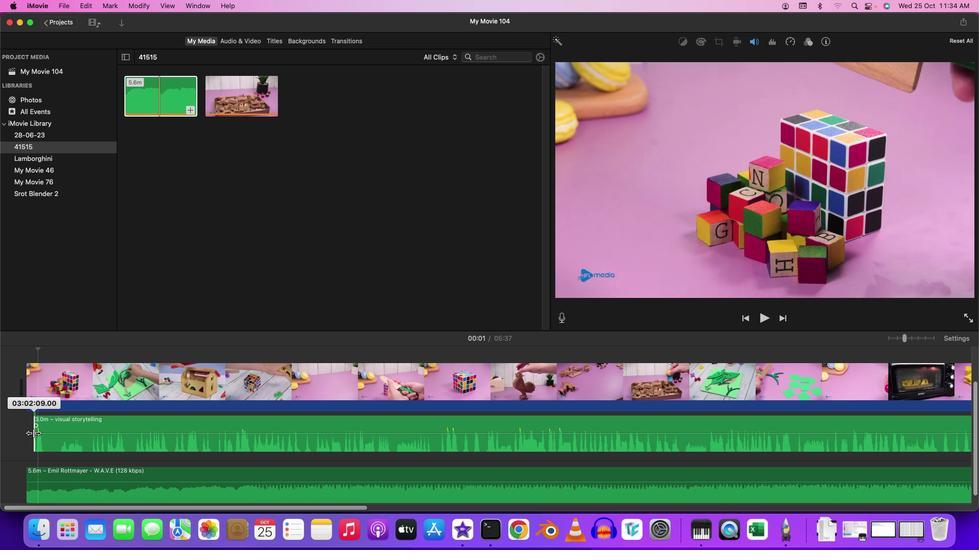 
Action: Mouse moved to (28, 427)
Screenshot: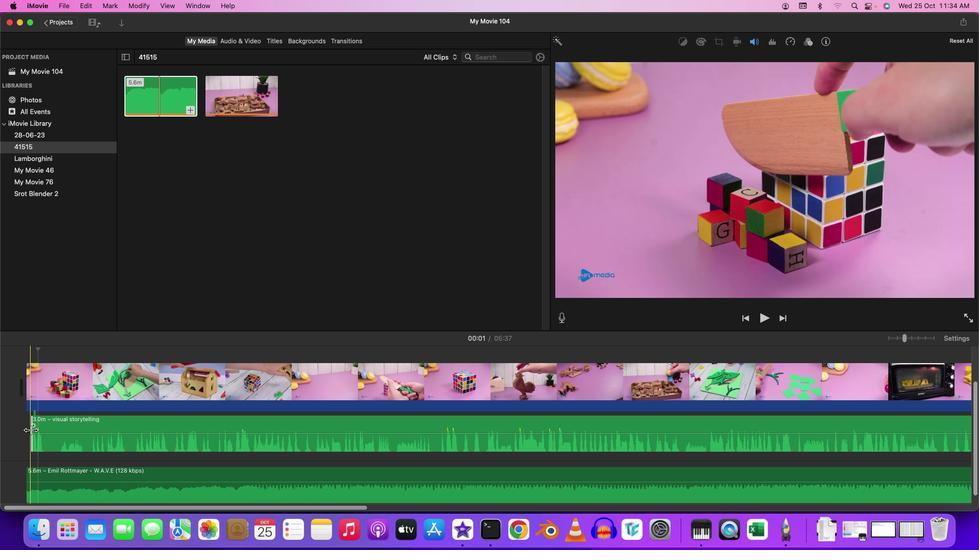 
Action: Mouse pressed left at (28, 427)
Screenshot: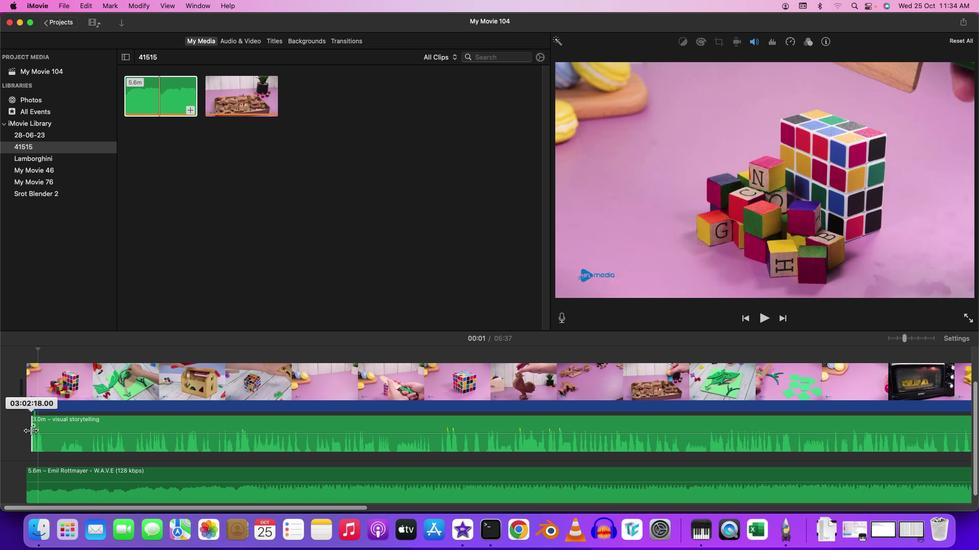 
Action: Mouse moved to (63, 417)
Screenshot: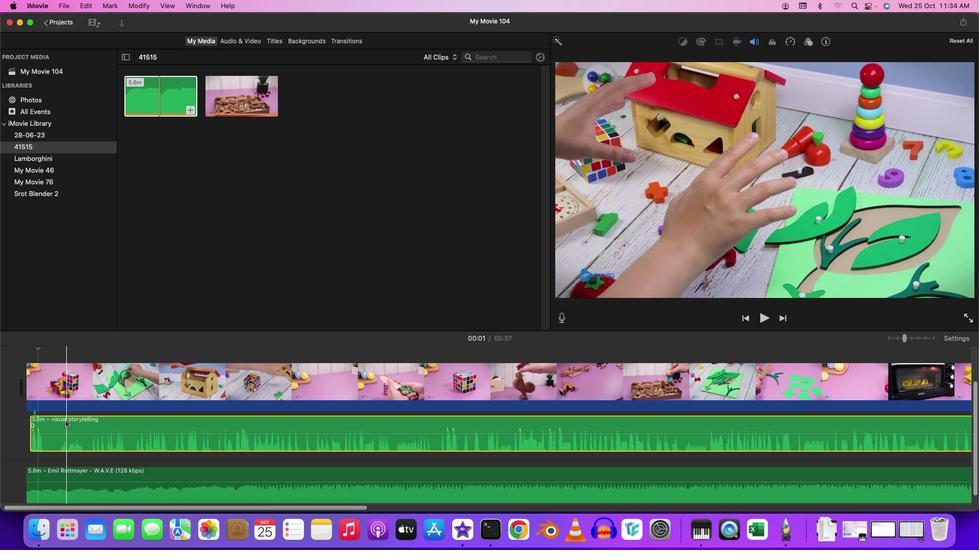 
Action: Mouse pressed left at (63, 417)
Screenshot: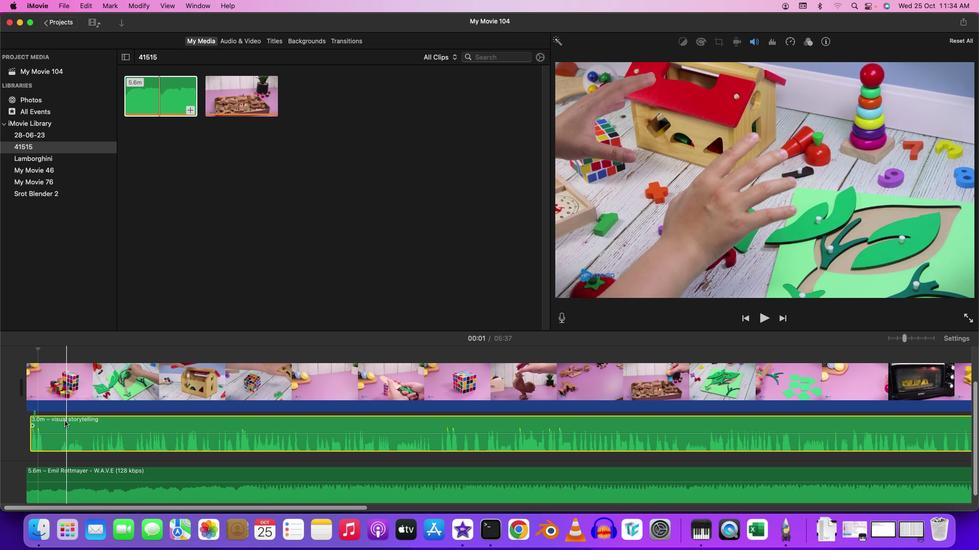 
Action: Mouse moved to (22, 351)
Screenshot: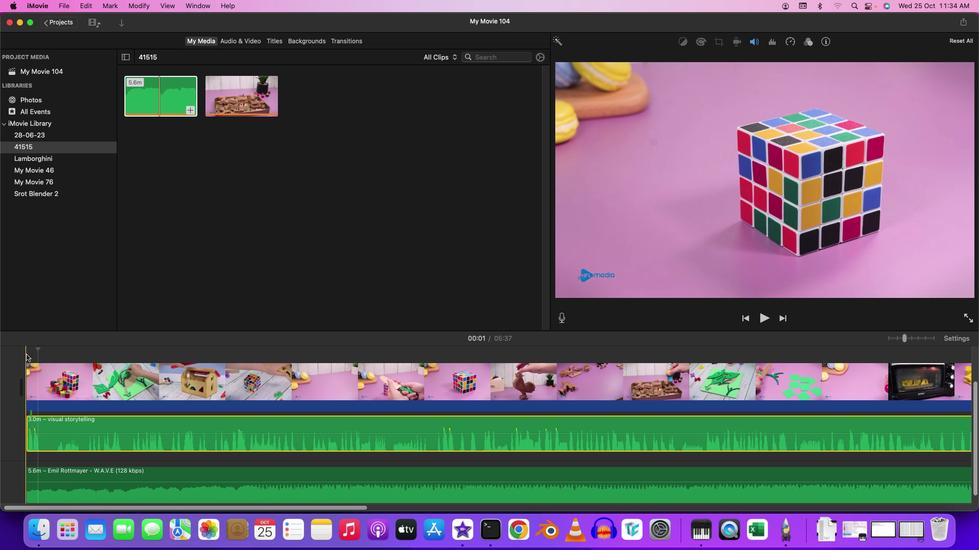 
Action: Mouse pressed left at (22, 351)
Screenshot: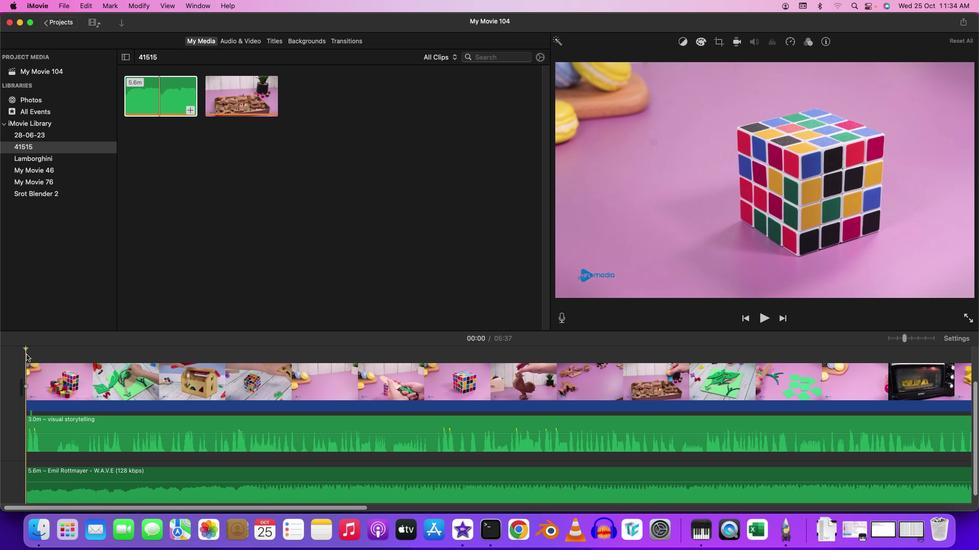 
Action: Key pressed Key.space
Screenshot: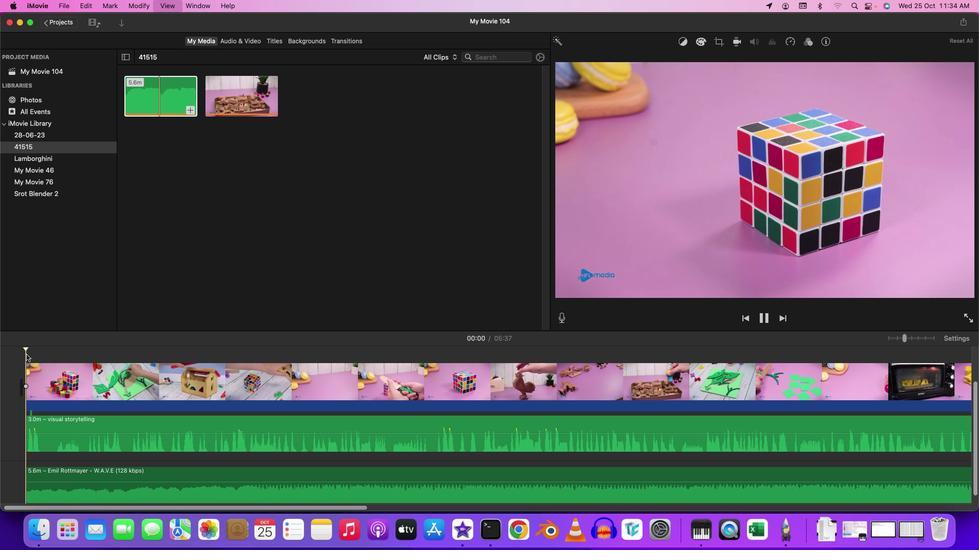 
Action: Mouse moved to (271, 504)
Screenshot: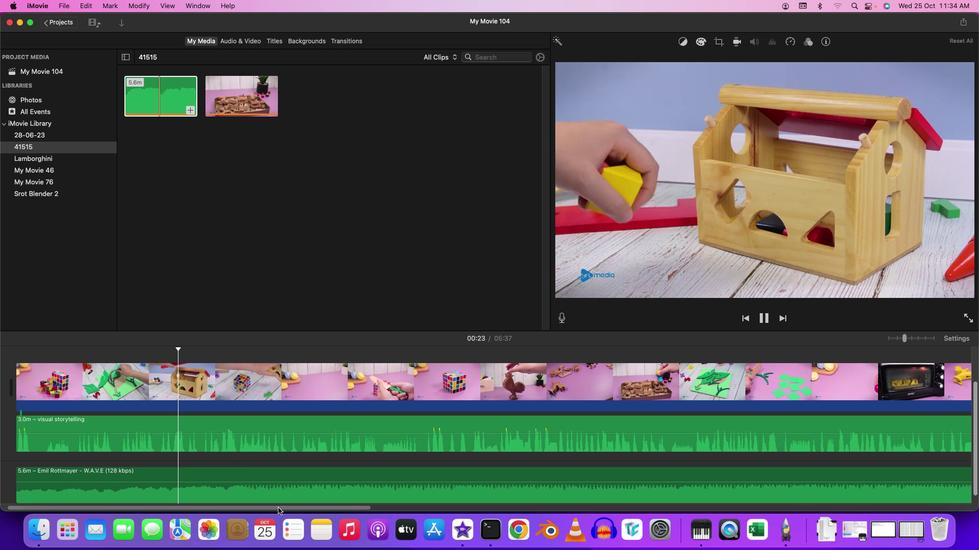 
Action: Mouse pressed left at (271, 504)
Screenshot: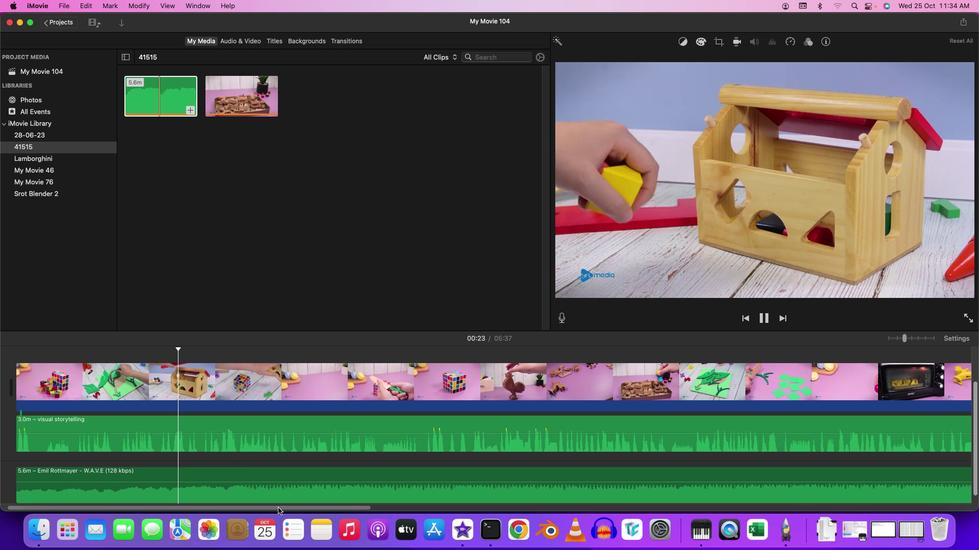 
Action: Mouse moved to (239, 350)
Screenshot: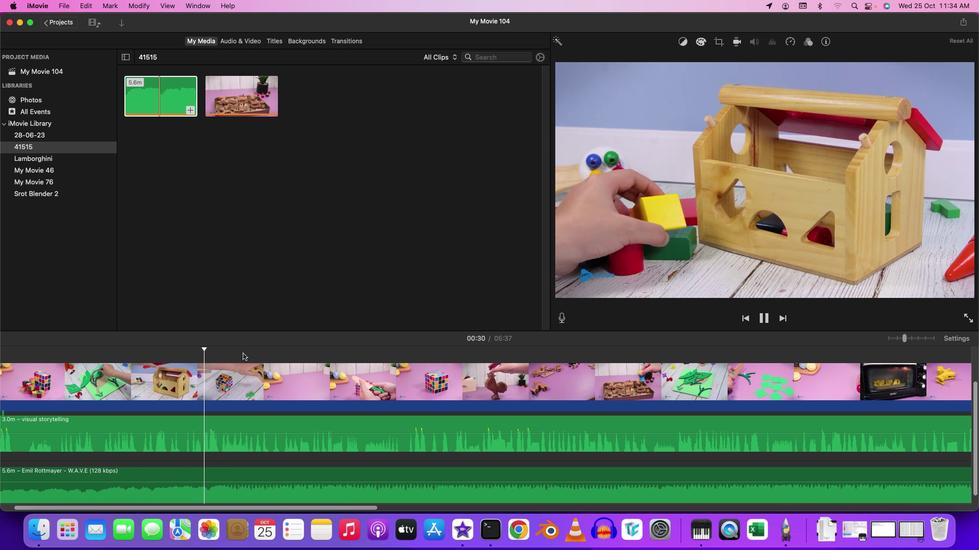 
Action: Mouse pressed left at (239, 350)
Screenshot: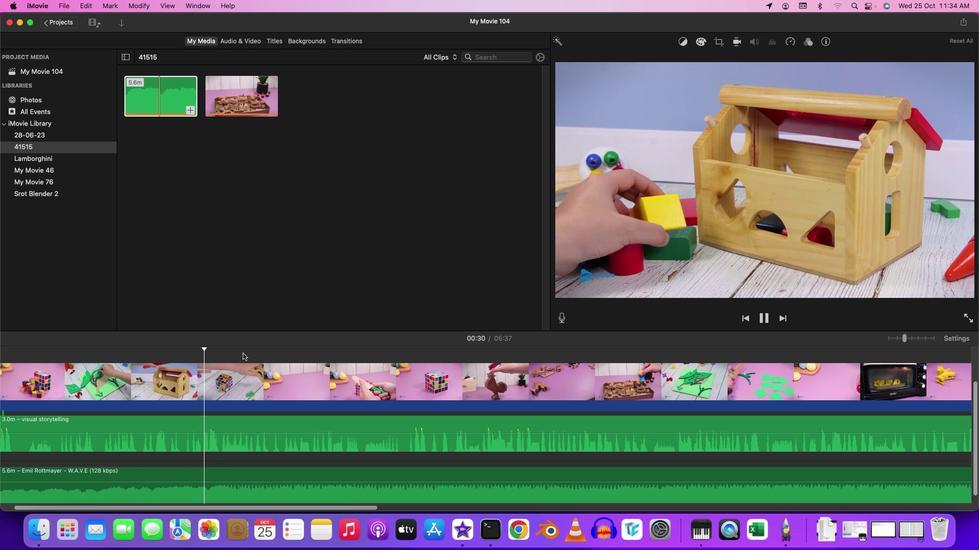 
Action: Mouse moved to (209, 351)
Screenshot: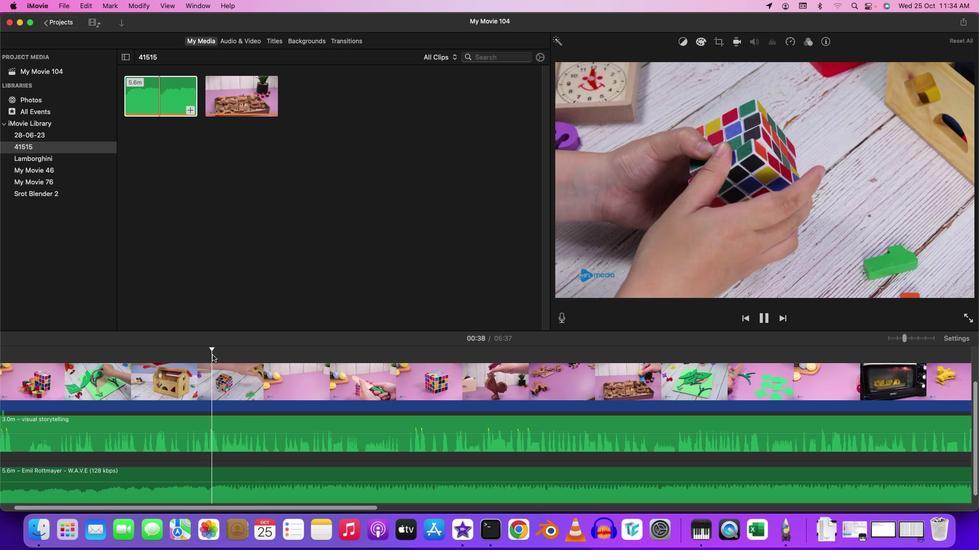 
Action: Mouse pressed left at (209, 351)
Screenshot: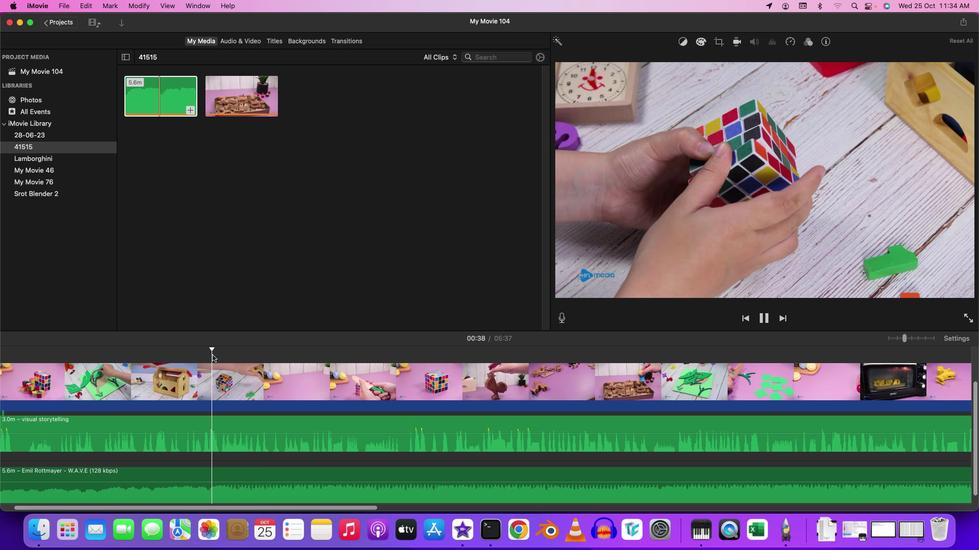 
Action: Mouse moved to (333, 504)
Screenshot: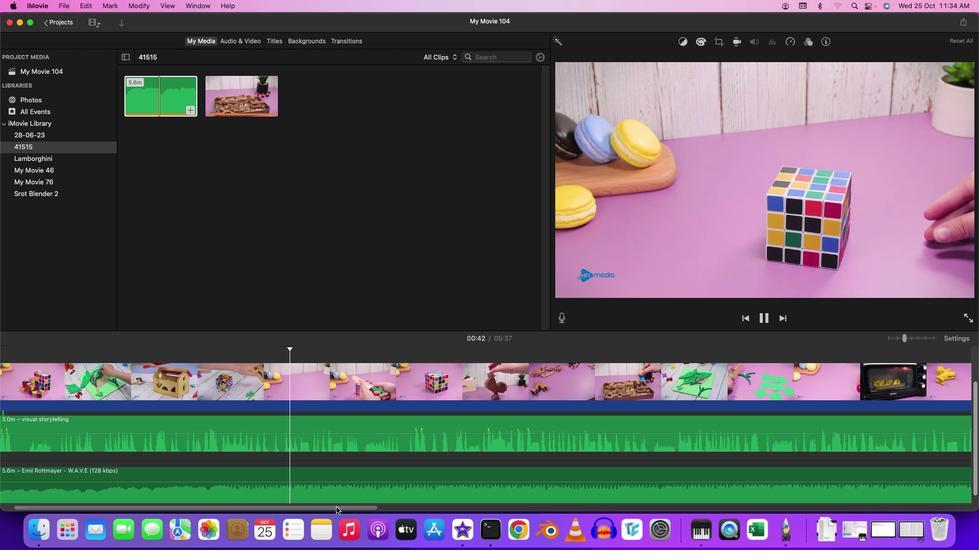 
Action: Mouse pressed left at (333, 504)
Screenshot: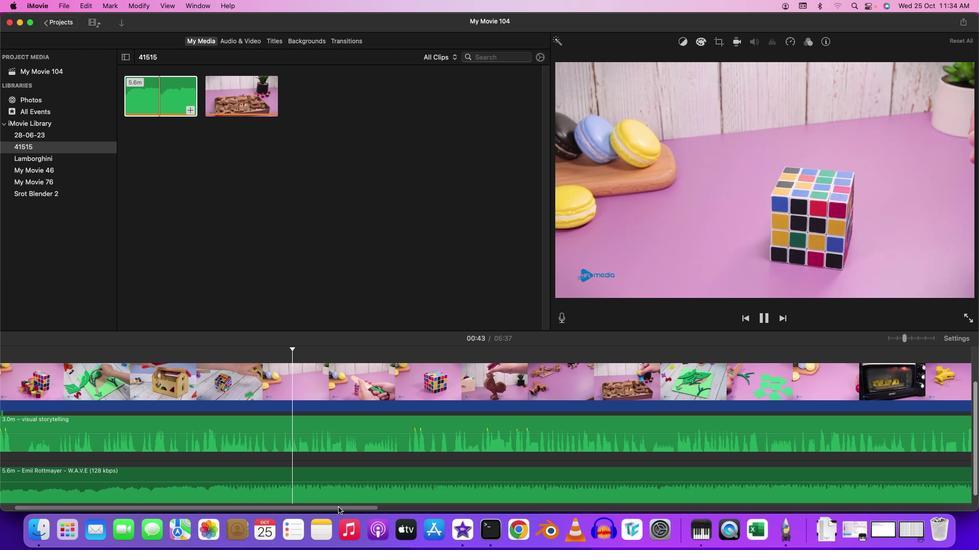 
Action: Mouse moved to (332, 345)
Screenshot: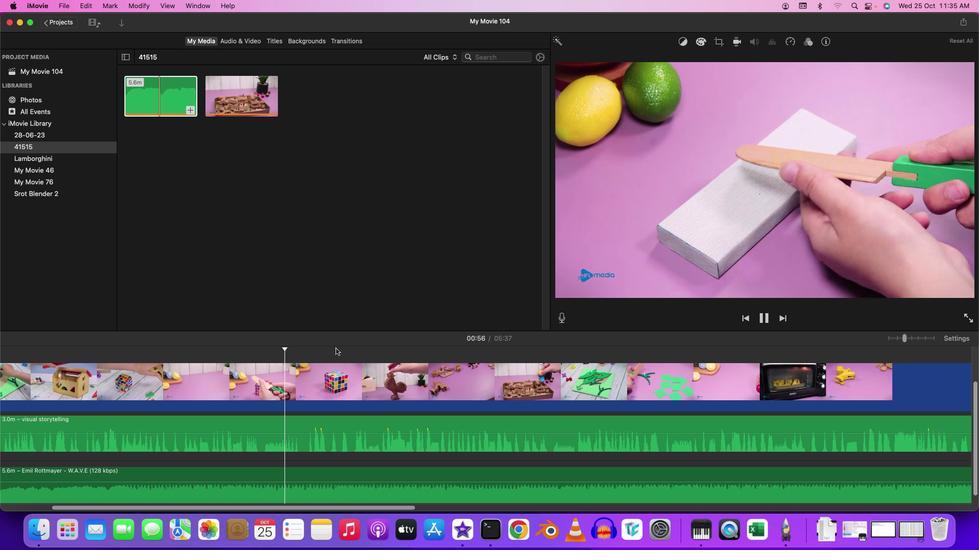 
Action: Mouse pressed left at (332, 345)
Screenshot: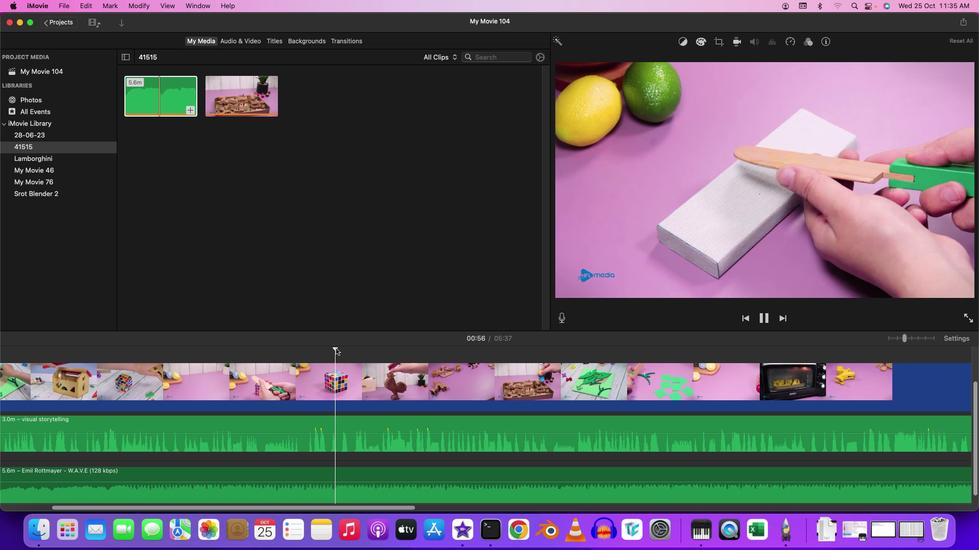 
Action: Mouse moved to (407, 508)
Screenshot: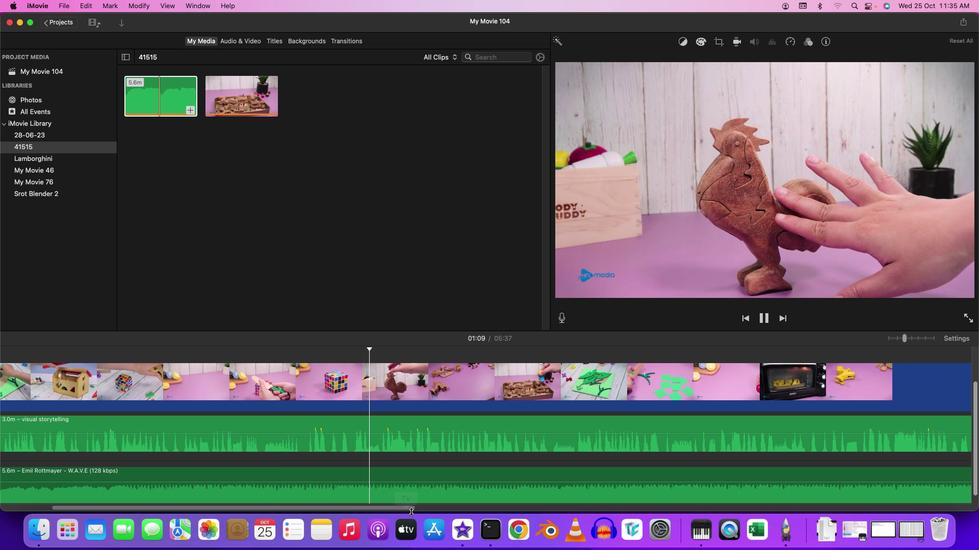 
Action: Mouse pressed left at (407, 508)
Screenshot: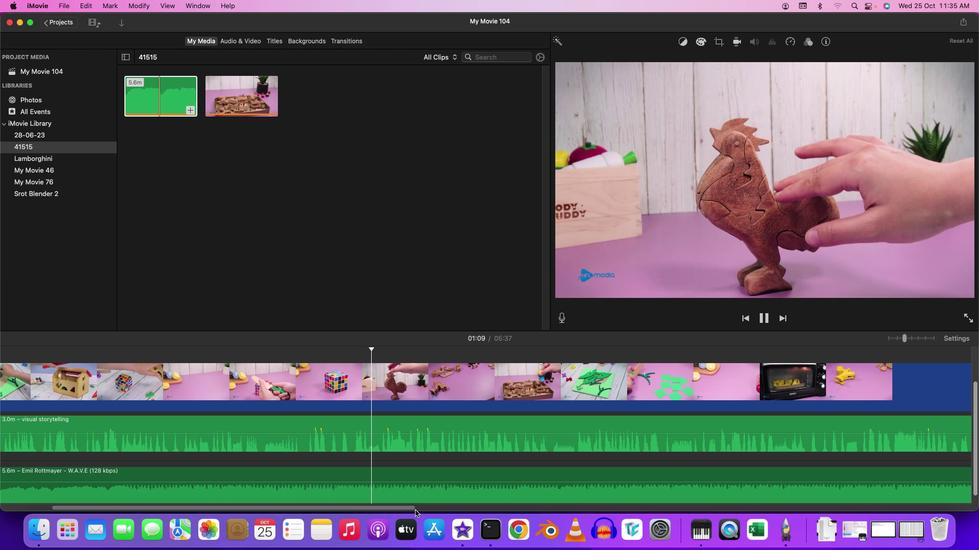
Action: Mouse moved to (249, 348)
Screenshot: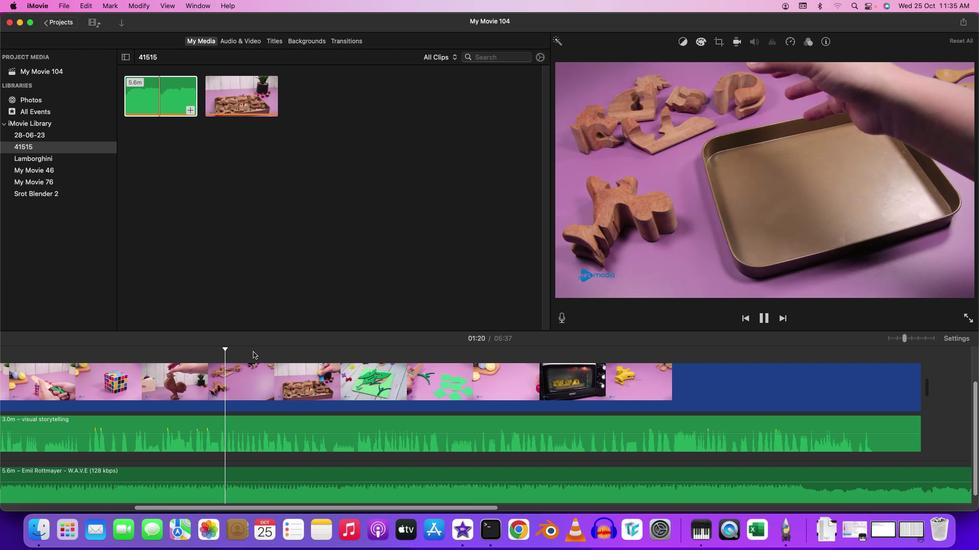 
Action: Mouse pressed left at (249, 348)
Screenshot: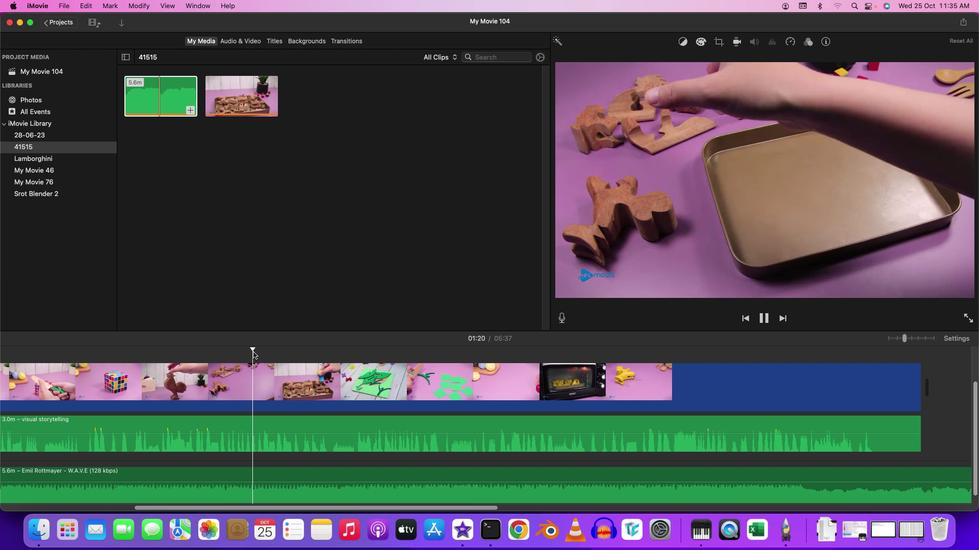 
Action: Mouse moved to (325, 344)
Screenshot: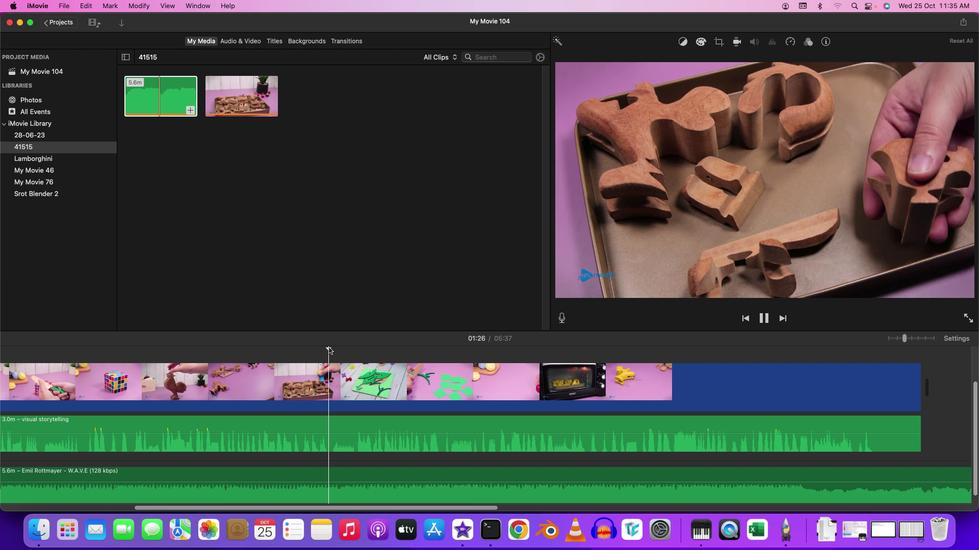 
Action: Mouse pressed left at (325, 344)
Screenshot: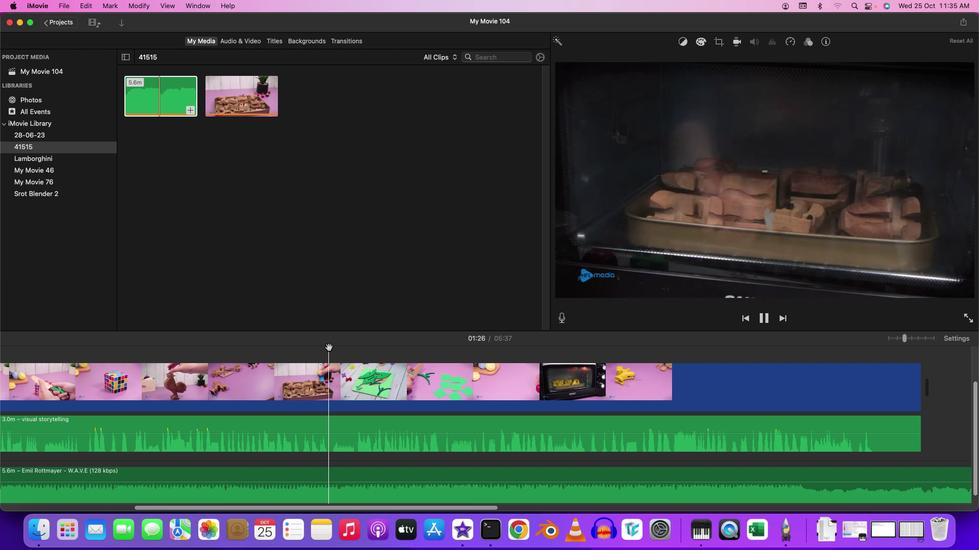 
Action: Mouse moved to (387, 347)
Screenshot: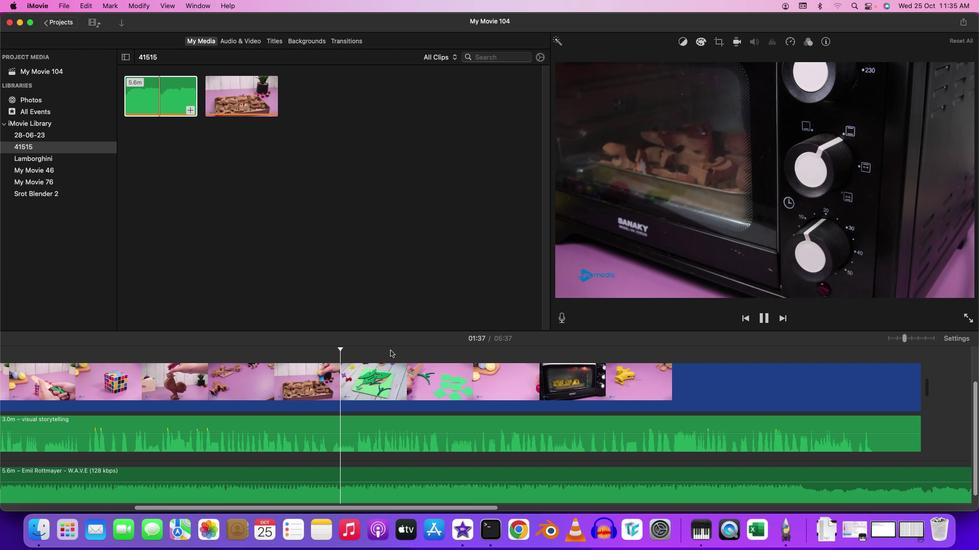 
Action: Mouse pressed left at (387, 347)
Screenshot: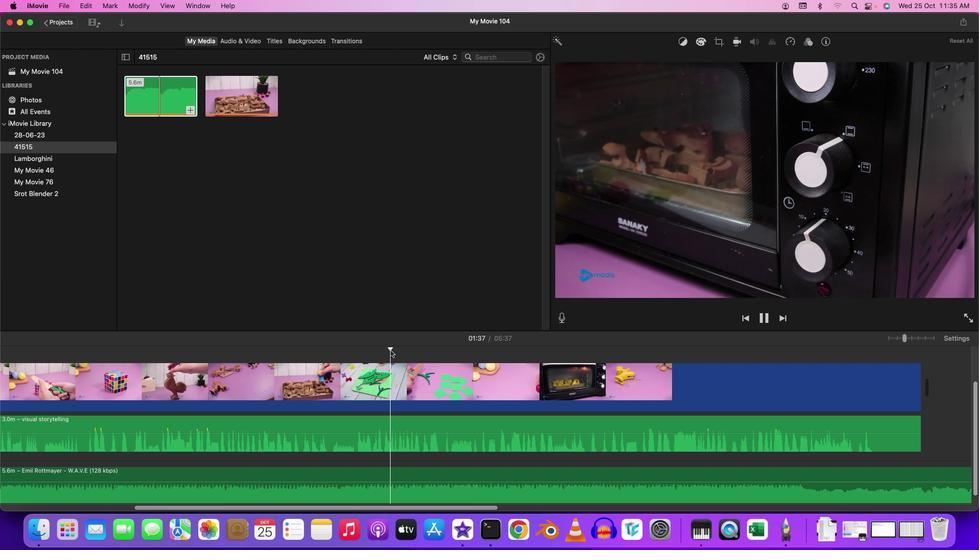
Action: Mouse moved to (489, 349)
Screenshot: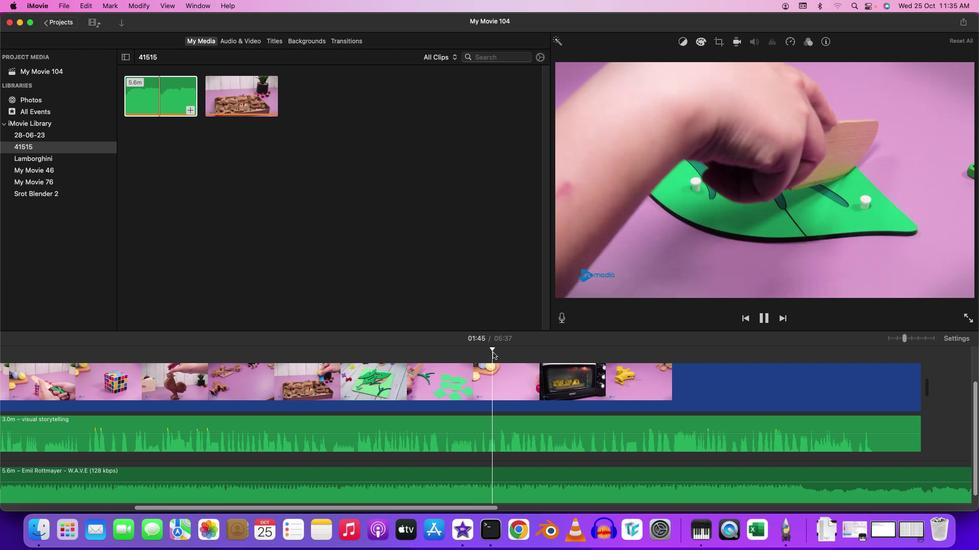 
Action: Mouse pressed left at (489, 349)
Screenshot: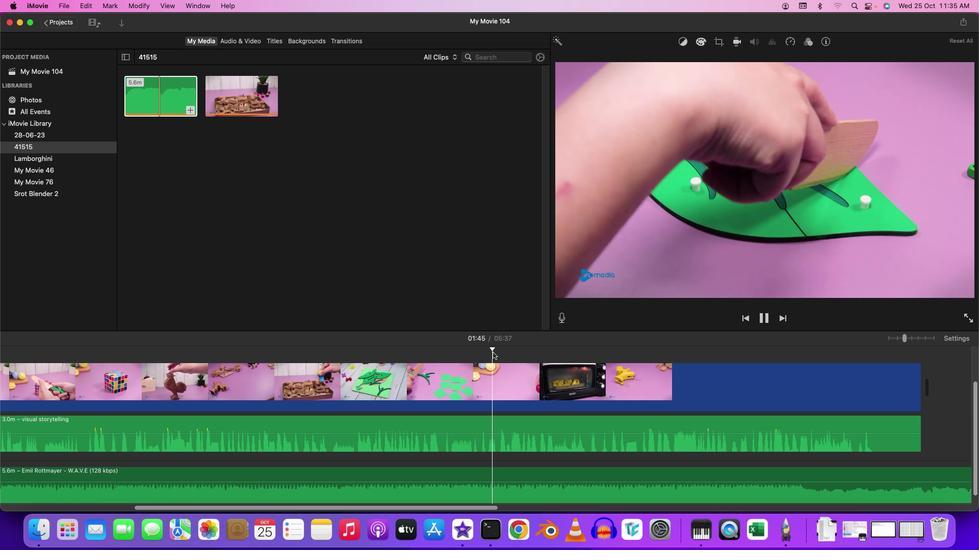 
Action: Mouse moved to (604, 414)
Screenshot: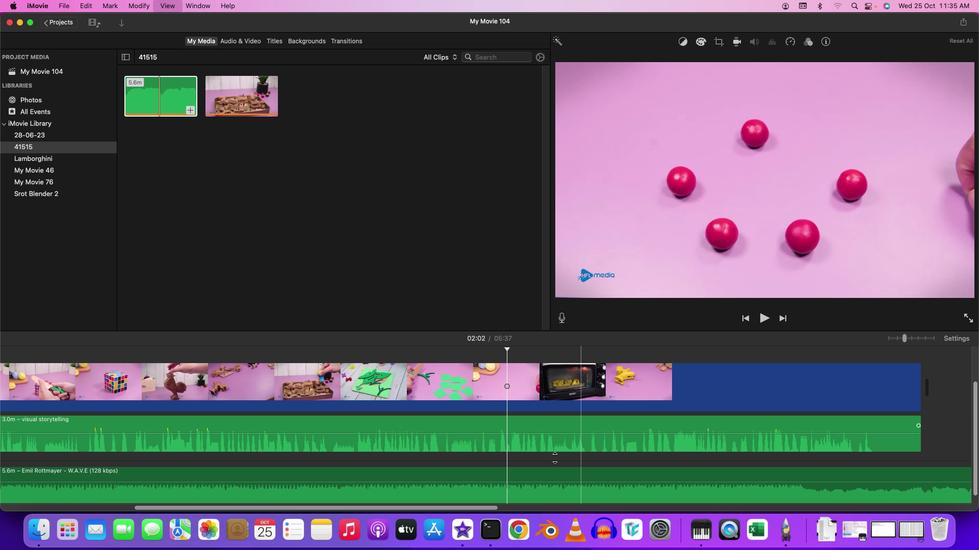 
Action: Key pressed Key.space
Screenshot: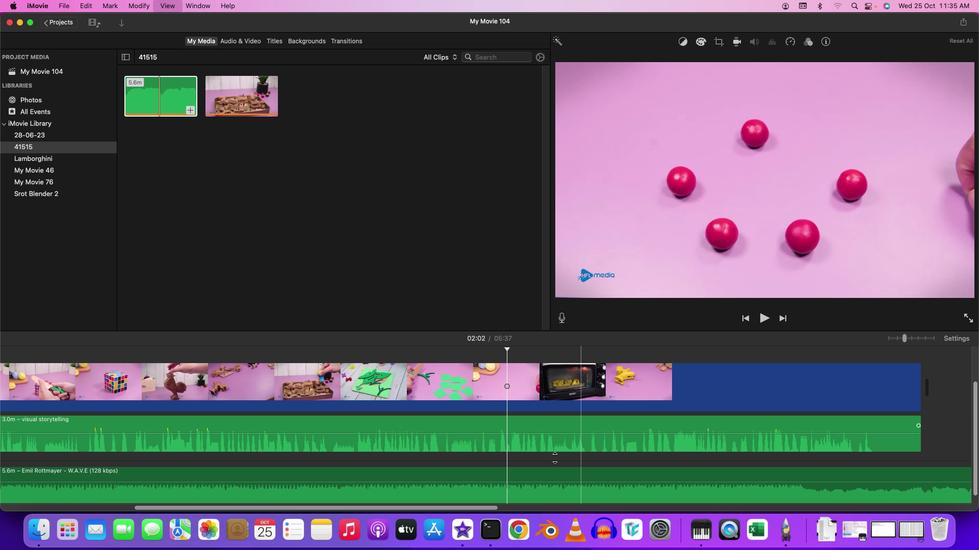 
Action: Mouse moved to (468, 504)
Screenshot: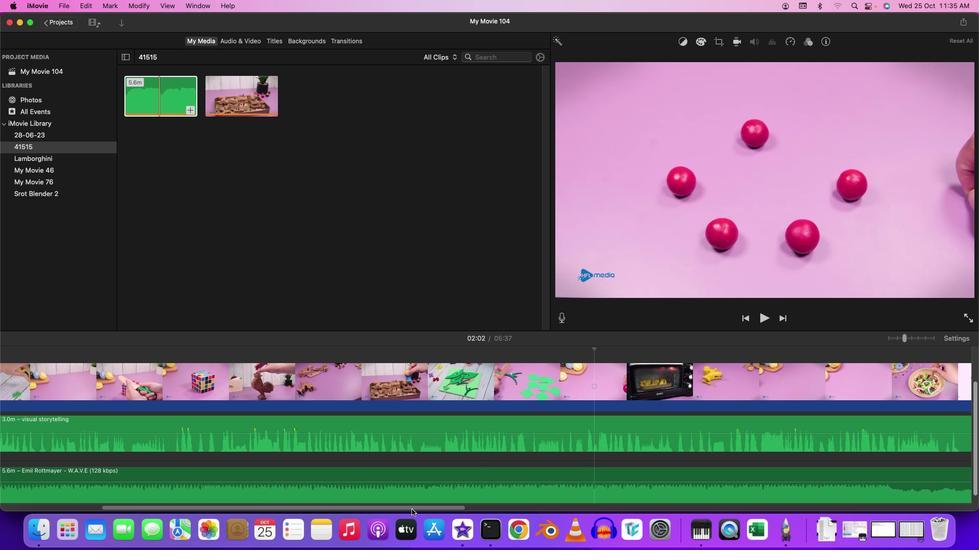
Action: Mouse pressed left at (468, 504)
Screenshot: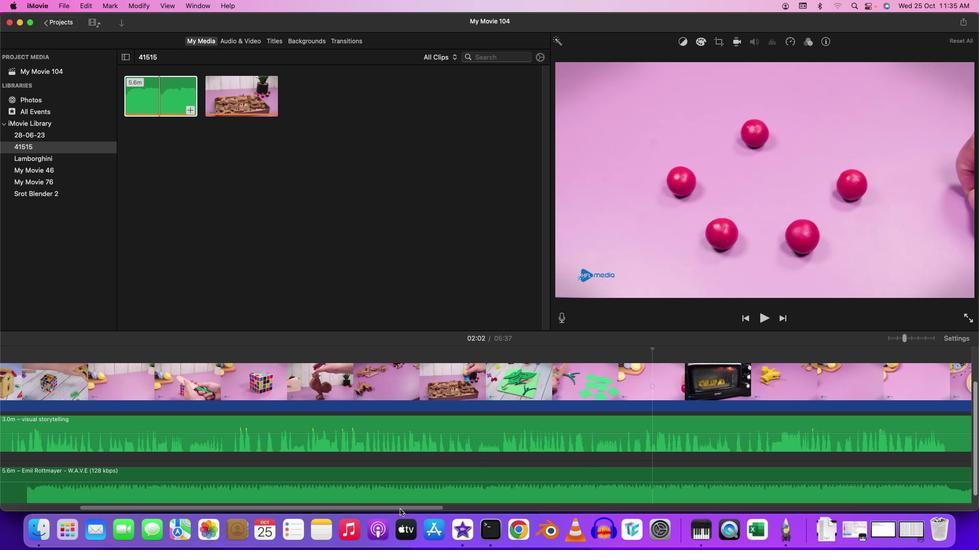 
Action: Mouse moved to (360, 41)
Screenshot: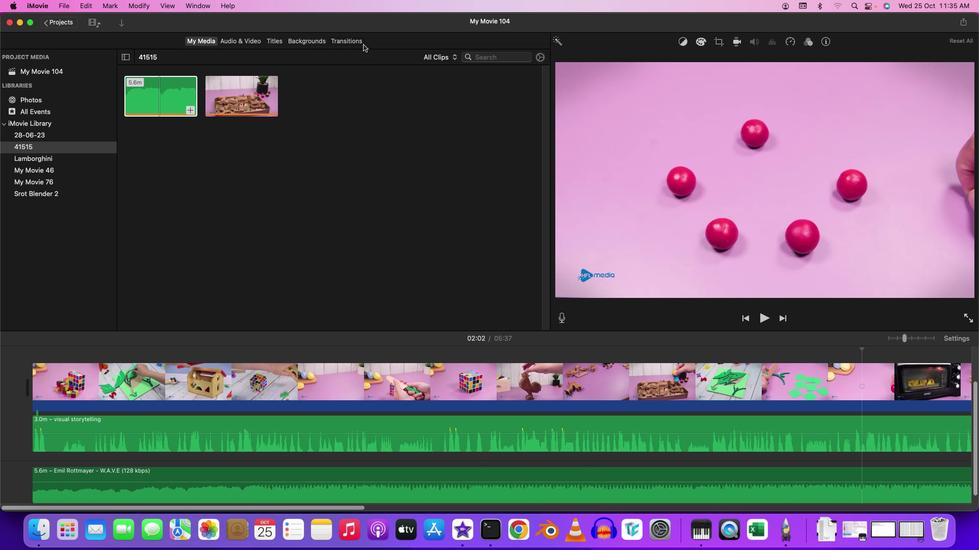
Action: Mouse pressed left at (360, 41)
Screenshot: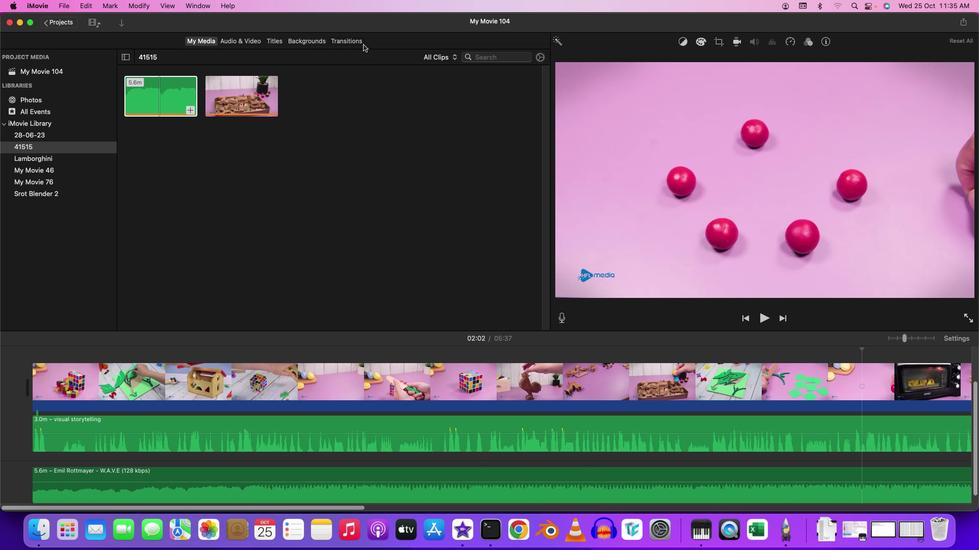 
Action: Mouse moved to (308, 41)
Screenshot: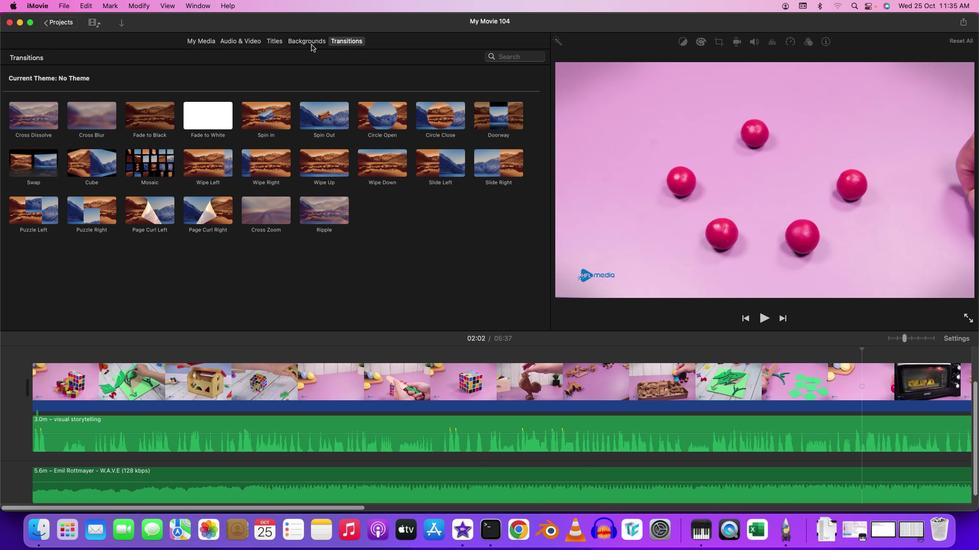 
Action: Mouse pressed left at (308, 41)
Screenshot: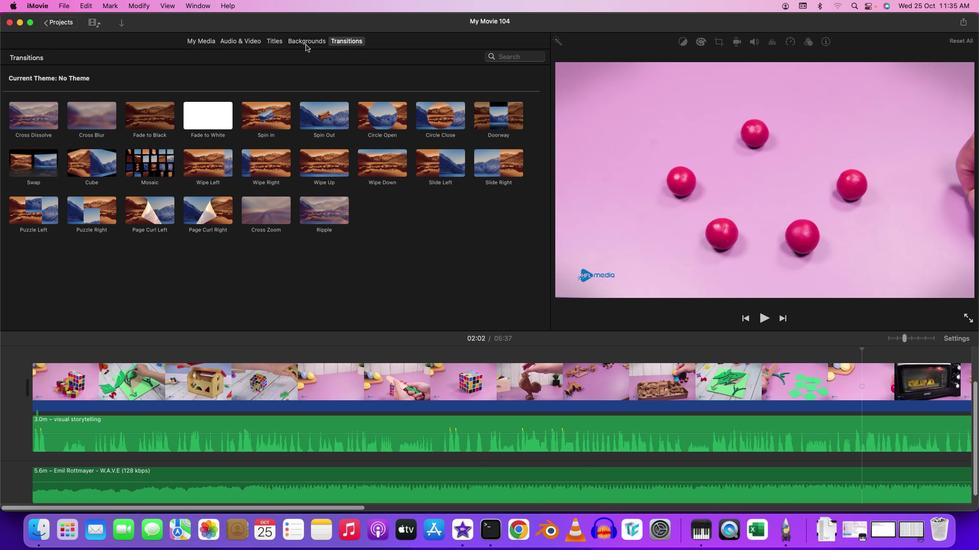 
Action: Mouse moved to (276, 40)
Screenshot: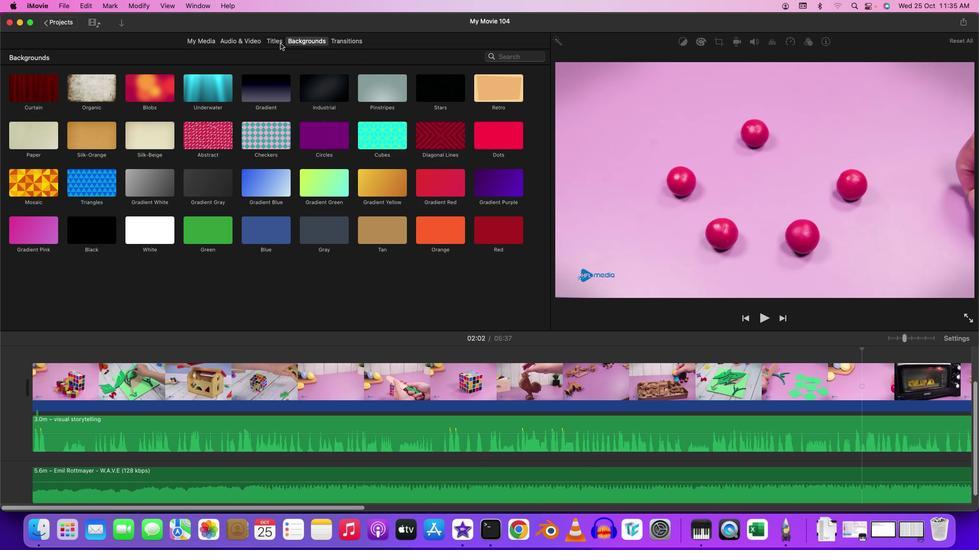 
Action: Mouse pressed left at (276, 40)
Screenshot: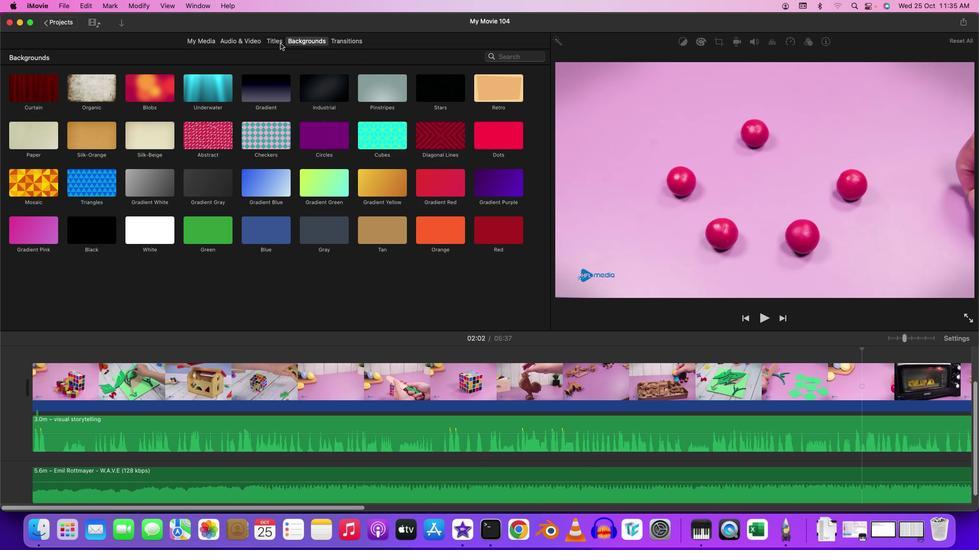 
Action: Mouse moved to (36, 254)
Screenshot: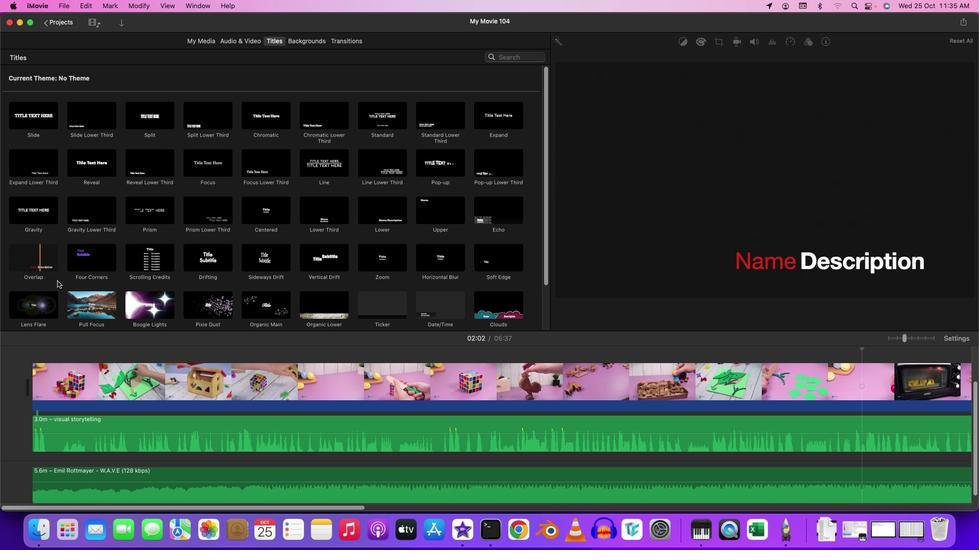 
Action: Mouse pressed left at (36, 254)
Screenshot: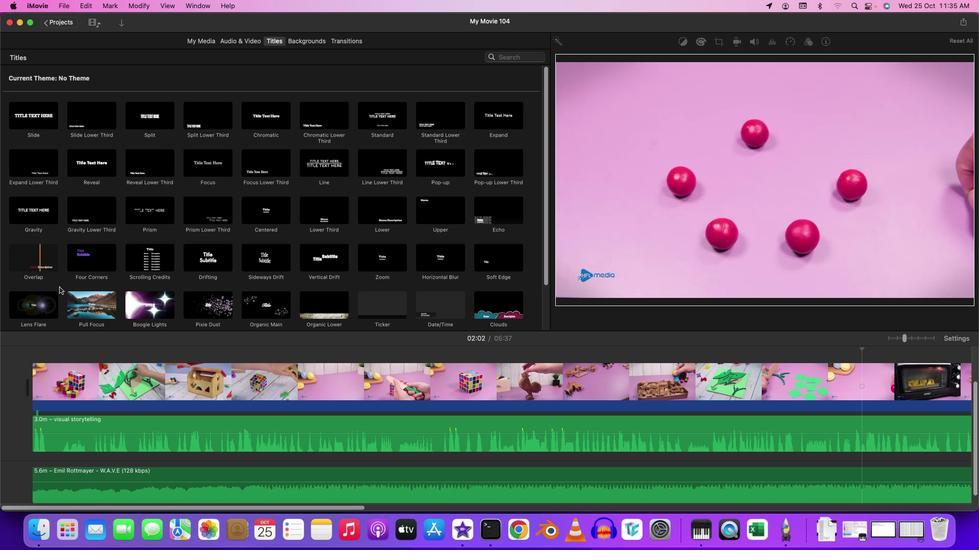 
Action: Mouse moved to (56, 350)
Screenshot: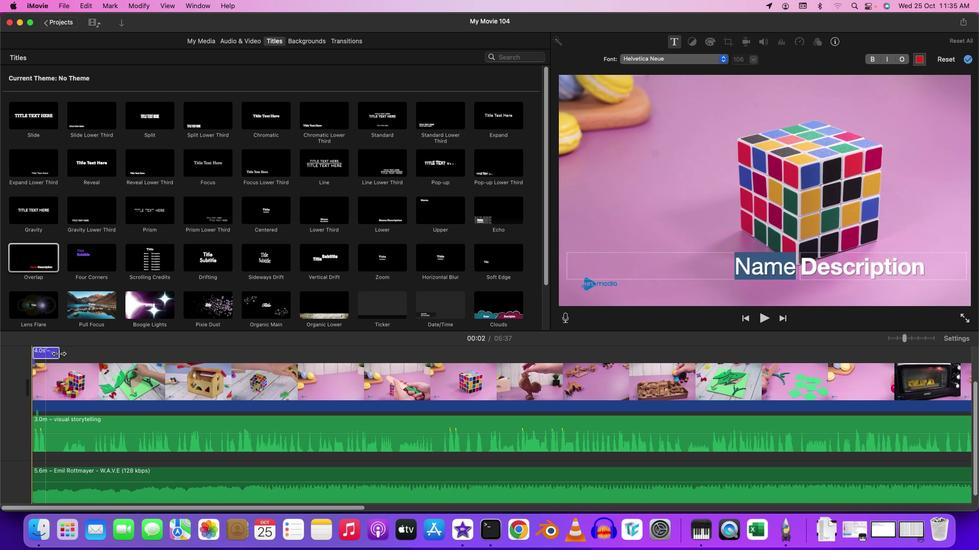 
Action: Mouse pressed left at (56, 350)
Screenshot: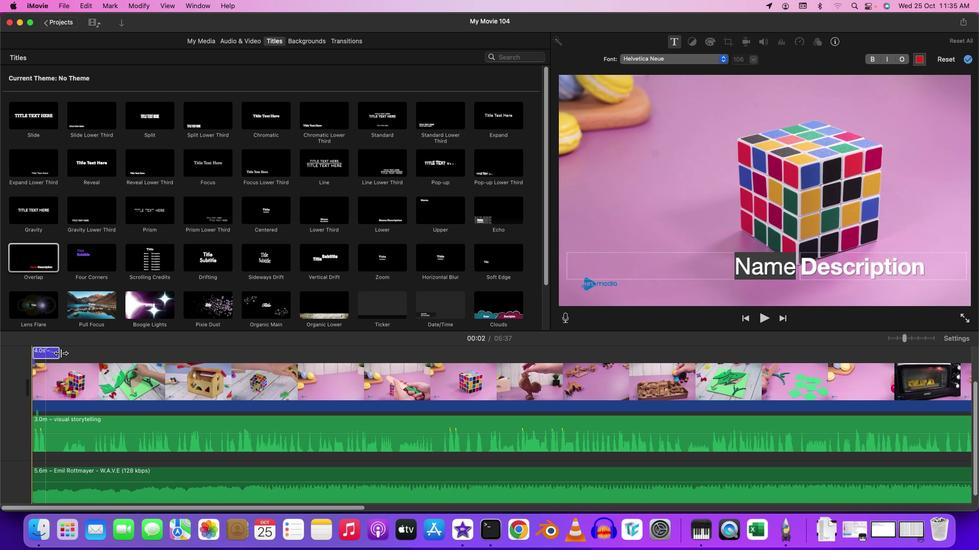 
Action: Mouse moved to (55, 349)
Screenshot: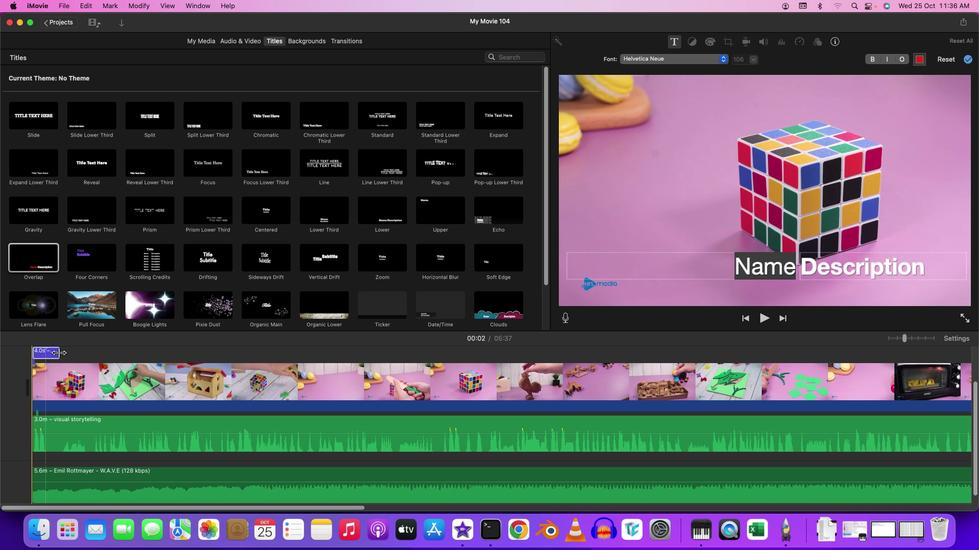 
Action: Mouse pressed left at (55, 349)
Screenshot: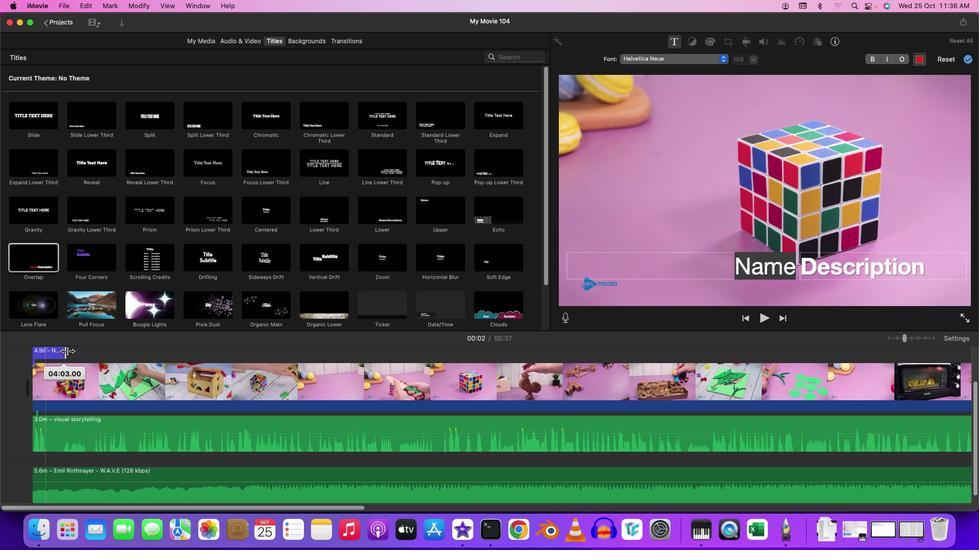 
Action: Mouse moved to (56, 349)
Screenshot: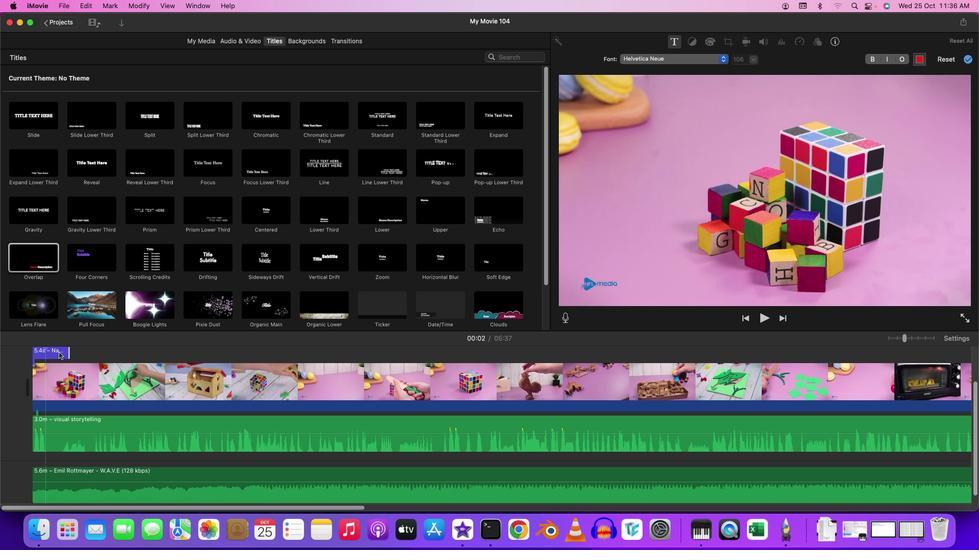 
Action: Mouse pressed left at (56, 349)
Screenshot: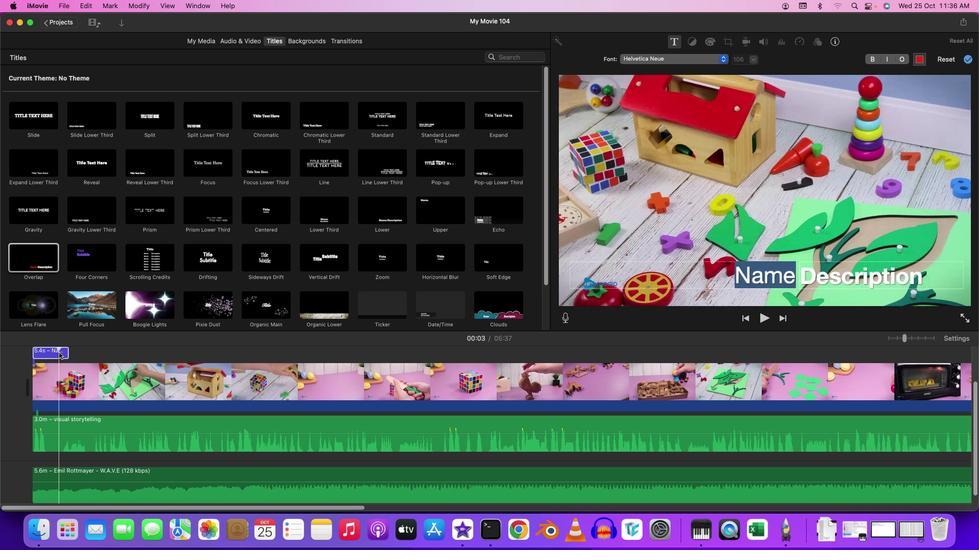 
Action: Mouse moved to (918, 274)
Screenshot: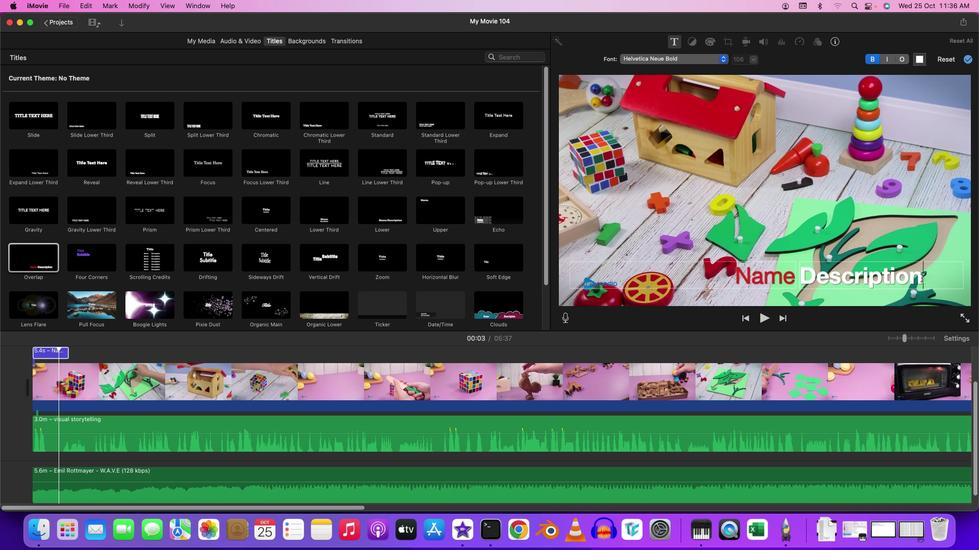 
Action: Mouse pressed left at (918, 274)
Screenshot: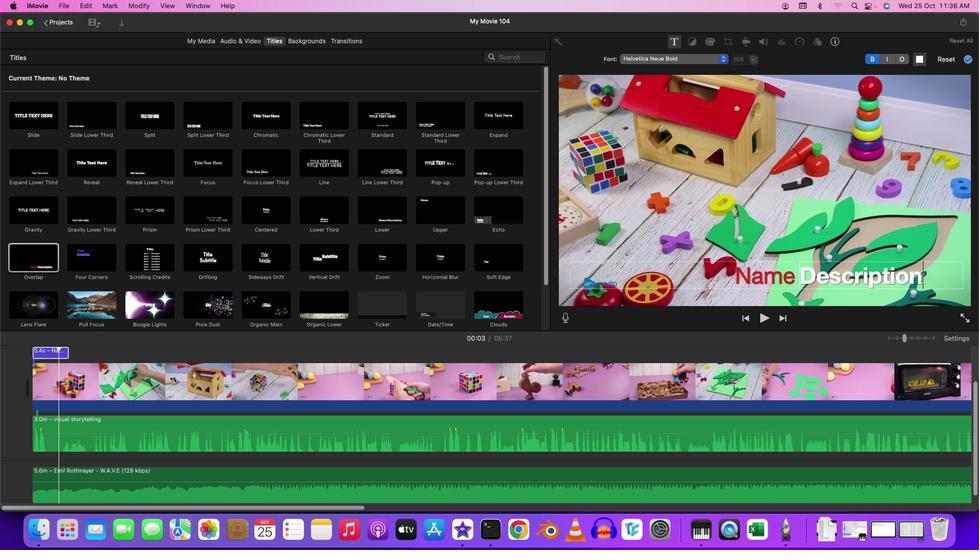 
Action: Key pressed Key.backspaceKey.backspaceKey.backspaceKey.backspaceKey.backspaceKey.backspaceKey.backspaceKey.backspaceKey.backspaceKey.backspaceKey.backspaceKey.backspaceKey.backspaceKey.backspaceKey.backspaceKey.backspaceKey.backspaceKey.backspace
Screenshot: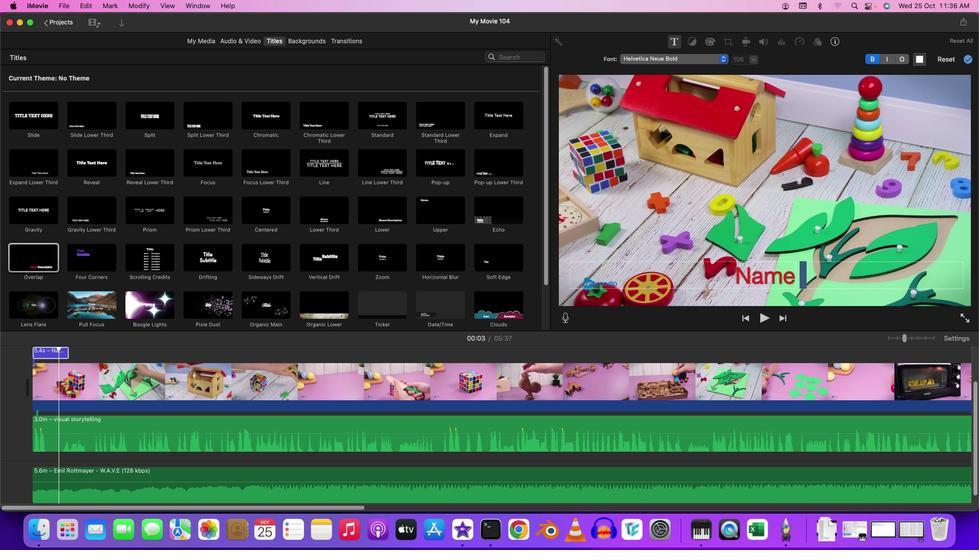
Action: Mouse moved to (881, 286)
Screenshot: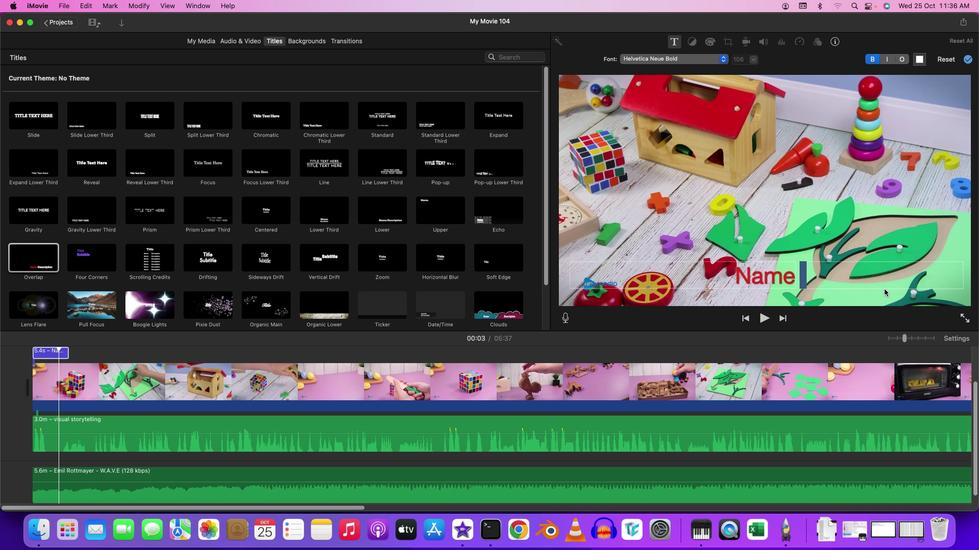
Action: Key pressed Key.shift'S''t''o''r''y''t''e''l''l''i''n''g'
Screenshot: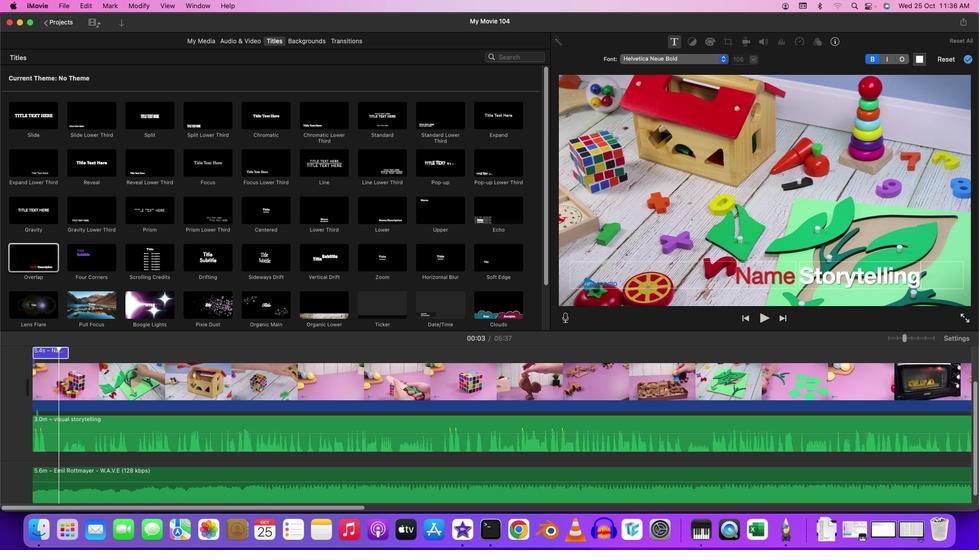 
Action: Mouse moved to (921, 55)
Screenshot: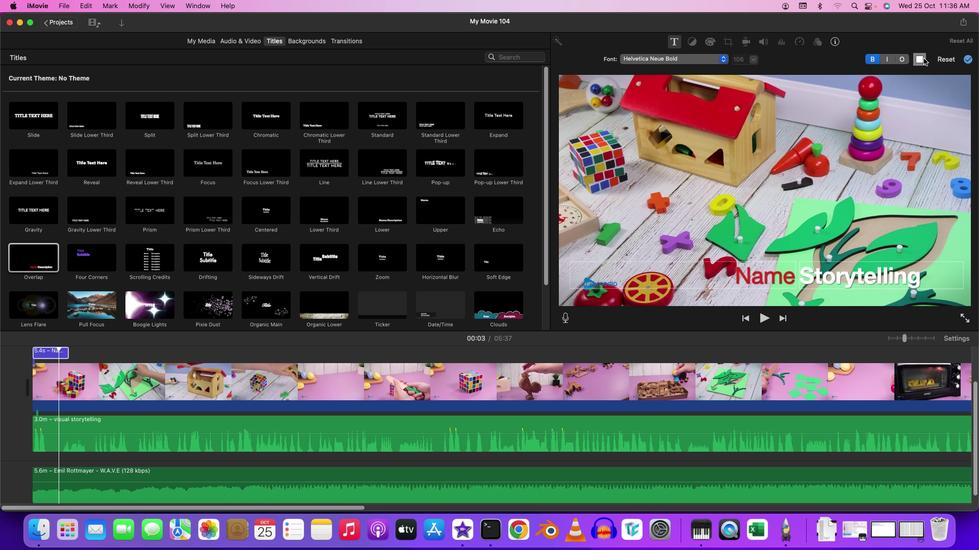 
Action: Mouse pressed left at (921, 55)
Screenshot: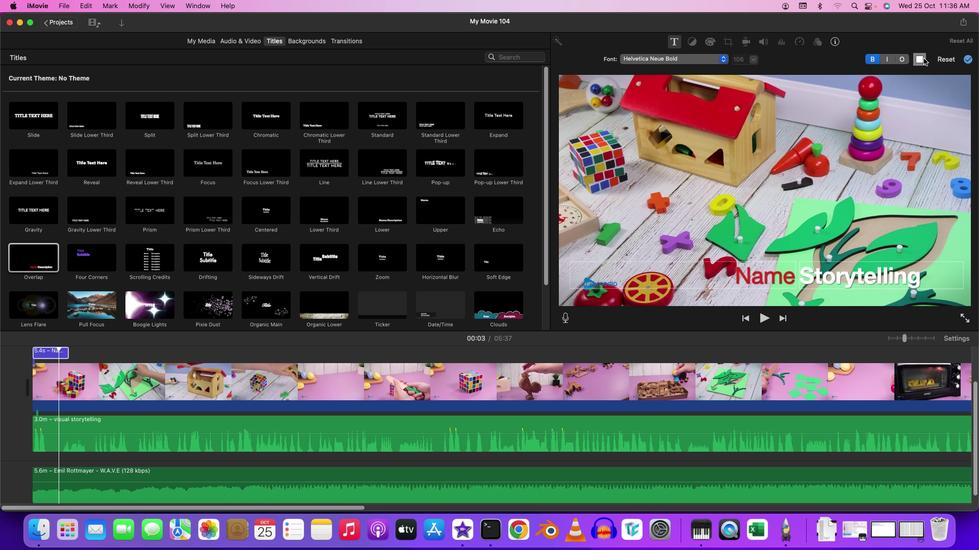 
Action: Mouse moved to (406, 378)
Screenshot: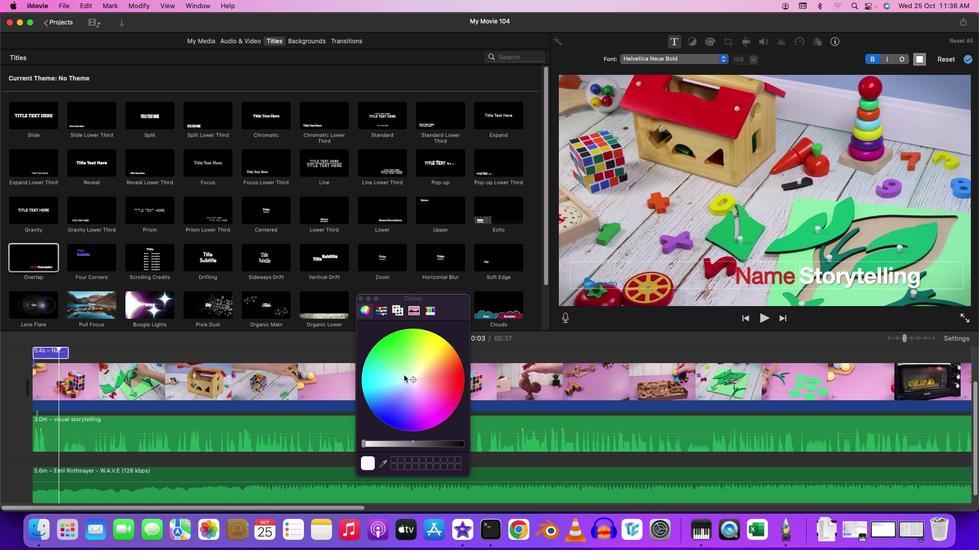
Action: Mouse pressed left at (406, 378)
Screenshot: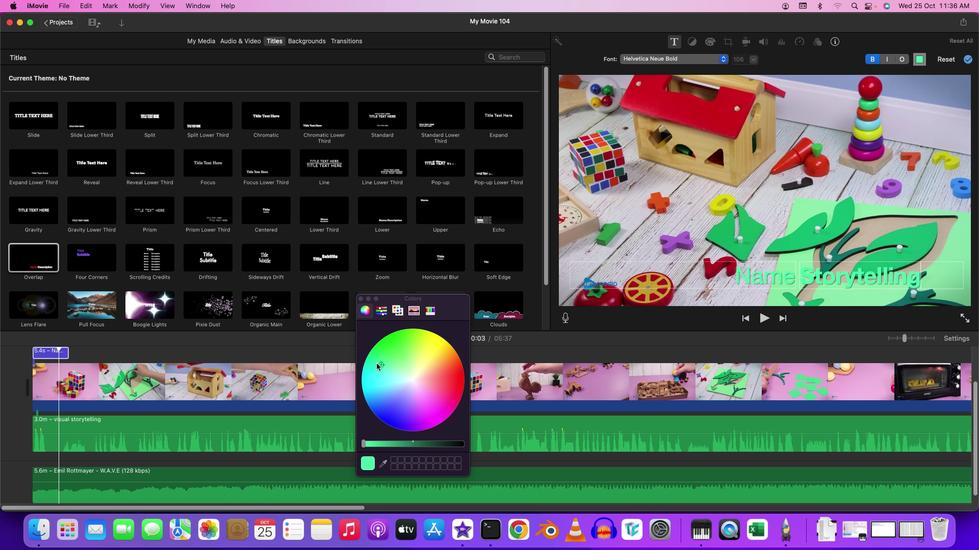 
Action: Mouse moved to (453, 389)
Screenshot: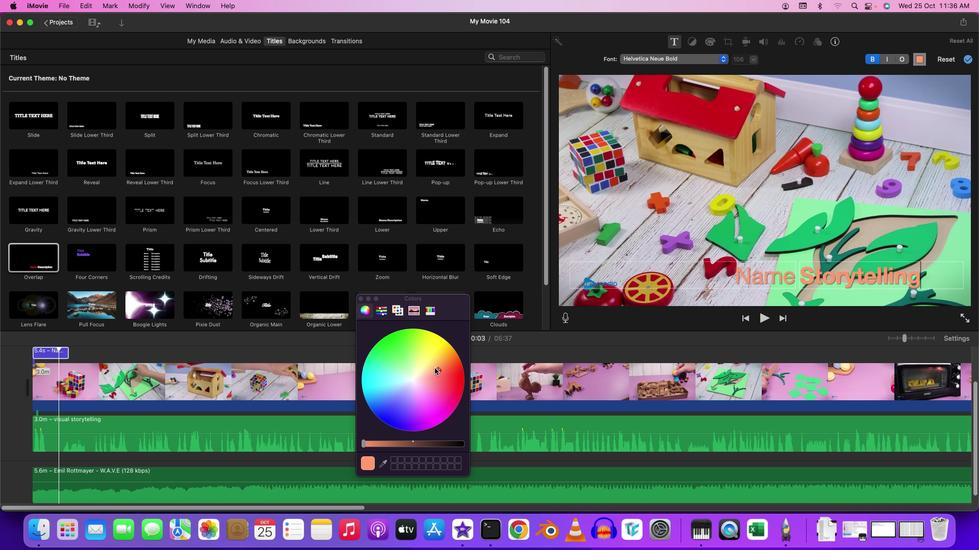 
Action: Mouse pressed left at (453, 389)
Screenshot: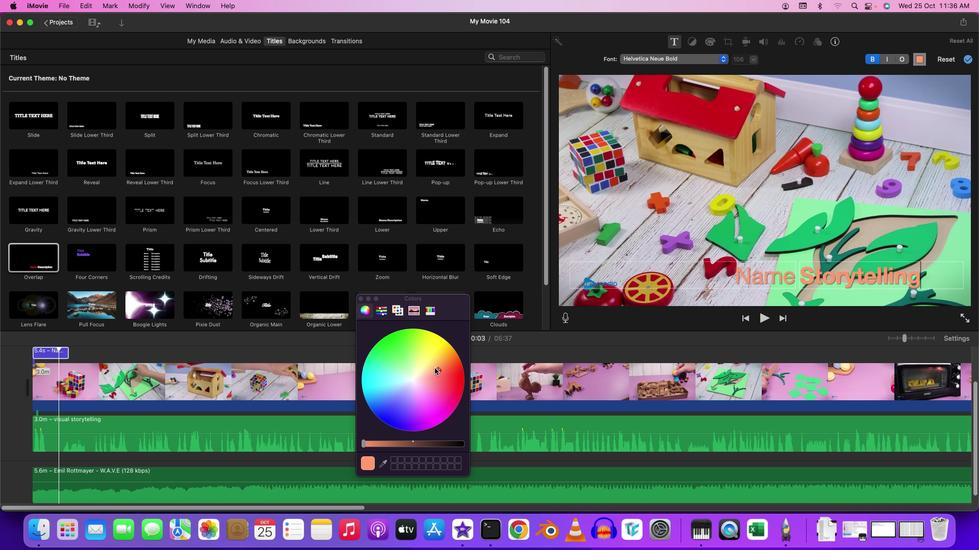 
Action: Mouse moved to (787, 272)
Screenshot: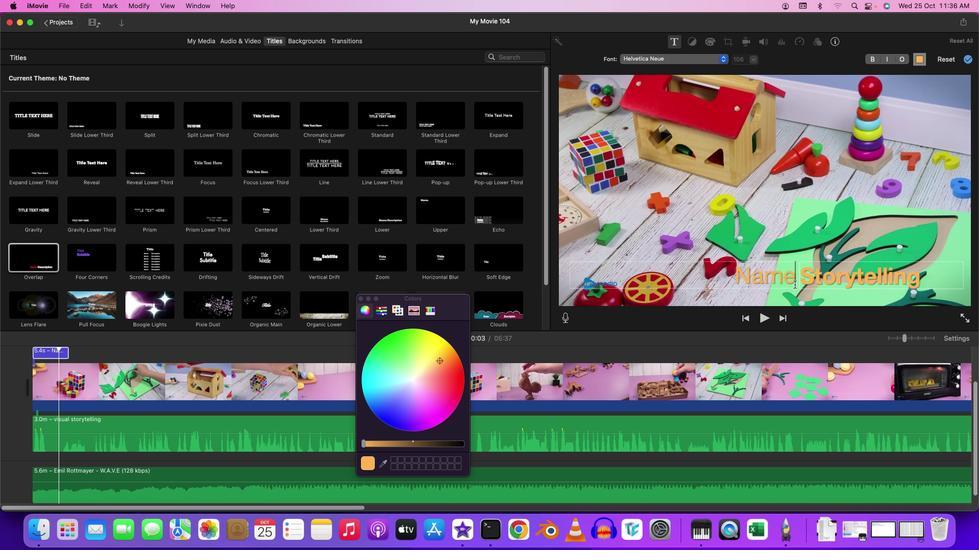 
Action: Mouse pressed left at (787, 272)
Screenshot: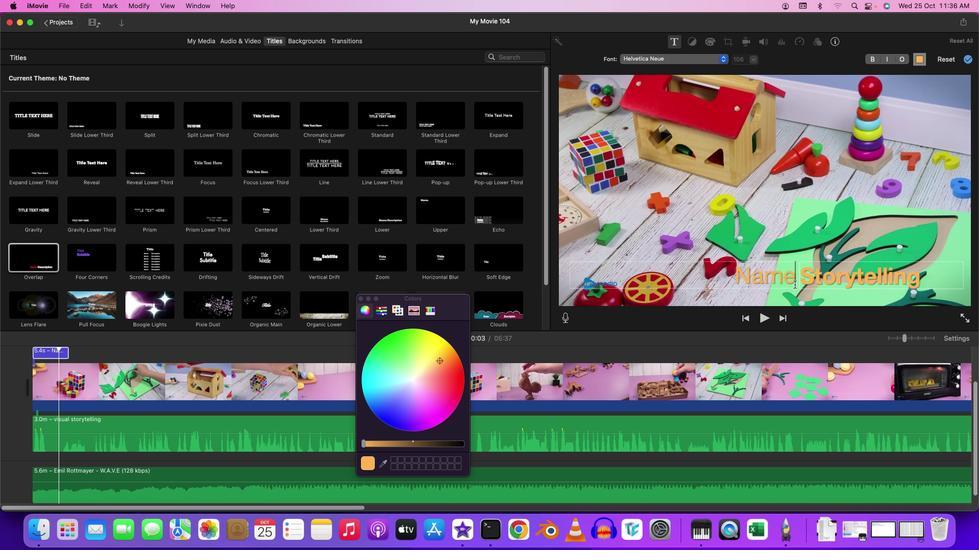 
Action: Mouse moved to (789, 285)
Screenshot: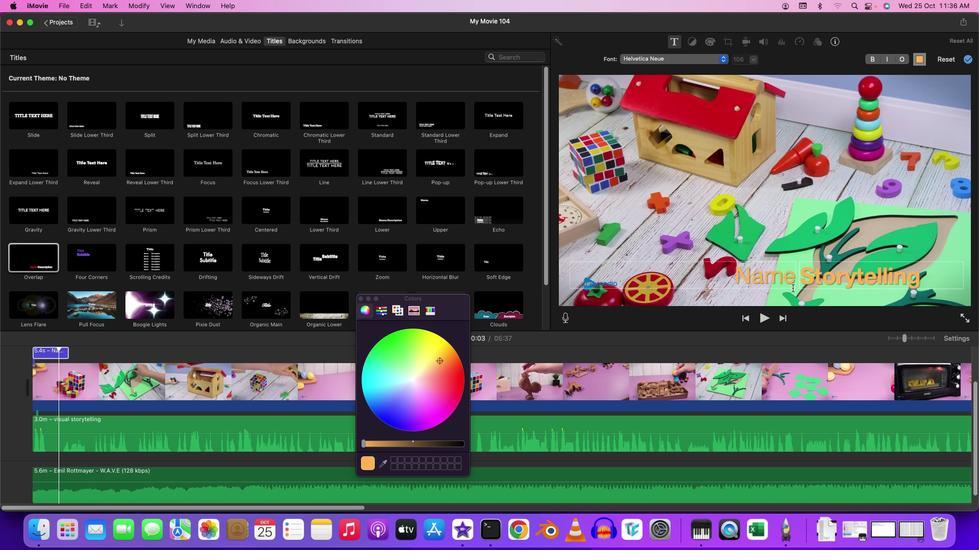
Action: Key pressed Key.backspaceKey.backspaceKey.backspaceKey.backspaceKey.shift'V''i''s''u''a''l'
Screenshot: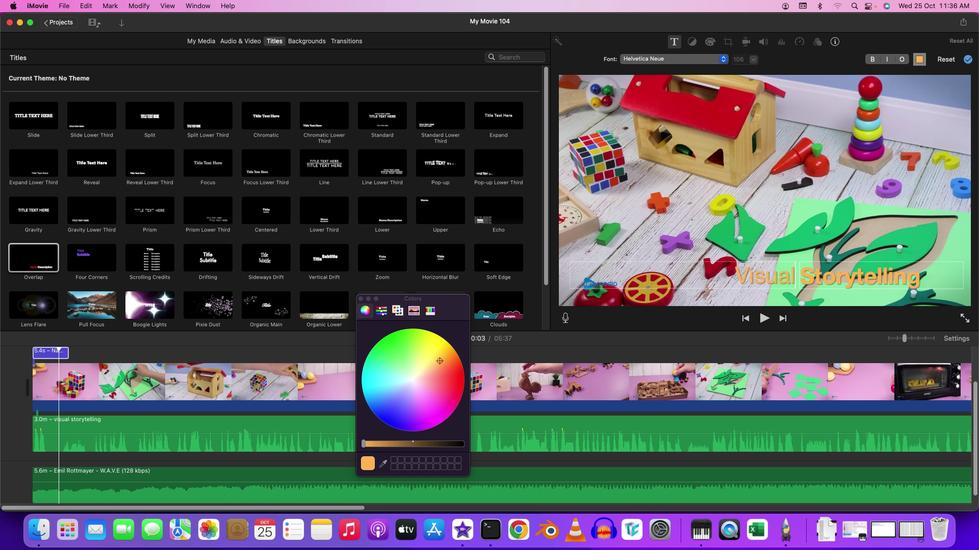 
Action: Mouse moved to (733, 273)
Screenshot: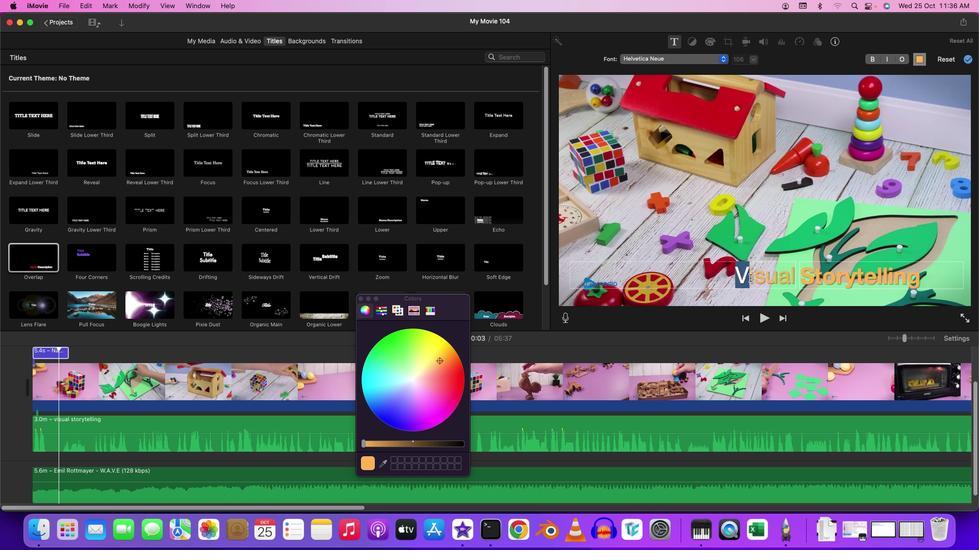 
Action: Mouse pressed left at (733, 273)
Screenshot: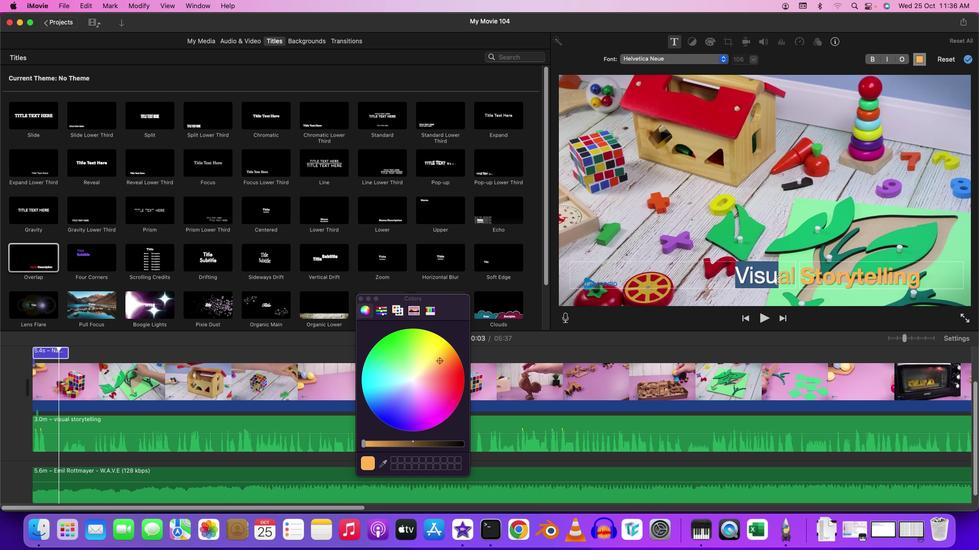 
Action: Mouse moved to (359, 297)
Screenshot: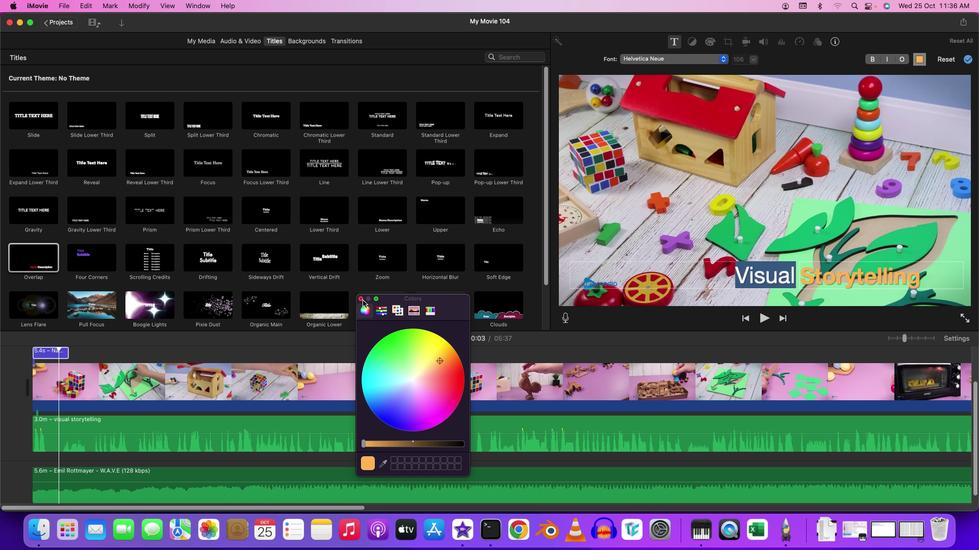 
Action: Mouse pressed left at (359, 297)
Screenshot: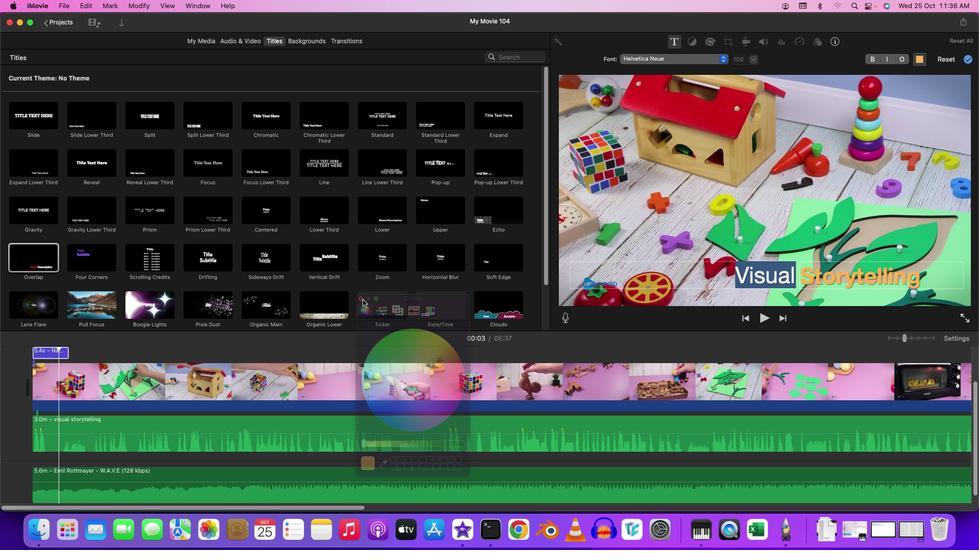 
Action: Mouse moved to (916, 56)
Screenshot: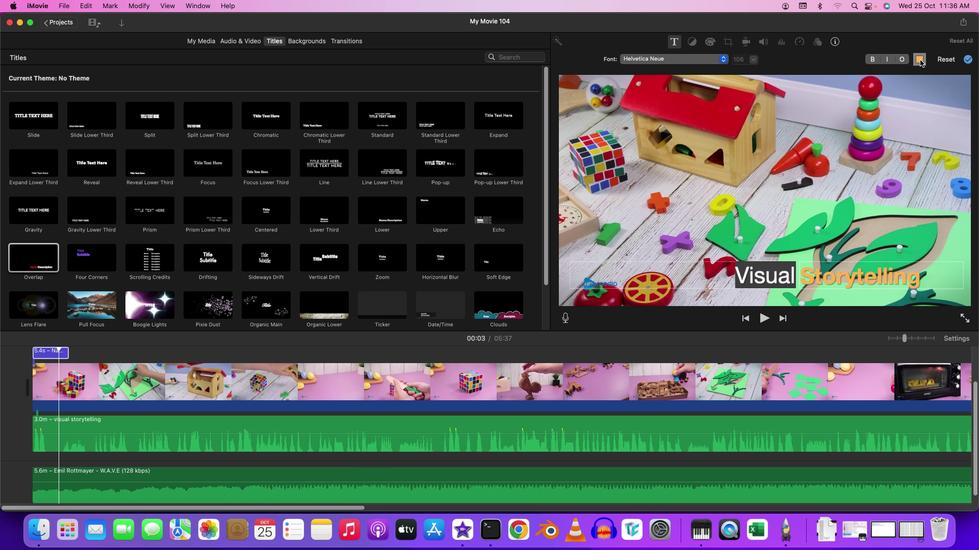 
Action: Mouse pressed left at (916, 56)
Screenshot: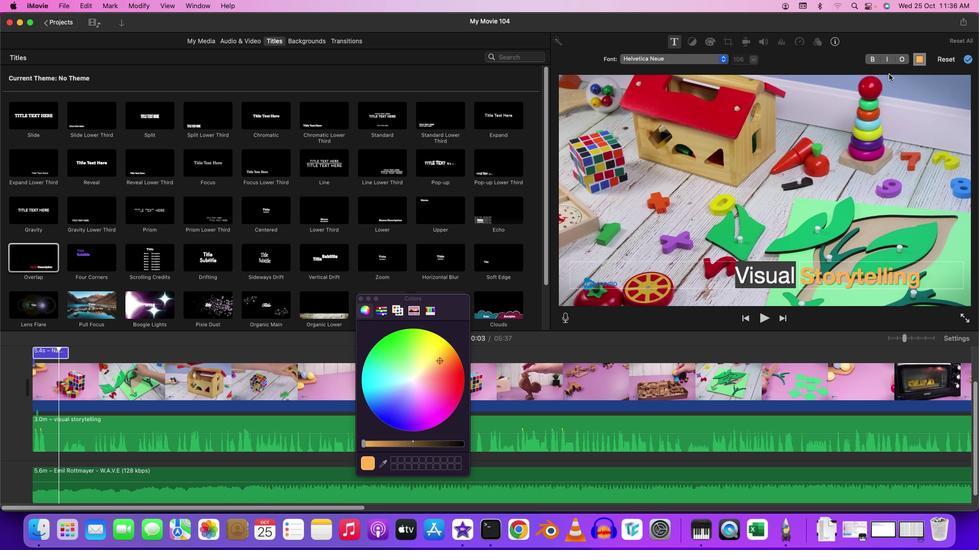 
Action: Mouse moved to (435, 359)
Screenshot: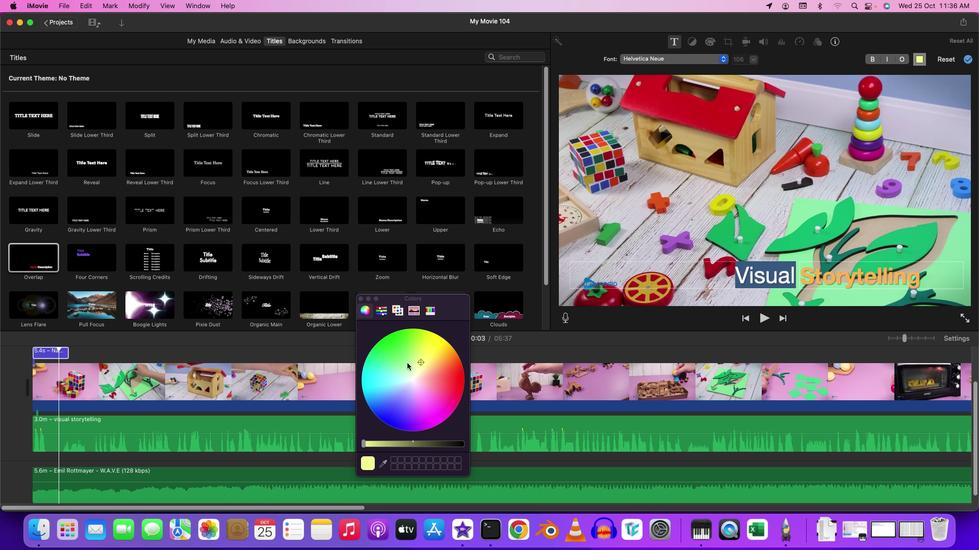 
Action: Mouse pressed left at (435, 359)
Screenshot: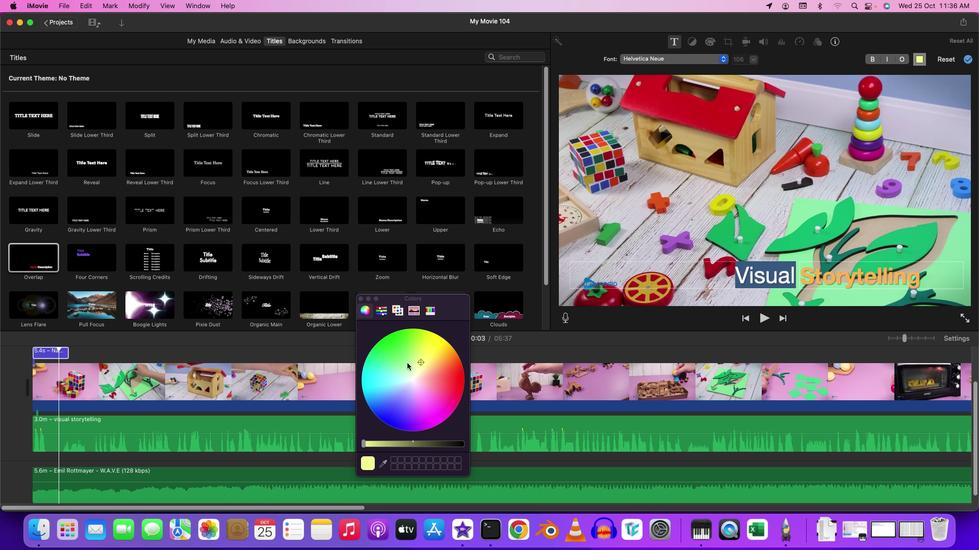 
Action: Mouse moved to (712, 273)
Screenshot: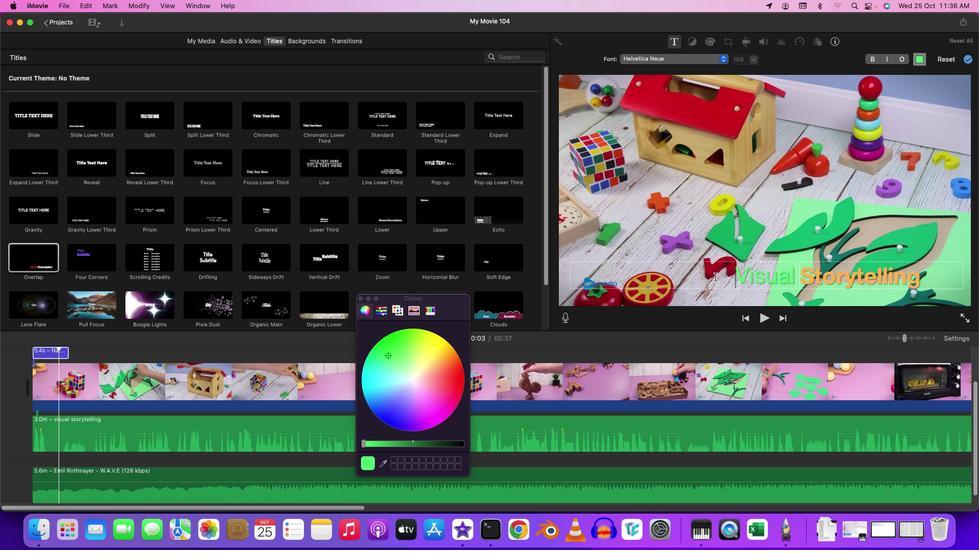 
Action: Mouse pressed left at (712, 273)
Screenshot: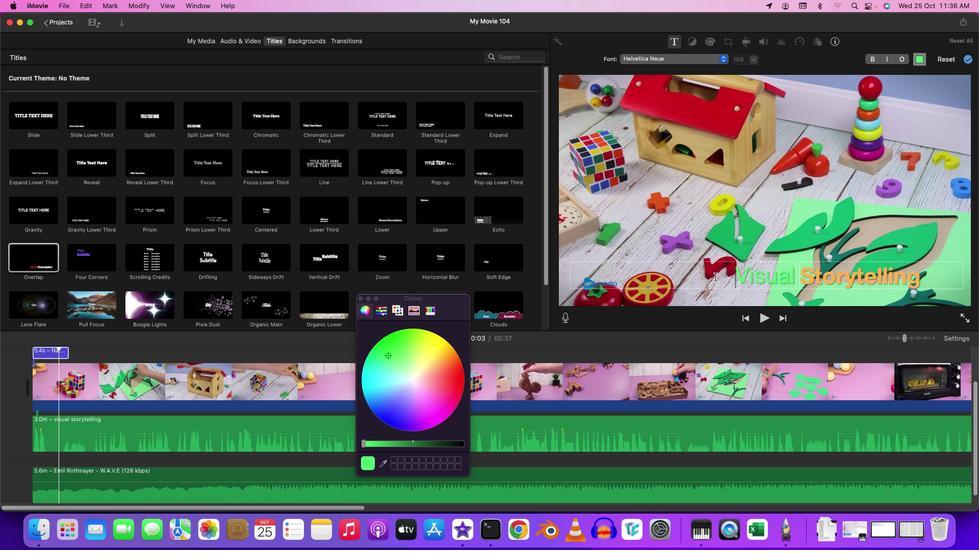 
Action: Mouse moved to (386, 351)
Screenshot: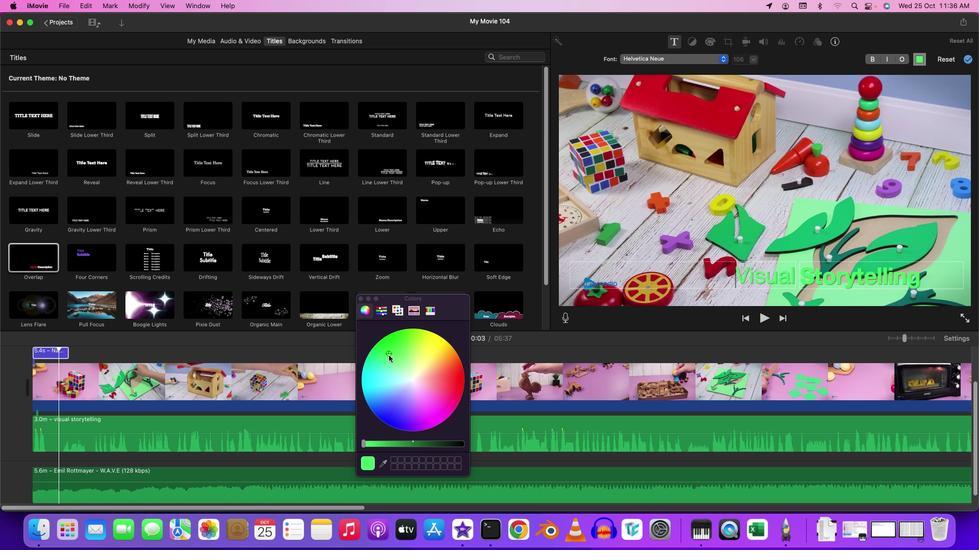 
Action: Mouse pressed left at (386, 351)
Screenshot: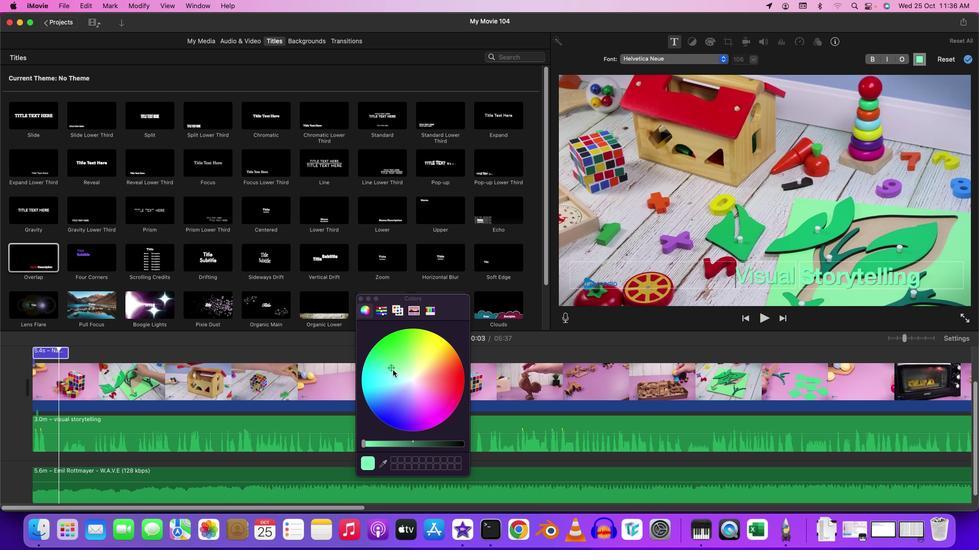 
Action: Mouse moved to (733, 269)
Screenshot: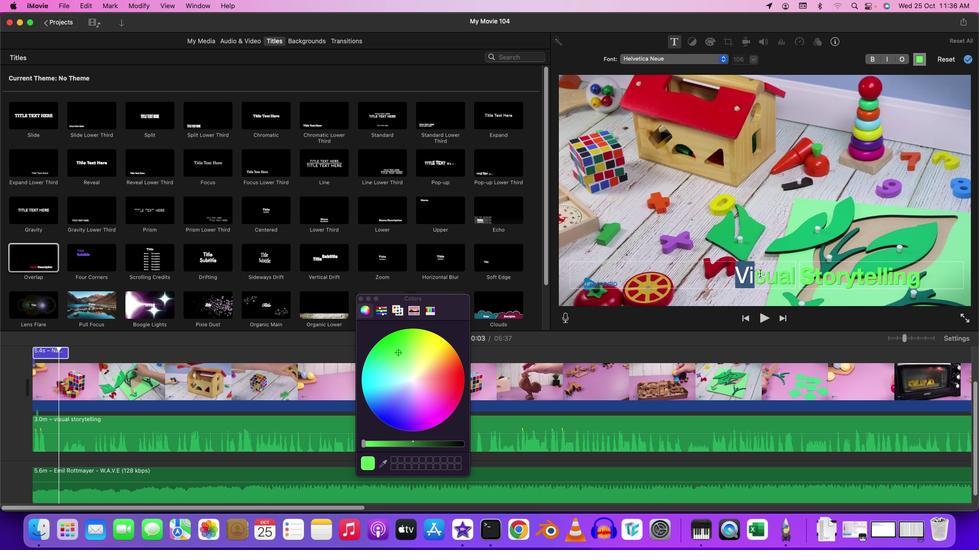 
Action: Mouse pressed left at (733, 269)
Screenshot: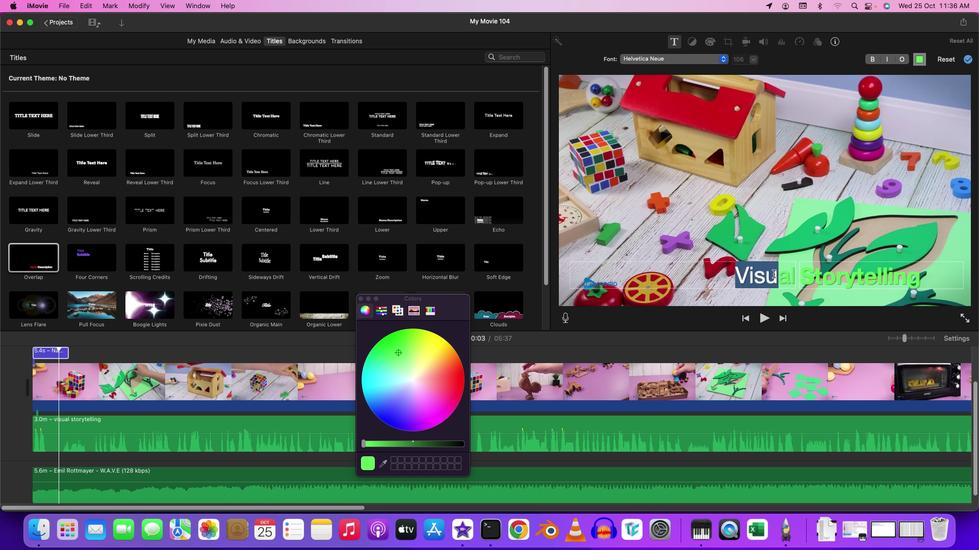 
Action: Mouse moved to (395, 350)
Screenshot: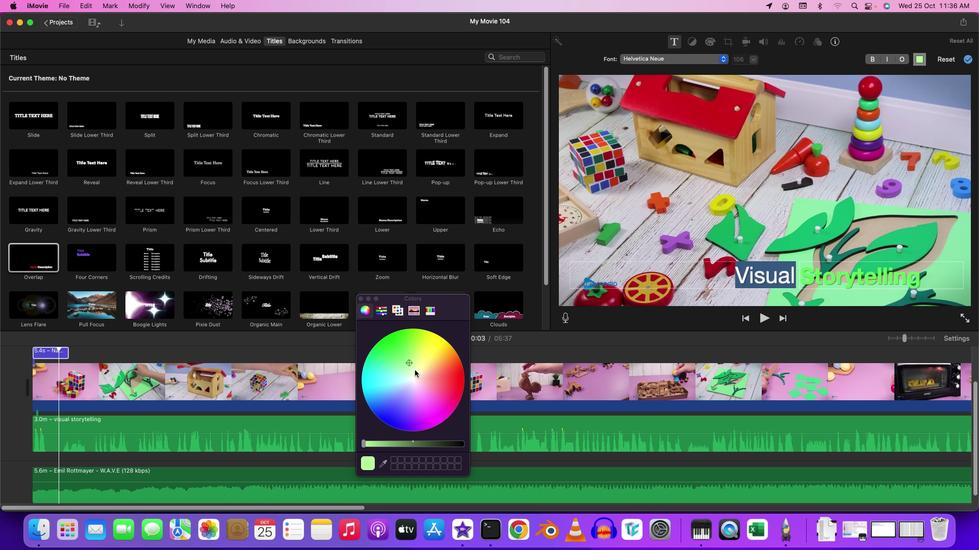 
Action: Mouse pressed left at (395, 350)
Screenshot: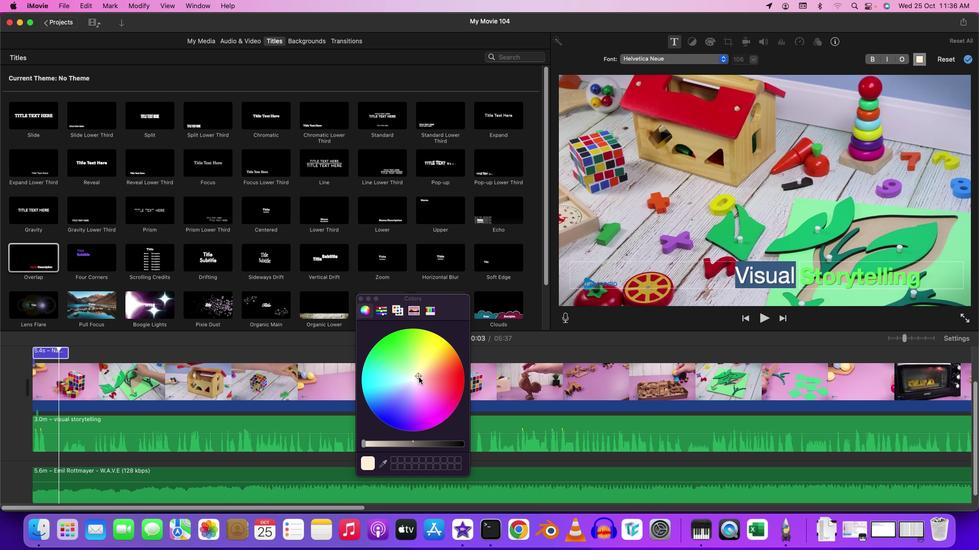 
Action: Mouse moved to (802, 271)
Screenshot: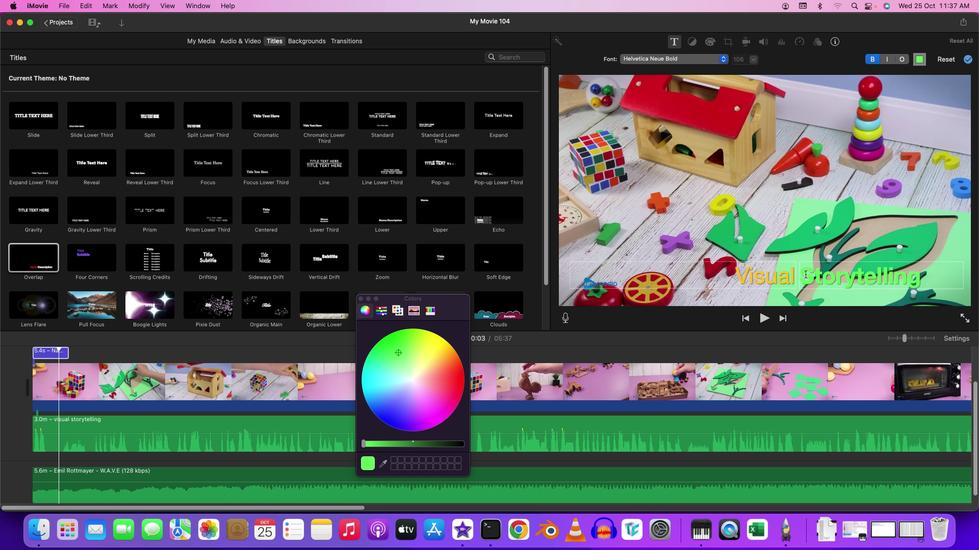 
Action: Mouse pressed left at (802, 271)
Screenshot: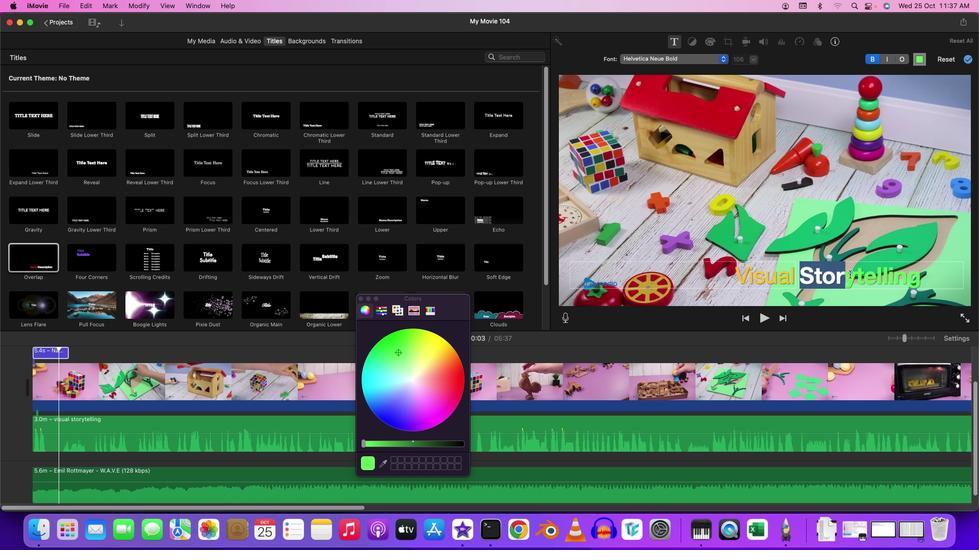 
Action: Mouse moved to (394, 348)
Screenshot: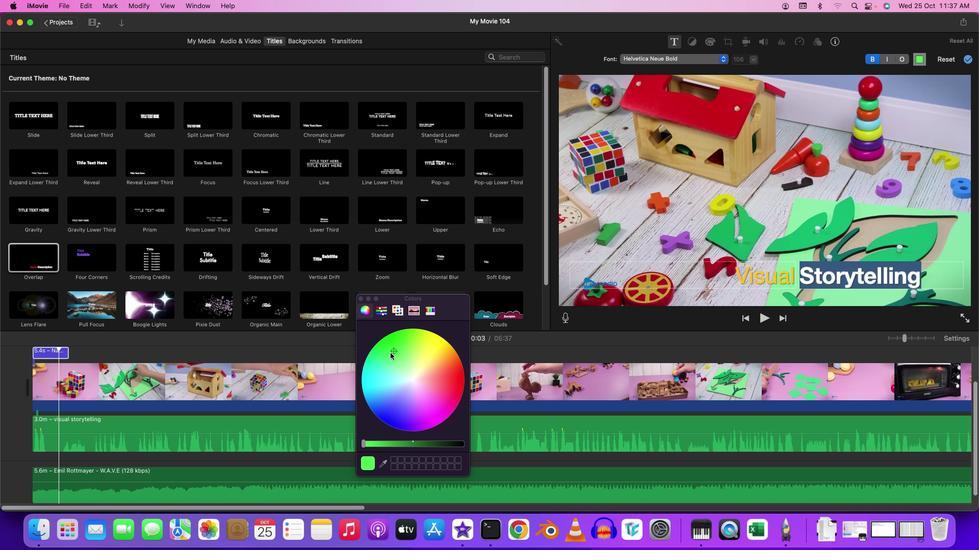 
Action: Mouse pressed left at (394, 348)
Screenshot: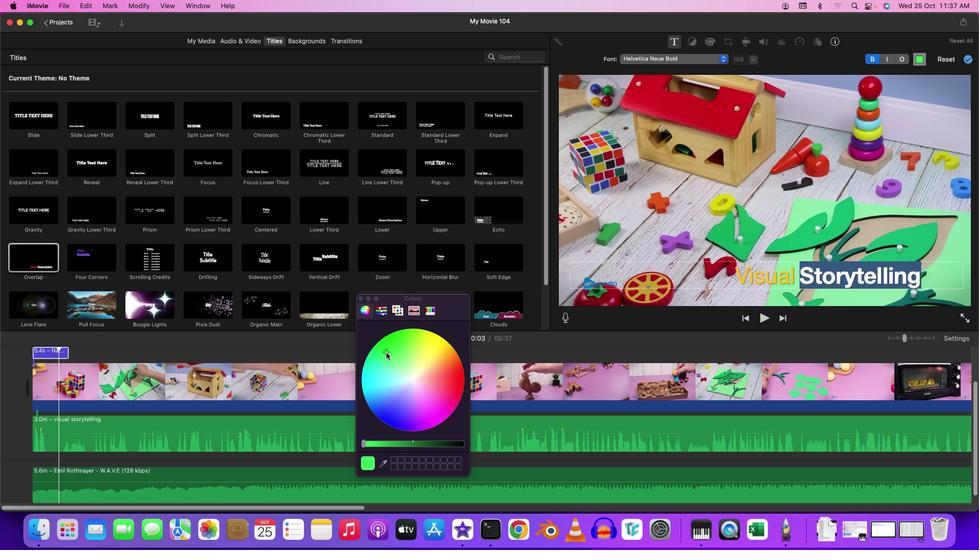 
Action: Mouse moved to (713, 274)
Screenshot: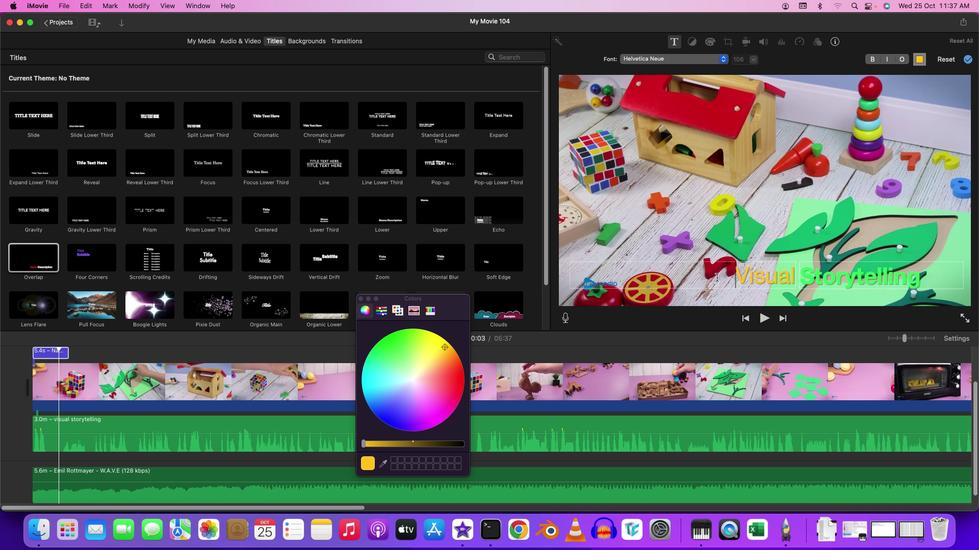 
Action: Mouse pressed left at (713, 274)
Screenshot: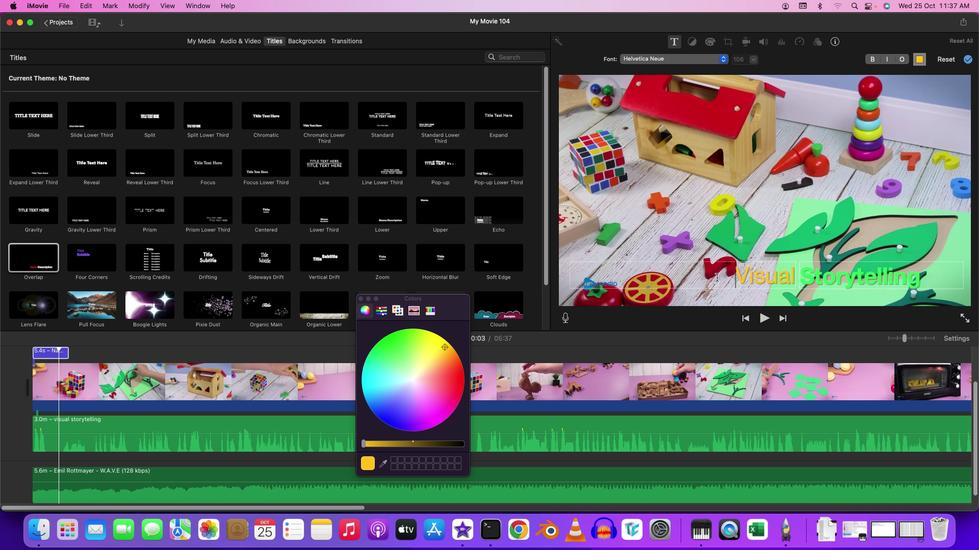 
Action: Mouse moved to (731, 273)
Screenshot: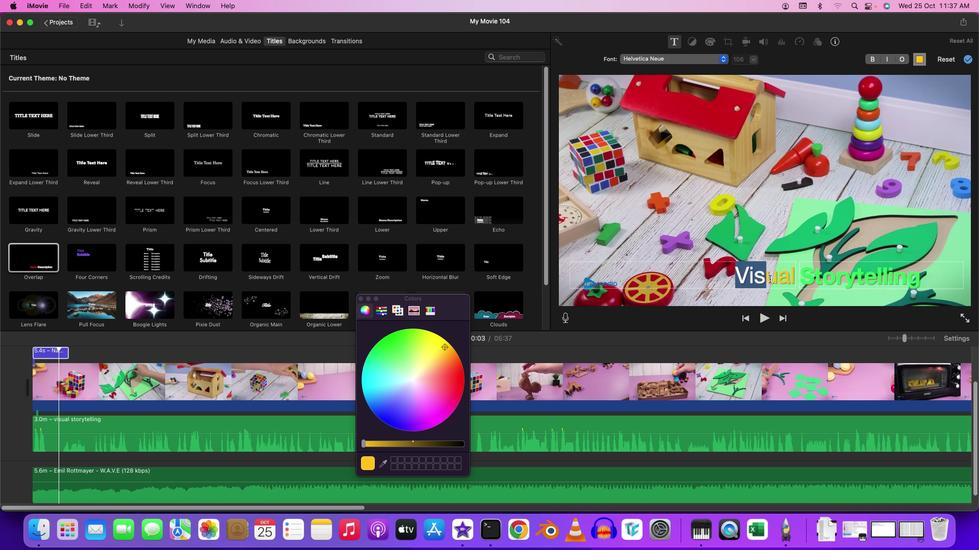 
Action: Mouse pressed left at (731, 273)
Screenshot: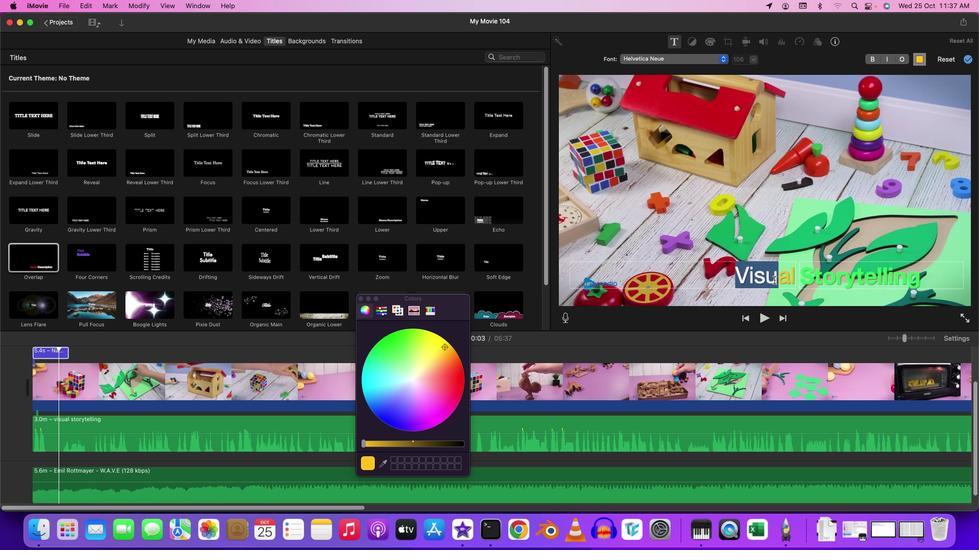 
Action: Mouse moved to (443, 344)
Screenshot: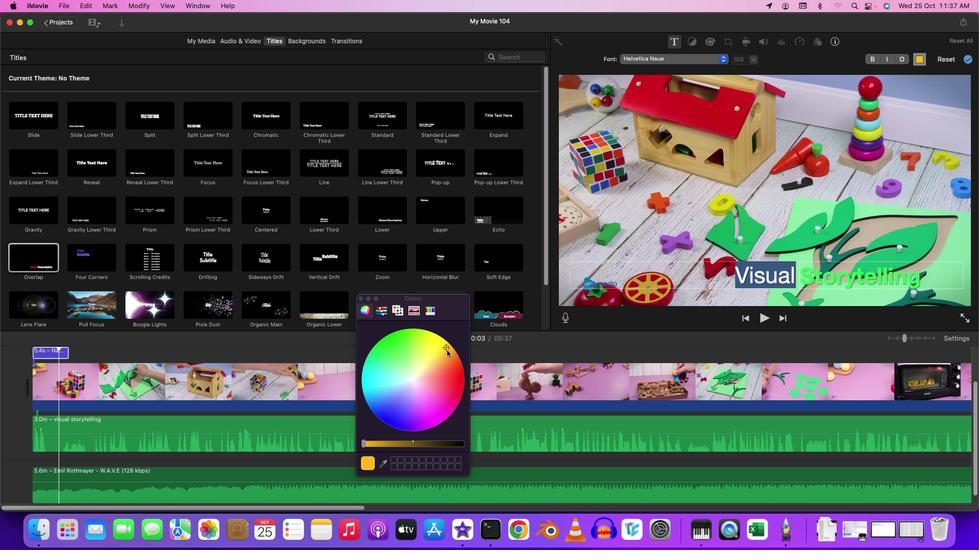 
Action: Mouse pressed left at (443, 344)
Screenshot: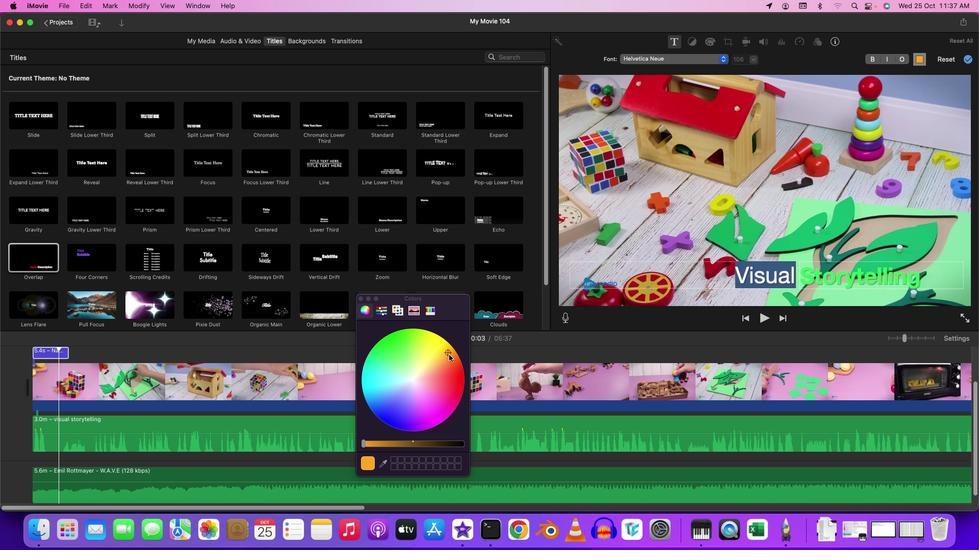 
Action: Mouse moved to (722, 269)
Screenshot: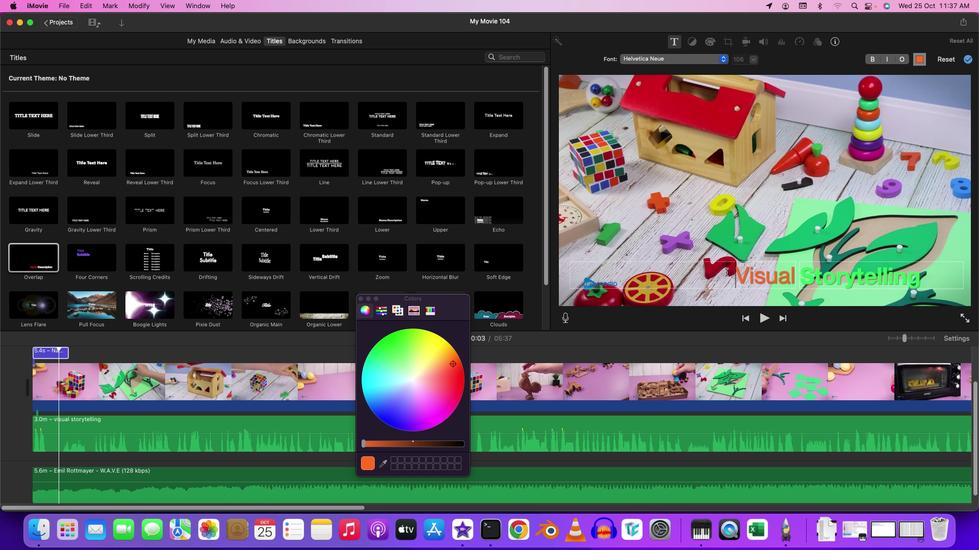 
Action: Mouse pressed left at (722, 269)
Screenshot: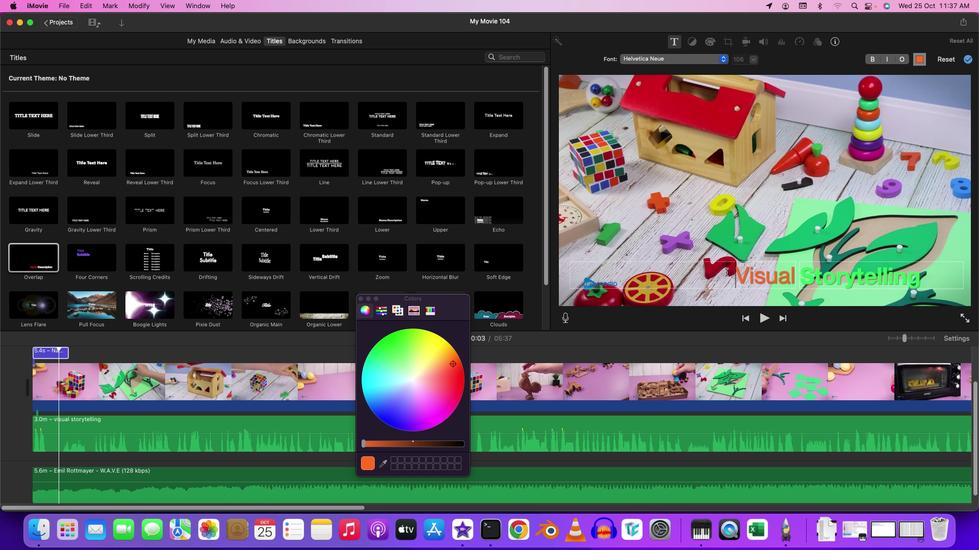 
Action: Mouse moved to (728, 272)
Screenshot: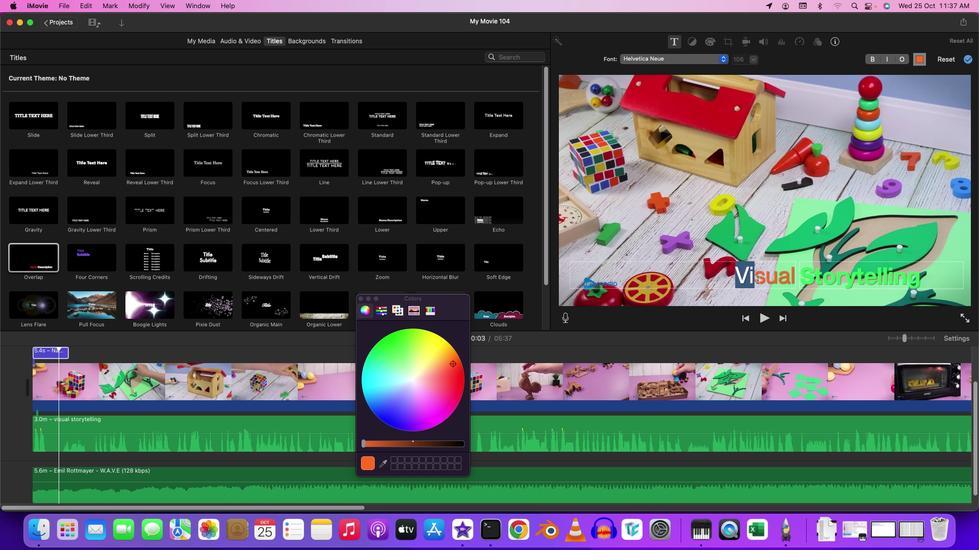 
Action: Mouse pressed left at (728, 272)
Screenshot: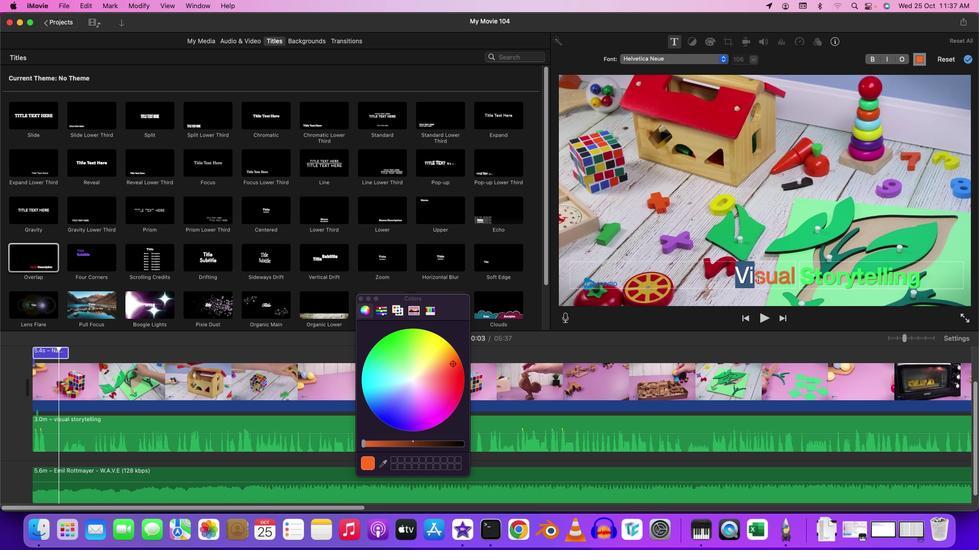 
Action: Mouse moved to (450, 364)
Screenshot: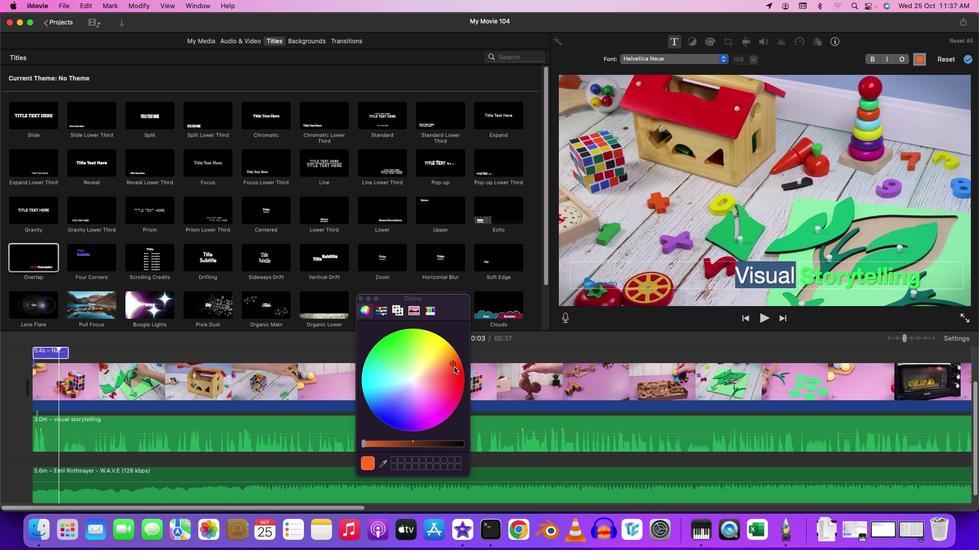 
Action: Mouse pressed left at (450, 364)
Screenshot: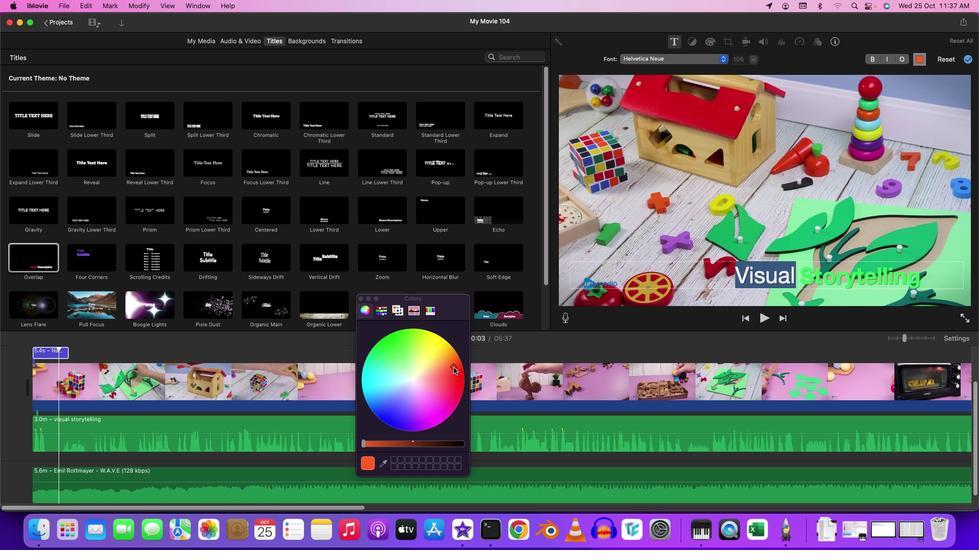 
Action: Mouse moved to (716, 276)
Screenshot: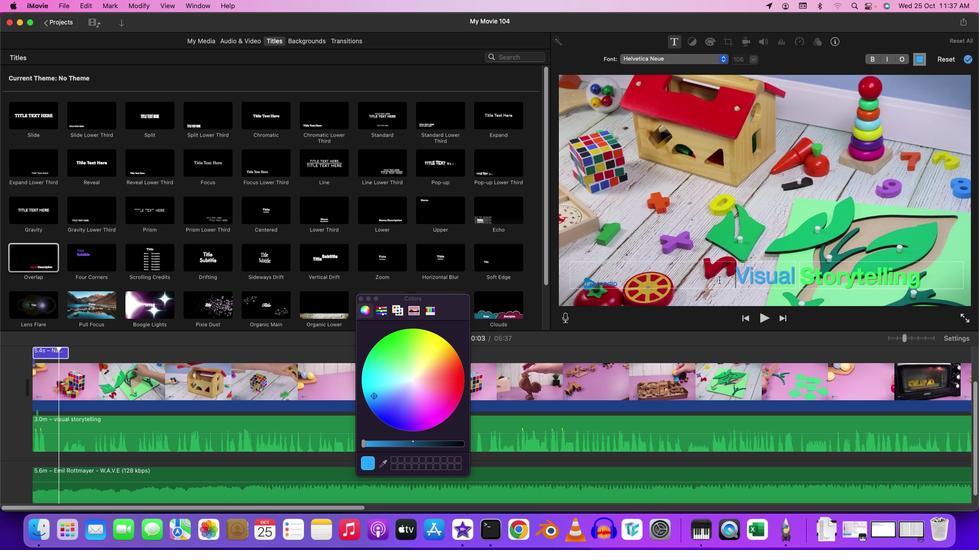 
Action: Mouse pressed left at (716, 276)
Screenshot: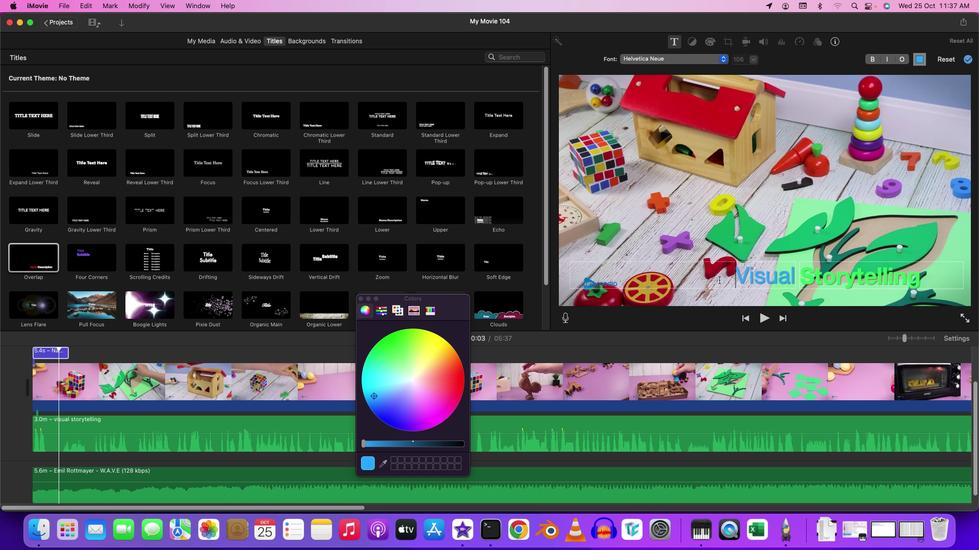 
Action: Mouse moved to (725, 273)
Screenshot: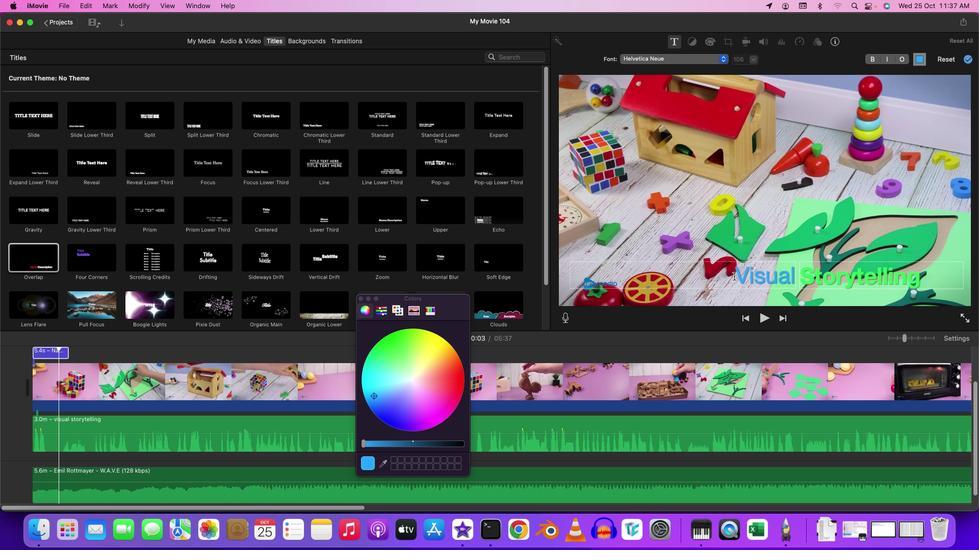 
Action: Mouse pressed left at (725, 273)
Screenshot: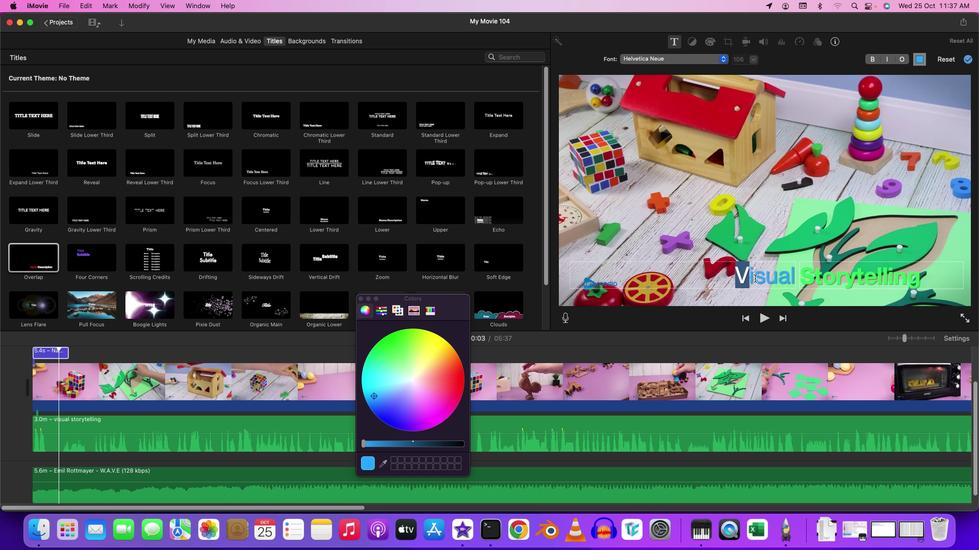 
Action: Mouse moved to (371, 393)
Screenshot: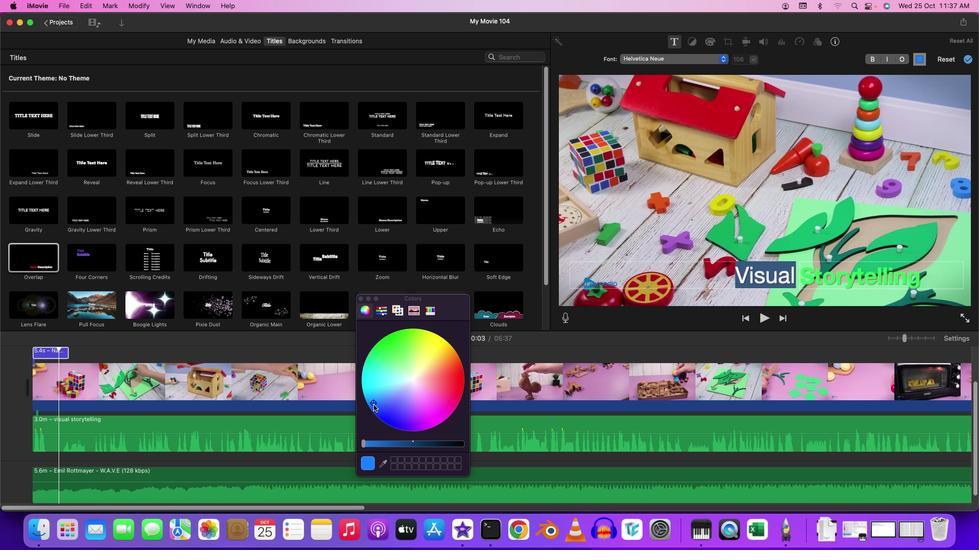 
Action: Mouse pressed left at (371, 393)
Screenshot: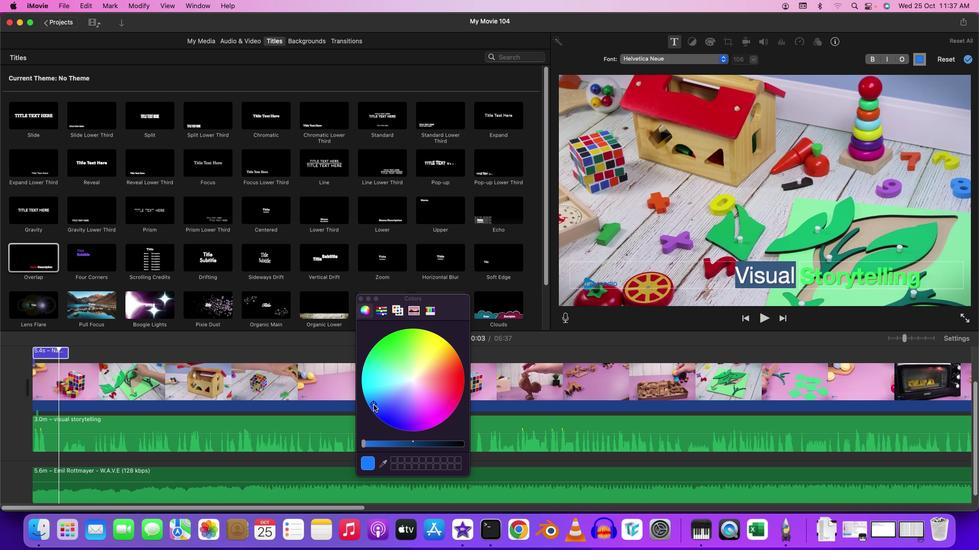 
Action: Mouse moved to (711, 271)
Screenshot: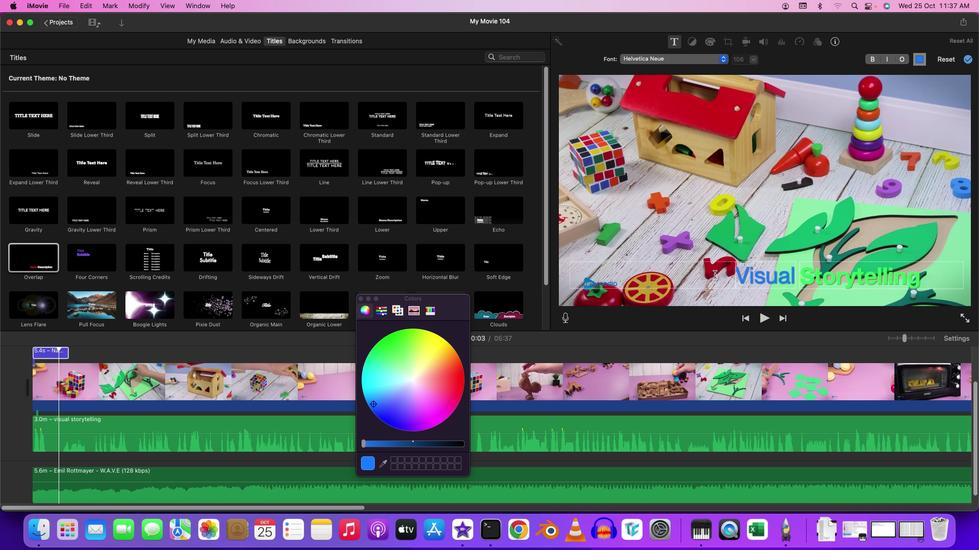 
Action: Mouse pressed left at (711, 271)
Screenshot: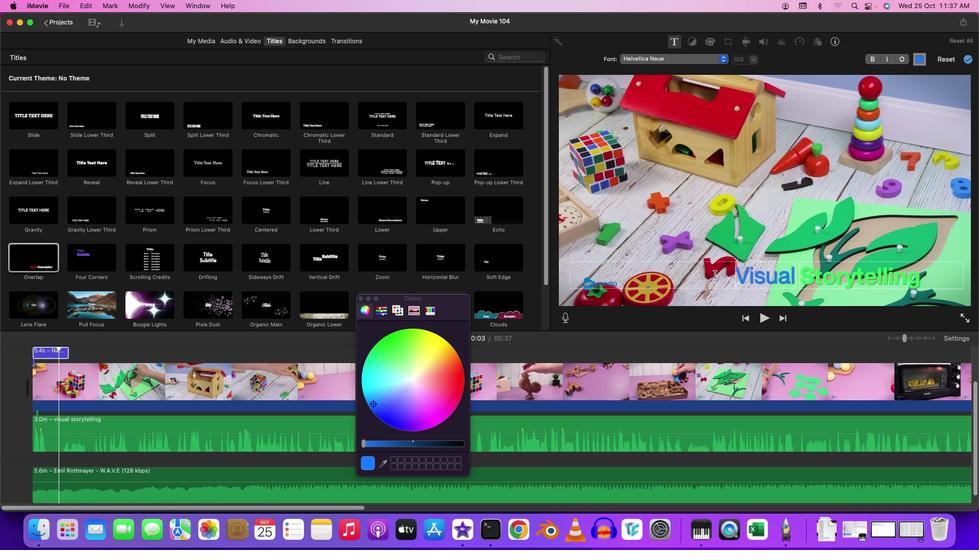 
Action: Mouse moved to (359, 295)
Screenshot: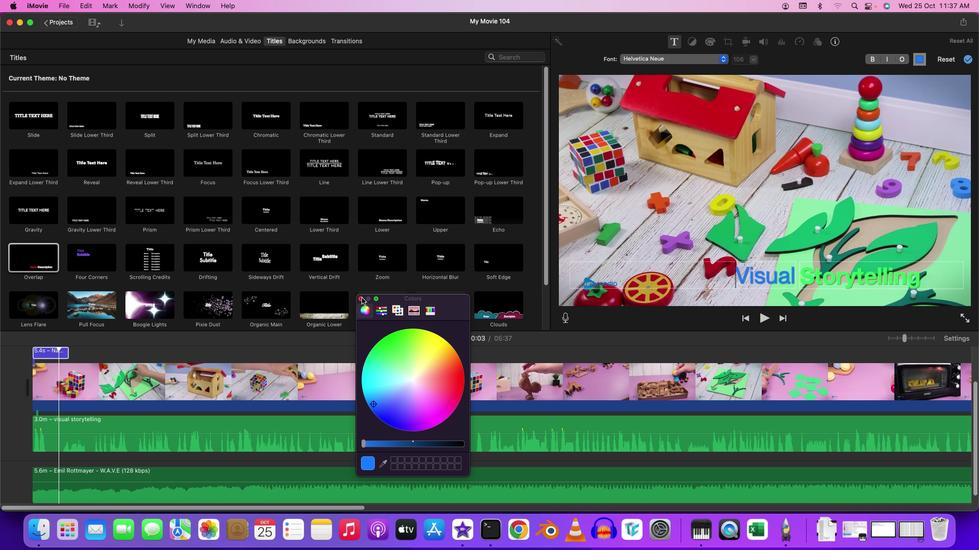 
Action: Mouse pressed left at (359, 295)
Screenshot: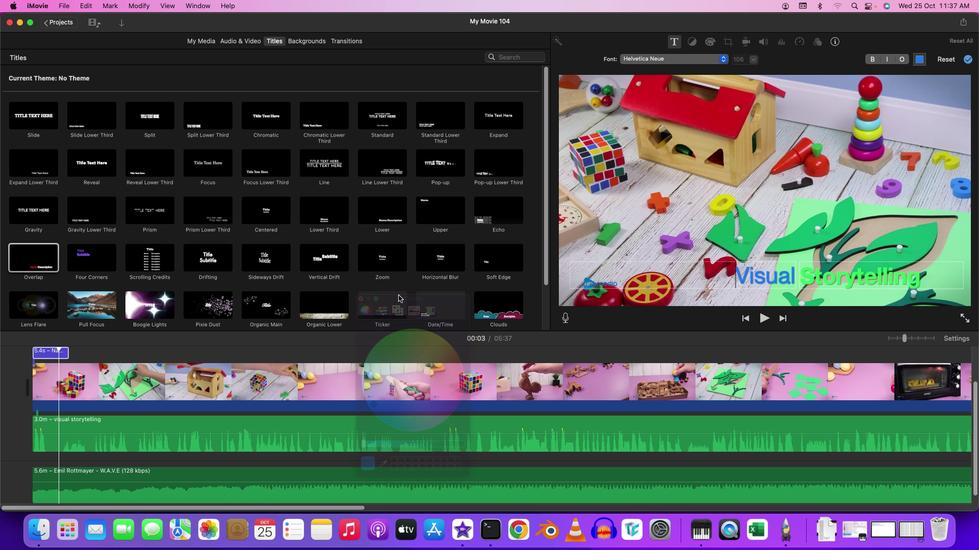 
Action: Mouse moved to (750, 168)
Screenshot: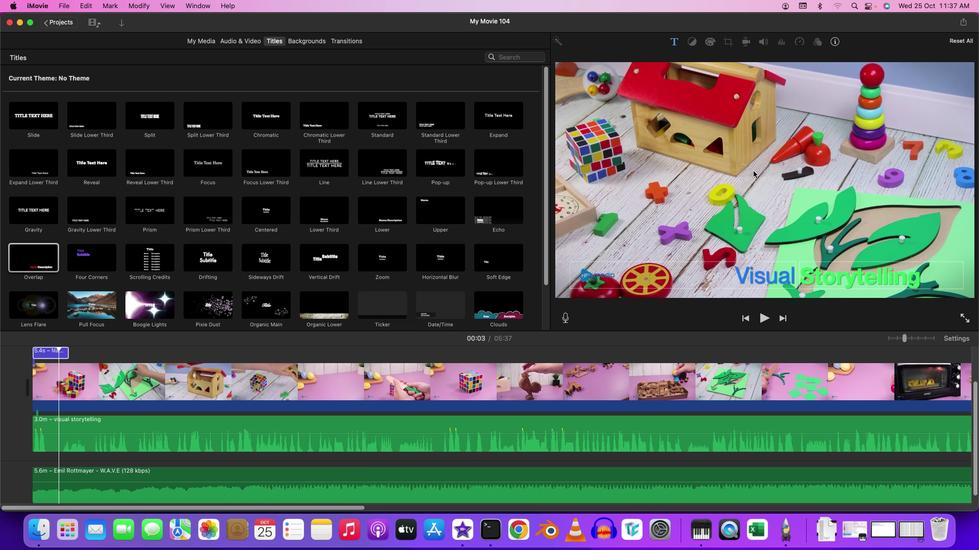 
Action: Mouse pressed left at (750, 168)
Screenshot: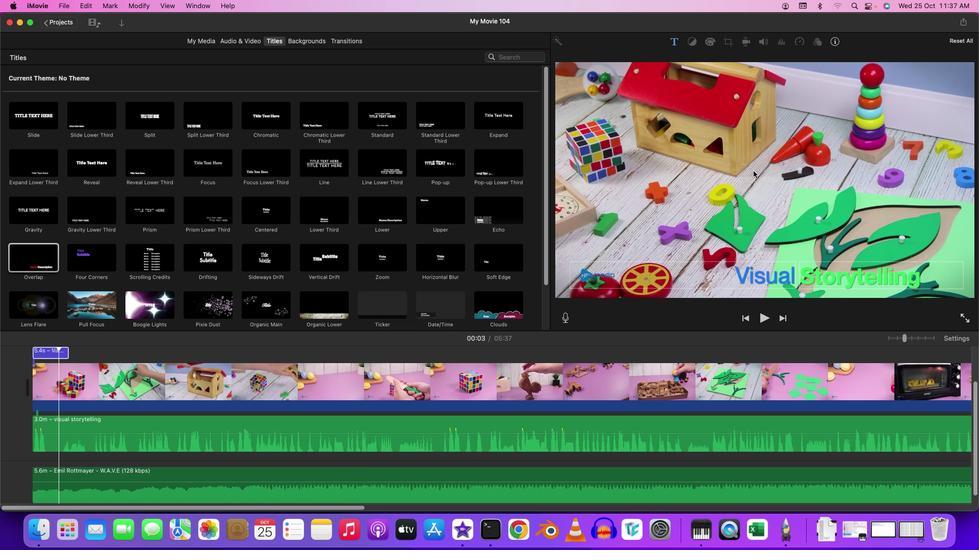 
Action: Mouse moved to (30, 343)
Screenshot: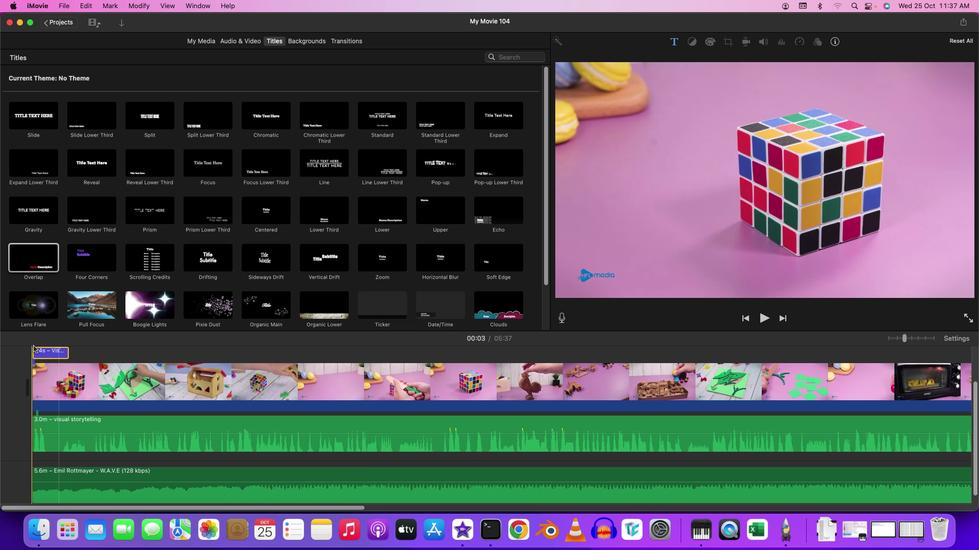 
Action: Mouse pressed left at (30, 343)
Screenshot: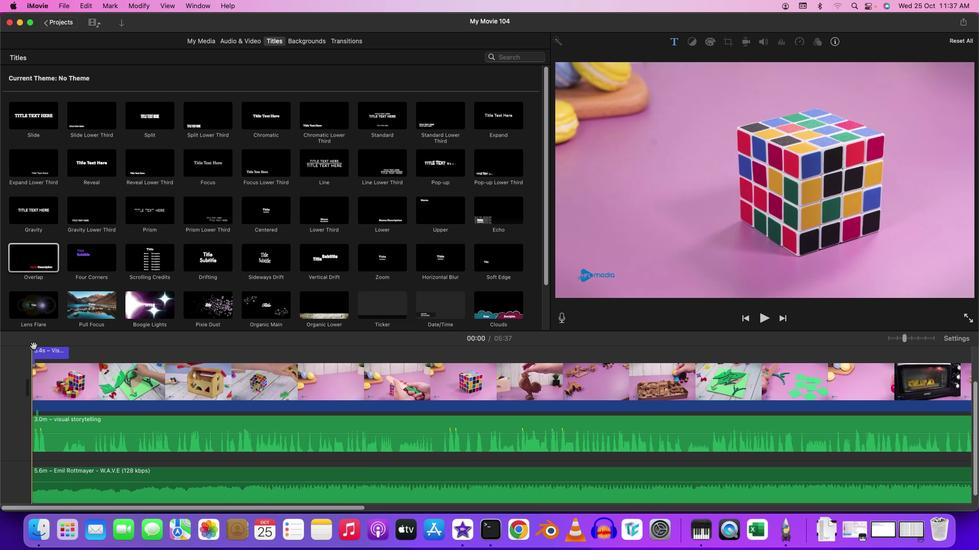 
Action: Key pressed Key.spaceKey.space
Screenshot: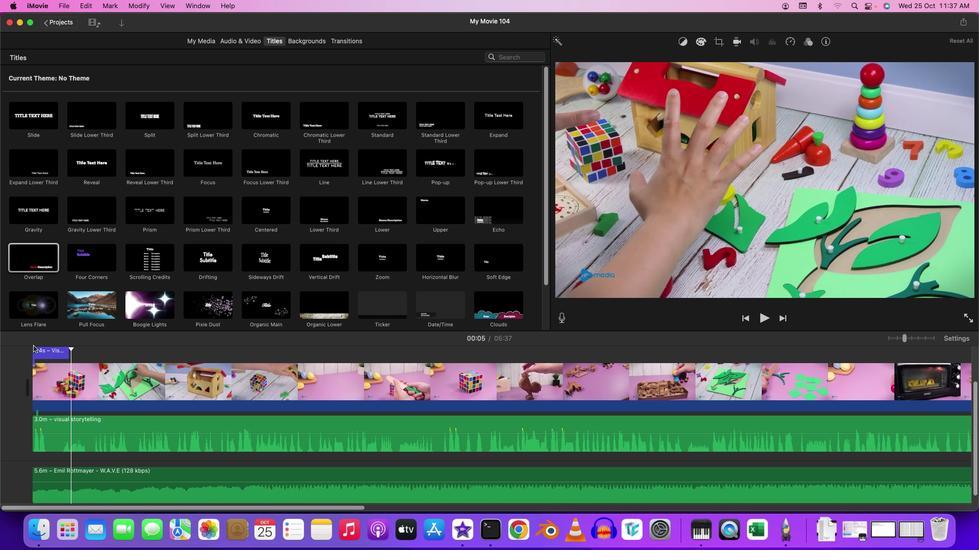 
Action: Mouse moved to (963, 338)
Screenshot: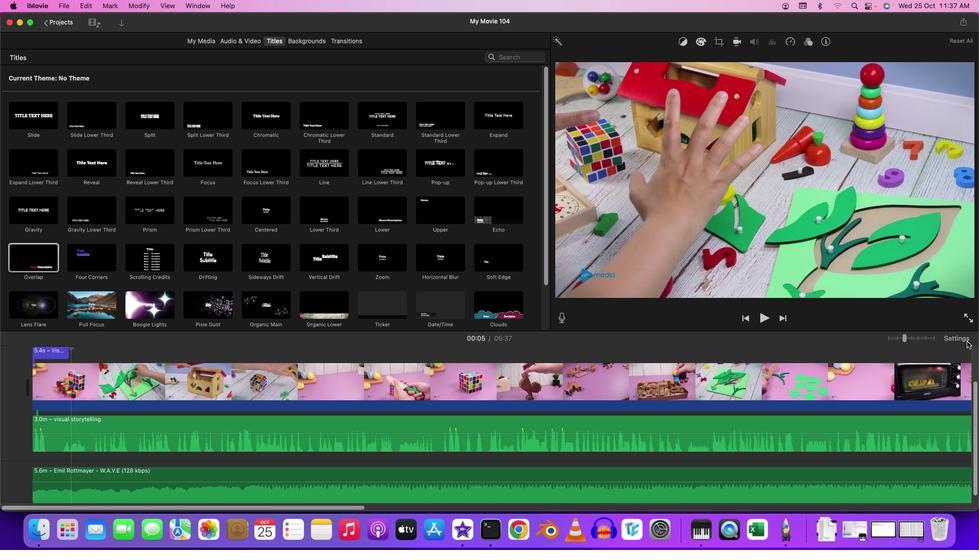 
Action: Mouse pressed left at (963, 338)
Screenshot: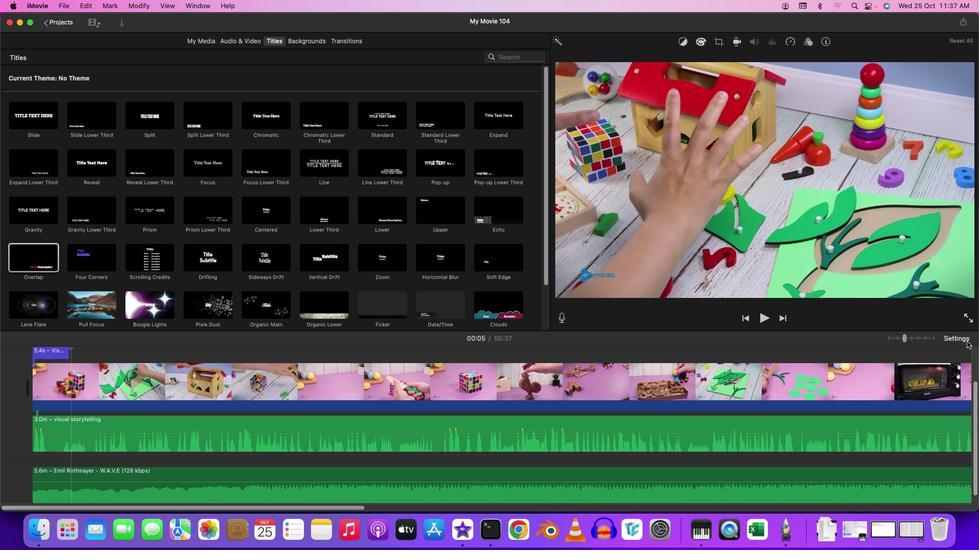 
Action: Mouse moved to (834, 424)
Screenshot: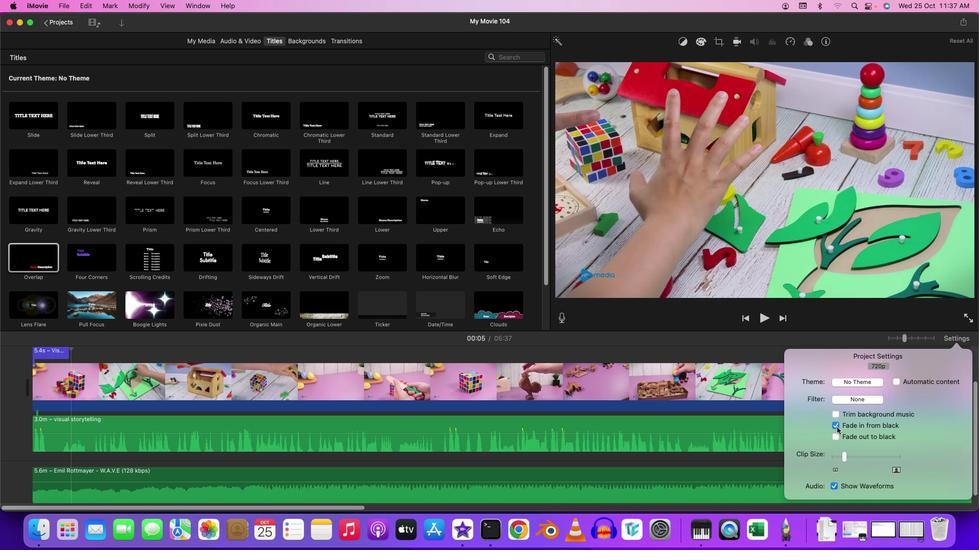 
Action: Mouse pressed left at (834, 424)
Screenshot: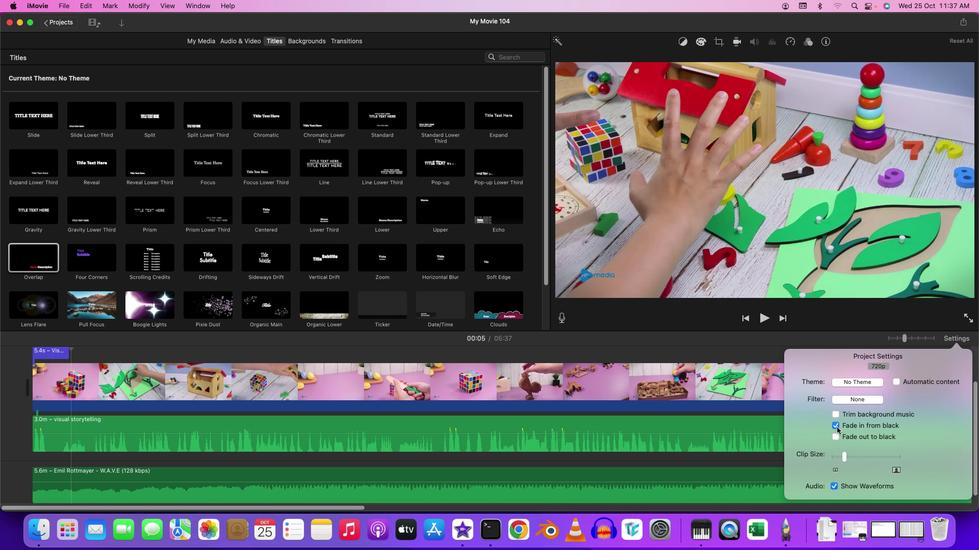 
Action: Mouse moved to (952, 339)
Screenshot: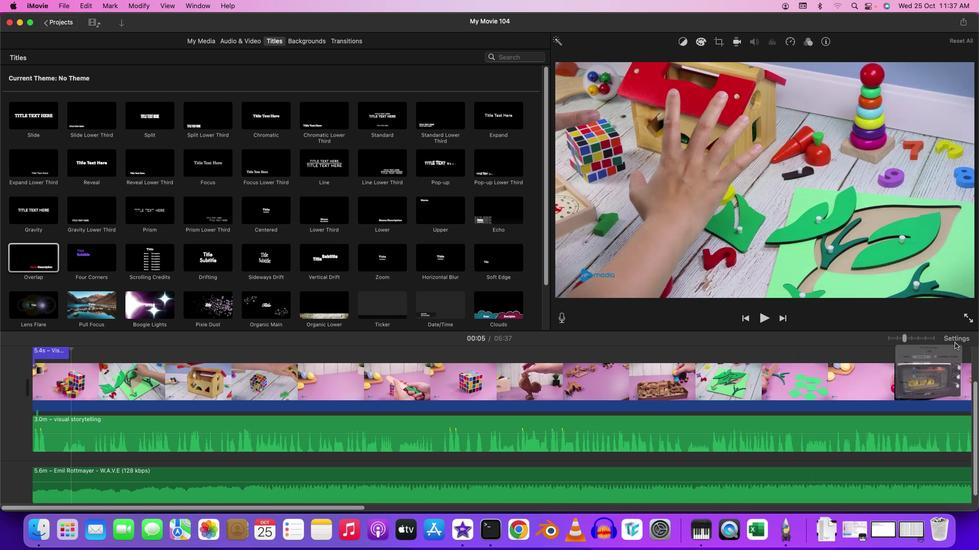 
Action: Mouse pressed left at (952, 339)
Screenshot: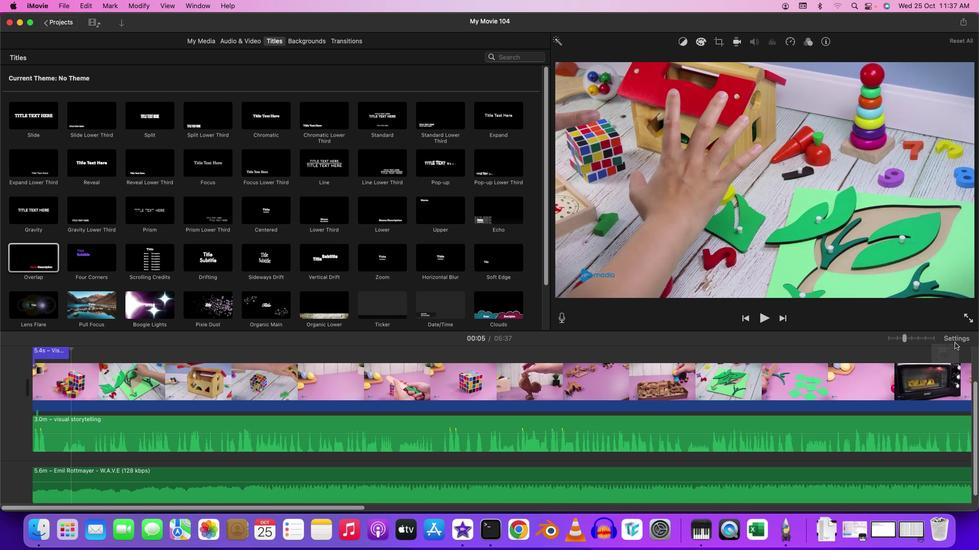 
Action: Mouse moved to (29, 357)
Screenshot: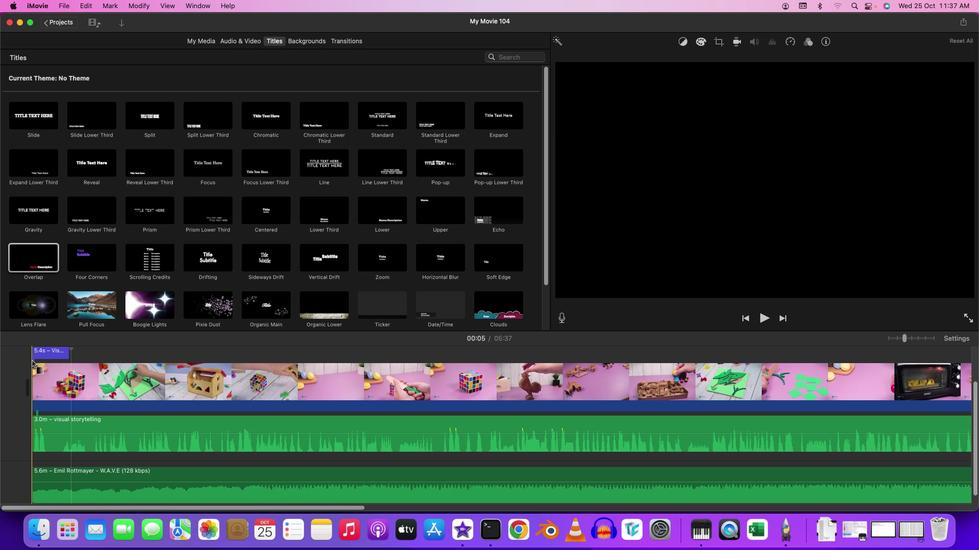 
Action: Mouse pressed left at (29, 357)
Screenshot: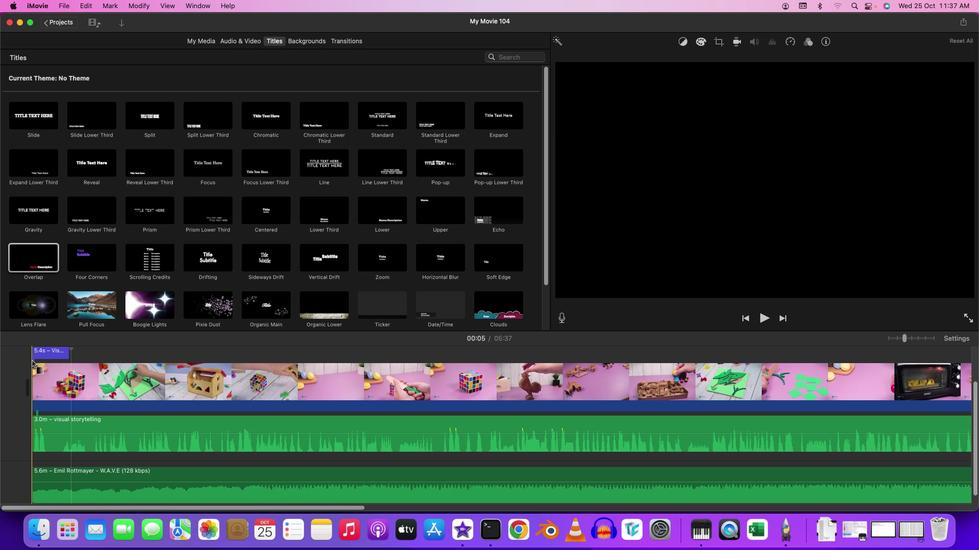 
Action: Key pressed Key.space
Screenshot: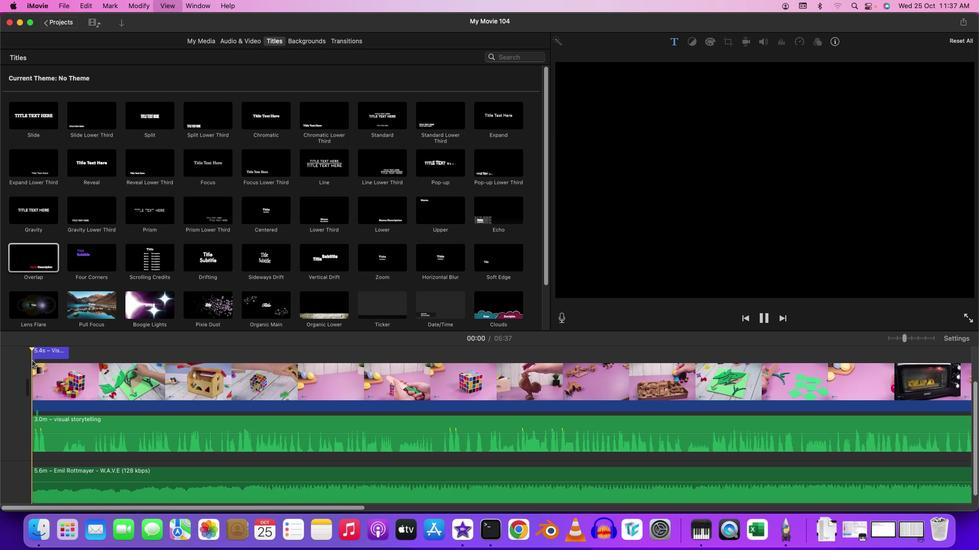 
Action: Mouse moved to (27, 357)
Screenshot: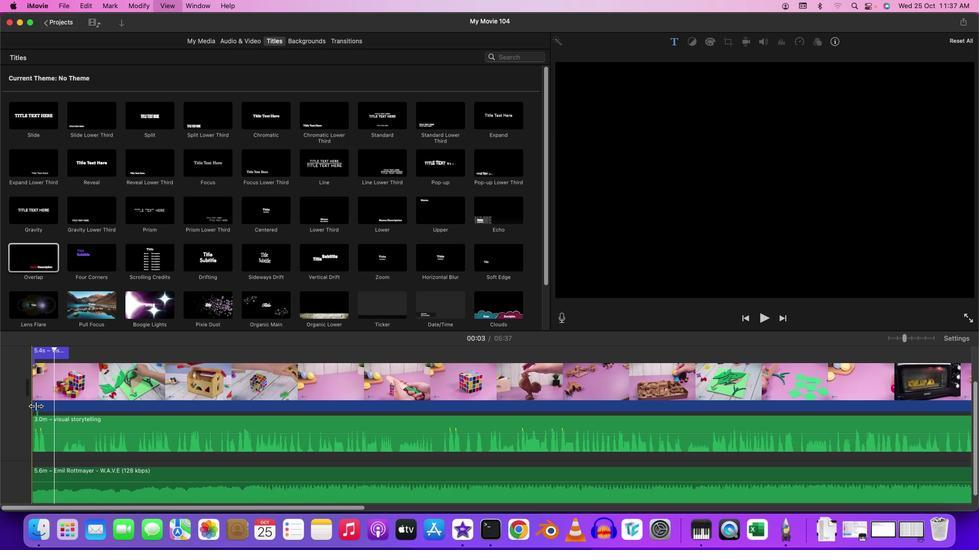 
Action: Key pressed Key.space
Screenshot: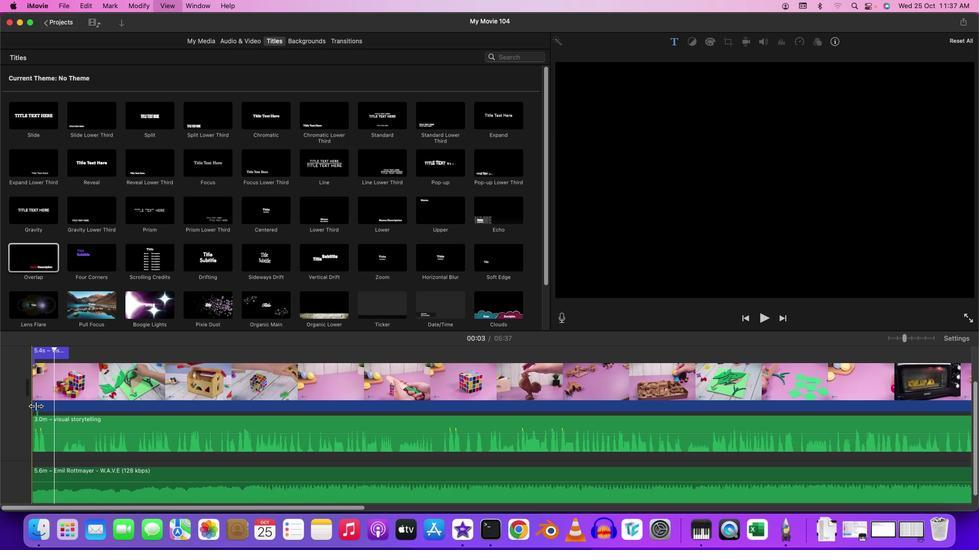 
Action: Mouse moved to (30, 452)
Screenshot: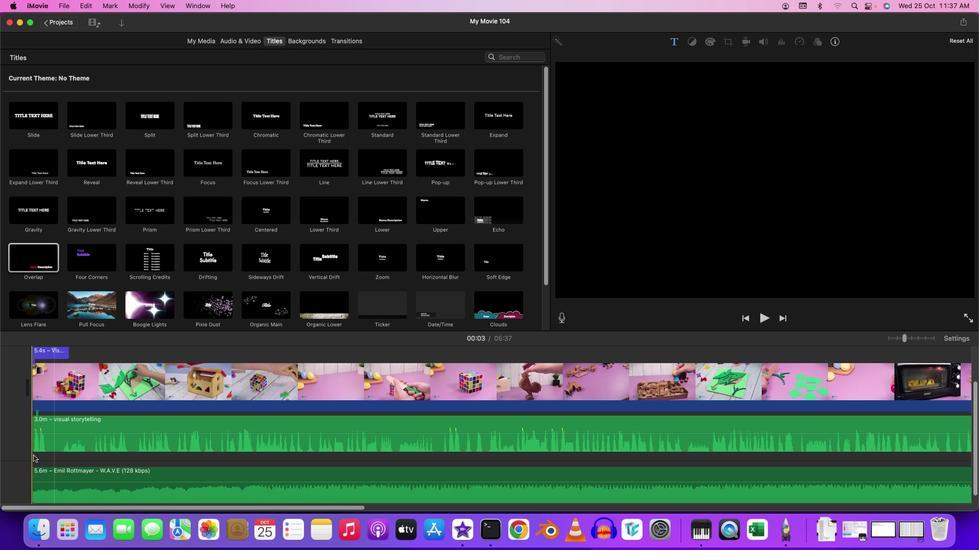 
Action: Mouse pressed left at (30, 452)
Screenshot: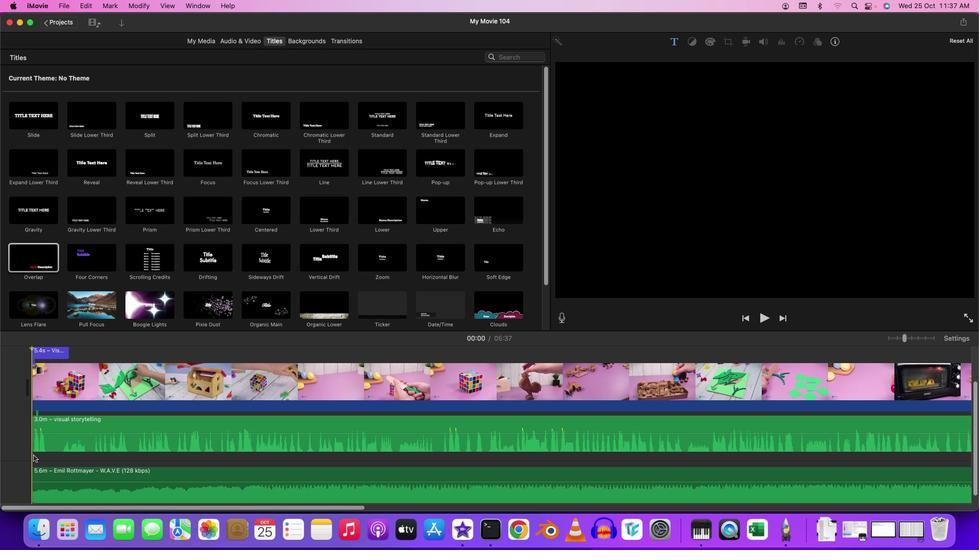 
Action: Key pressed Key.space
